 Task: Reply to email with the signature Brian Hall with the subject Reminder for a sick leave from softage.10@softage.net with the message Can you please confirm the attendance of the team members for the meeting? with BCC to softage.5@softage.net with an attached document Policy_document.docx
Action: Mouse moved to (995, 157)
Screenshot: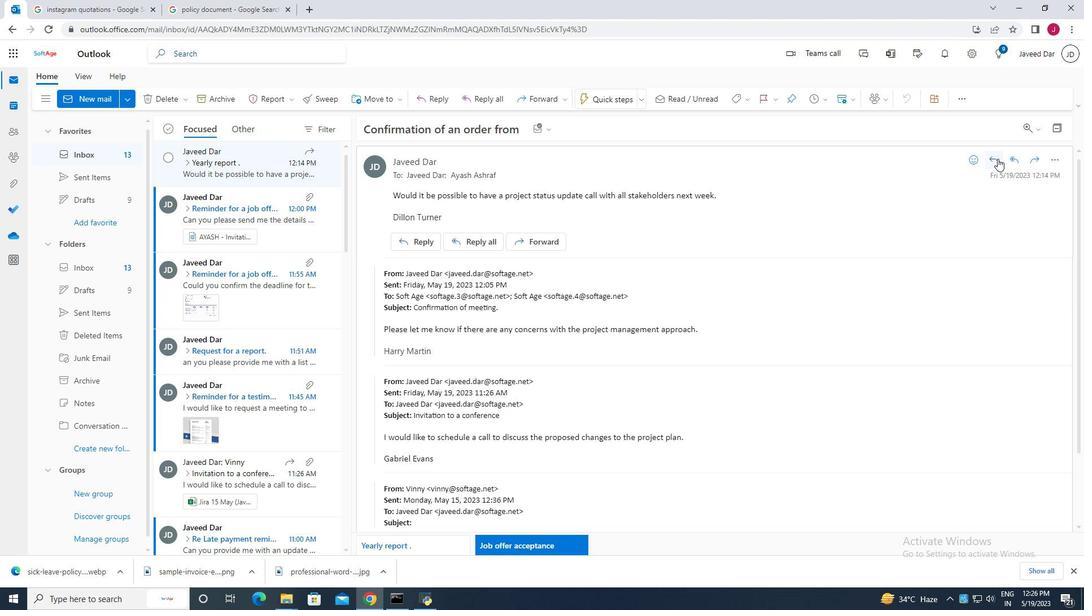
Action: Mouse pressed left at (995, 157)
Screenshot: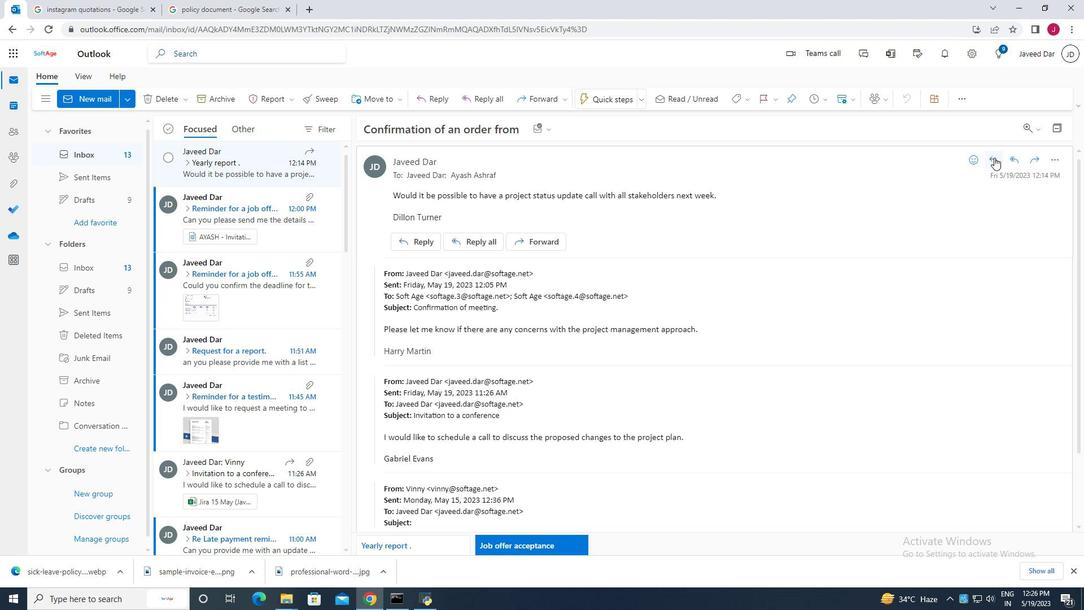 
Action: Mouse moved to (938, 168)
Screenshot: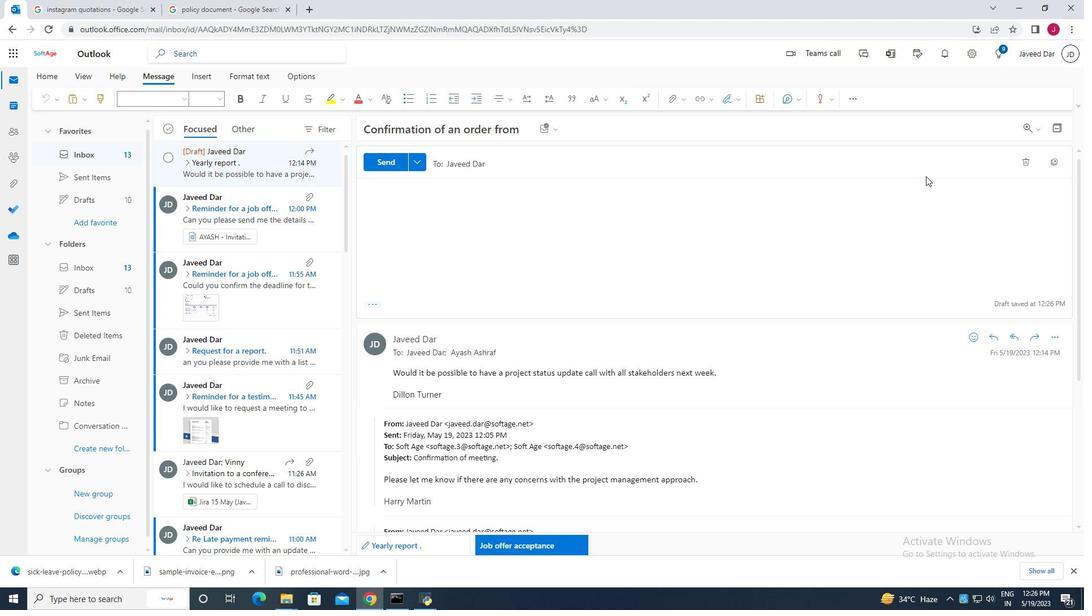 
Action: Mouse pressed left at (938, 168)
Screenshot: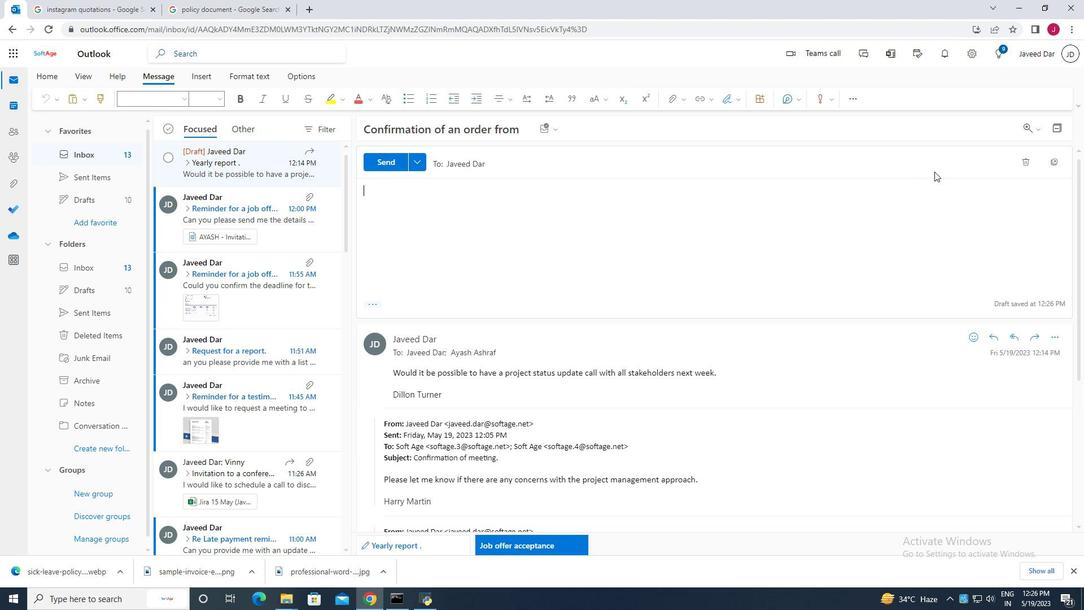 
Action: Mouse moved to (952, 196)
Screenshot: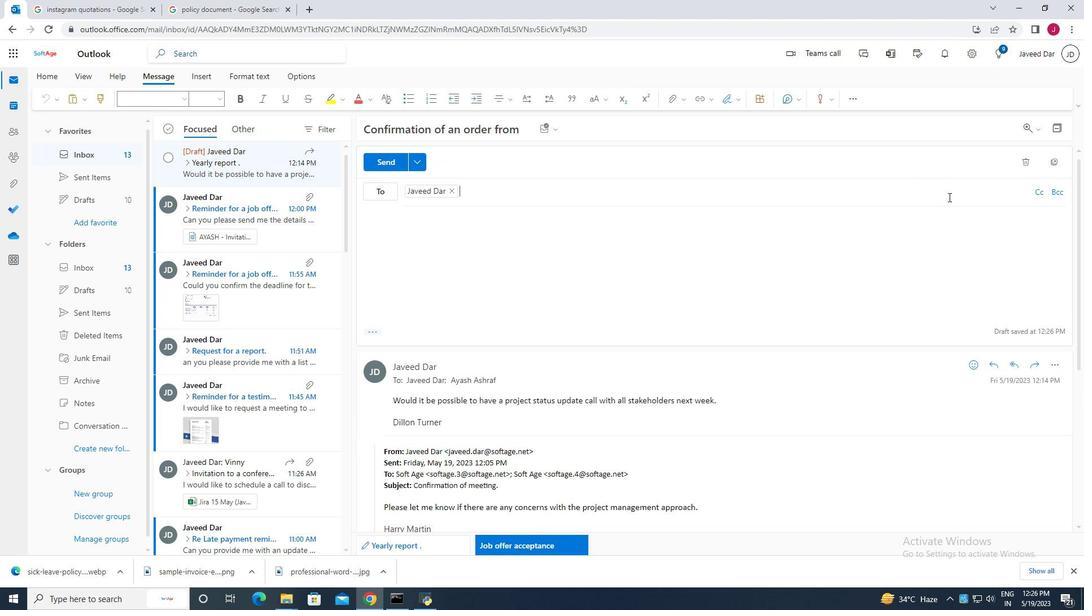 
Action: Mouse pressed left at (952, 196)
Screenshot: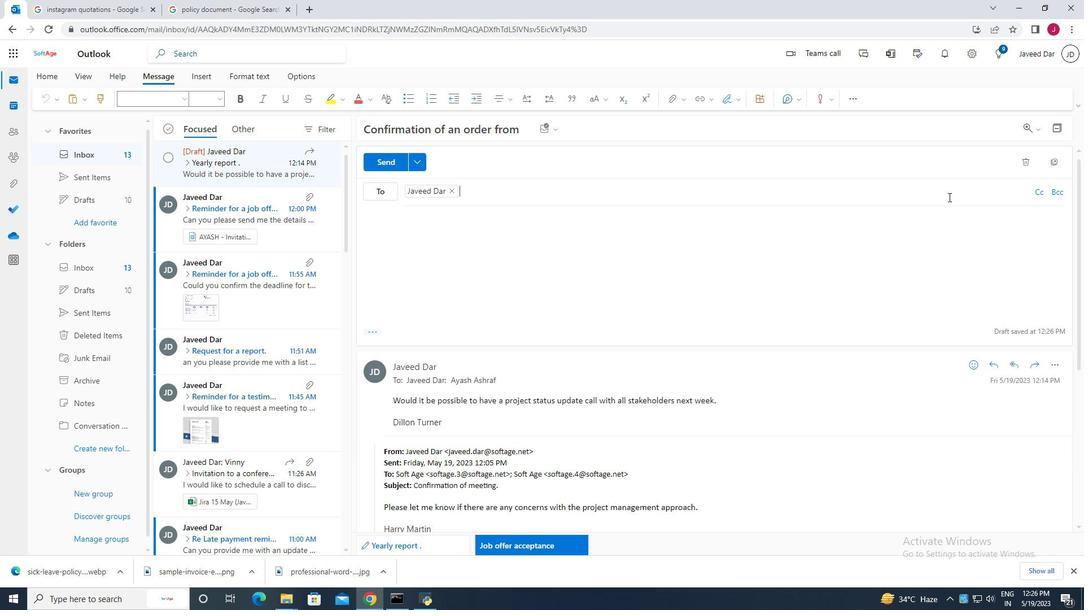 
Action: Mouse moved to (956, 156)
Screenshot: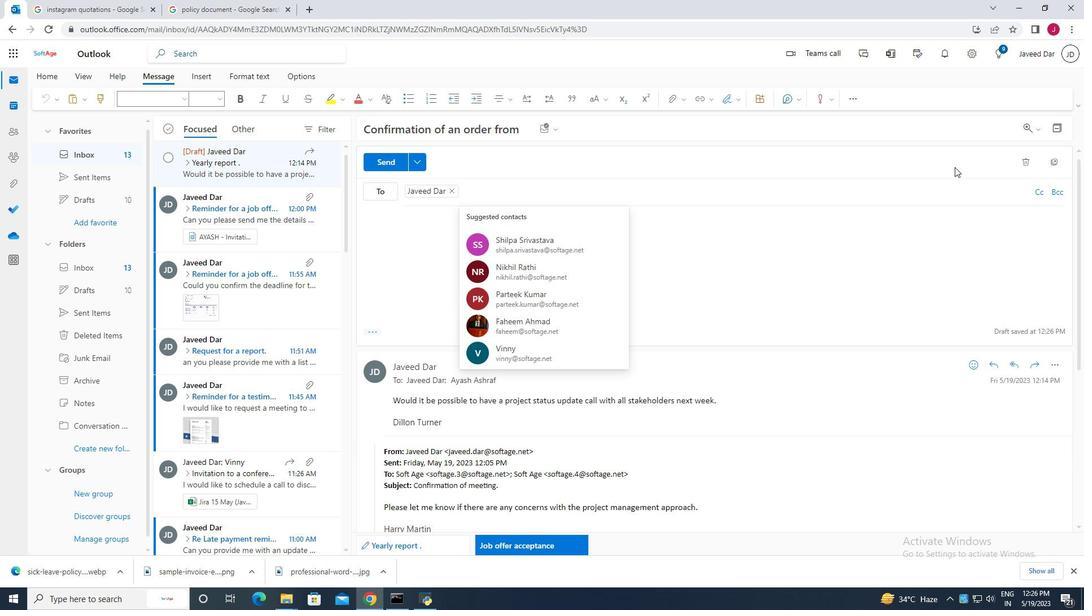 
Action: Mouse pressed left at (956, 156)
Screenshot: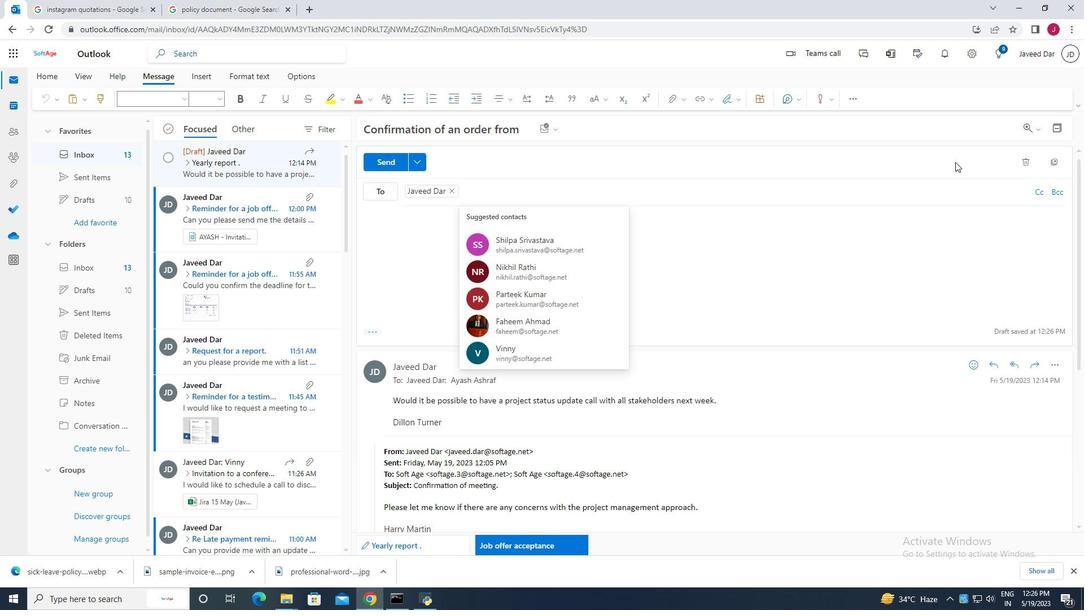 
Action: Mouse moved to (956, 155)
Screenshot: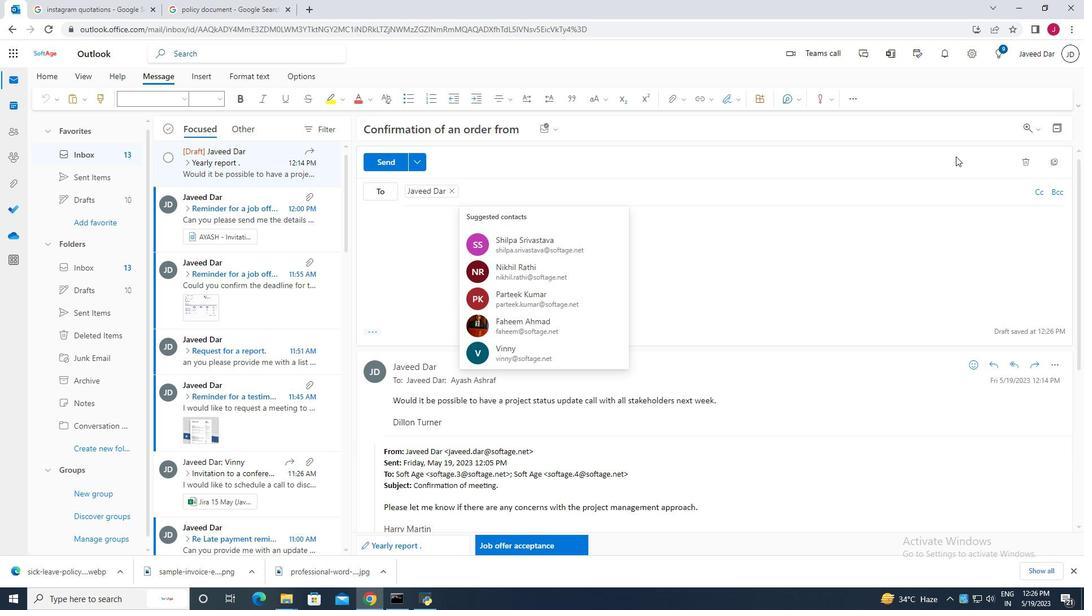 
Action: Mouse pressed left at (956, 155)
Screenshot: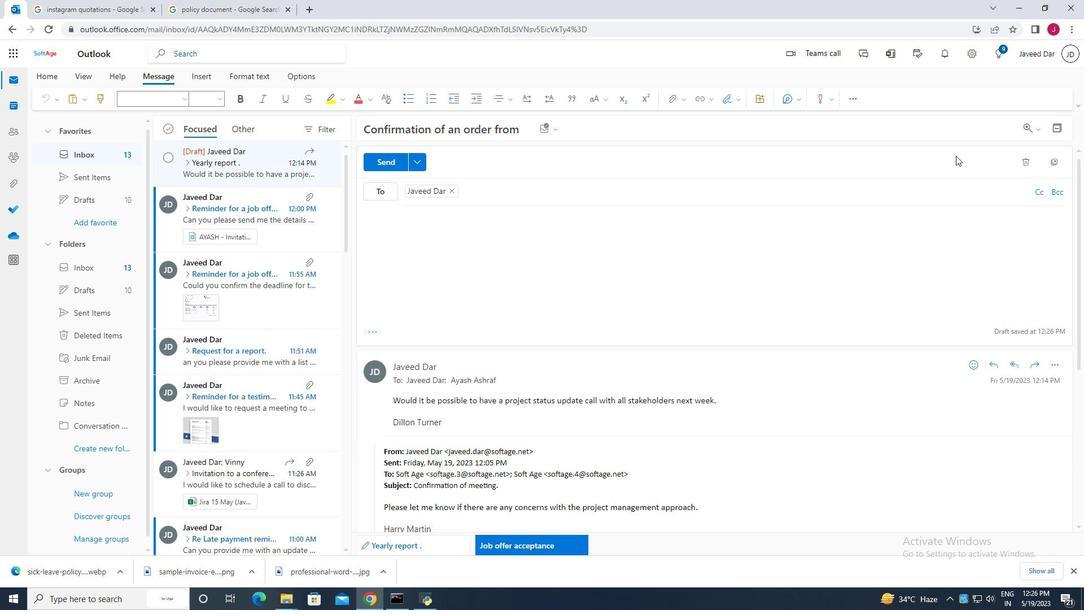 
Action: Mouse moved to (376, 332)
Screenshot: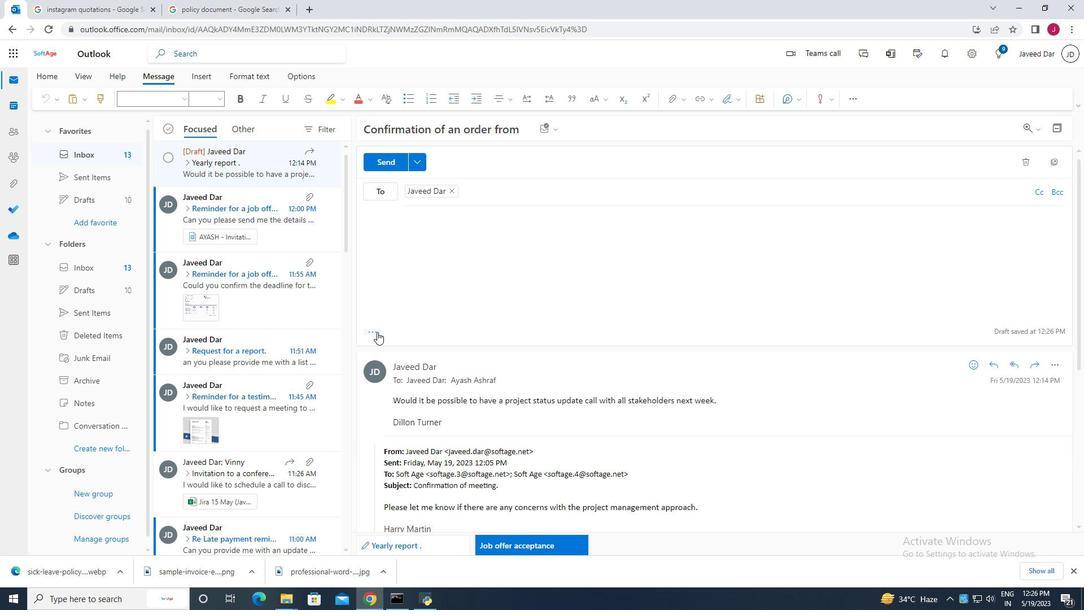 
Action: Mouse pressed left at (376, 332)
Screenshot: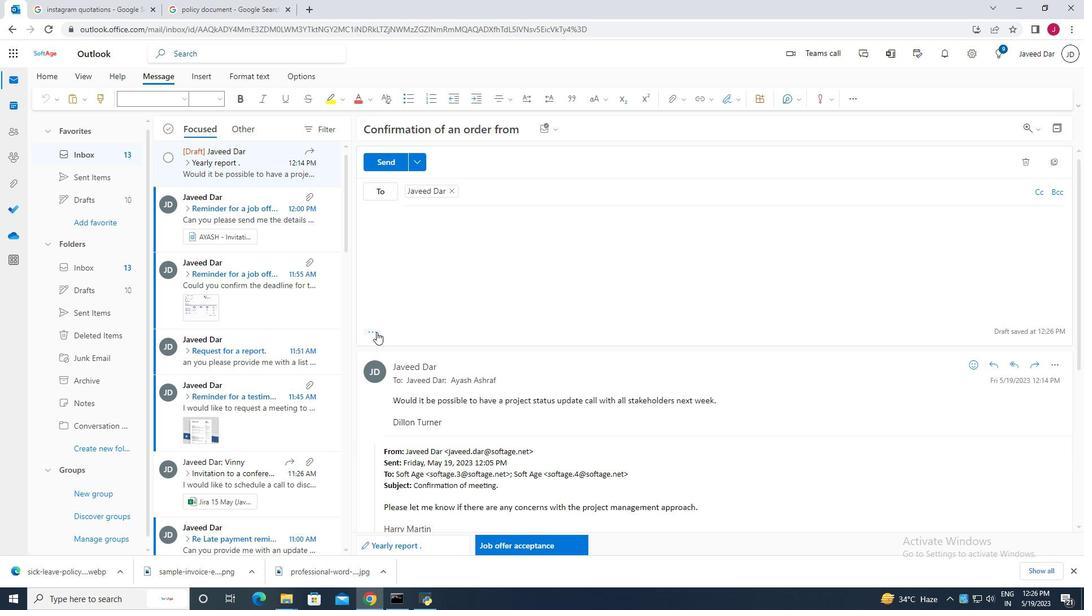 
Action: Mouse moved to (450, 218)
Screenshot: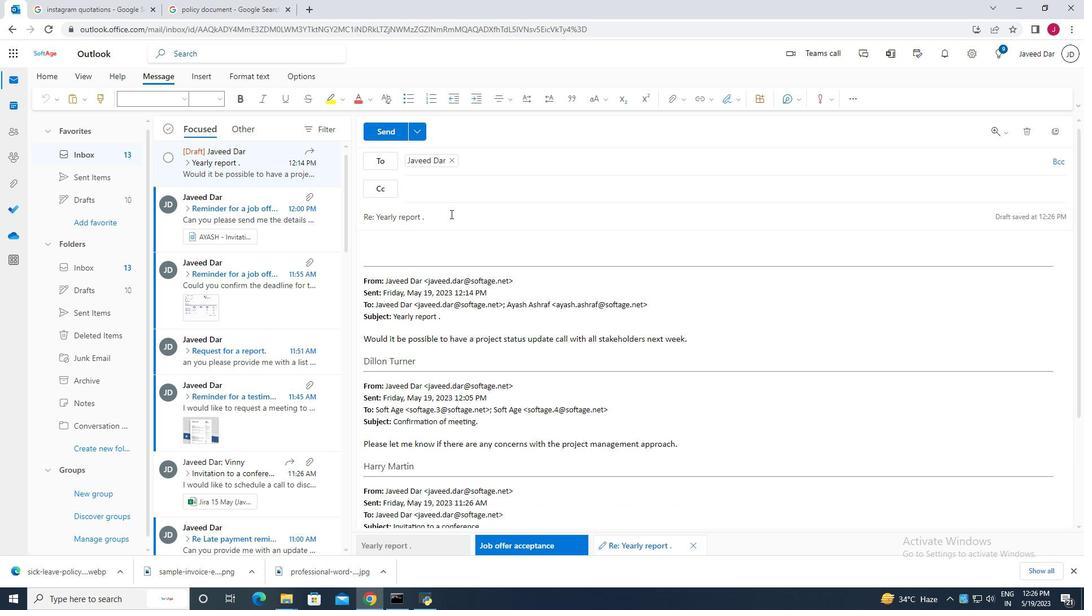
Action: Mouse pressed left at (450, 218)
Screenshot: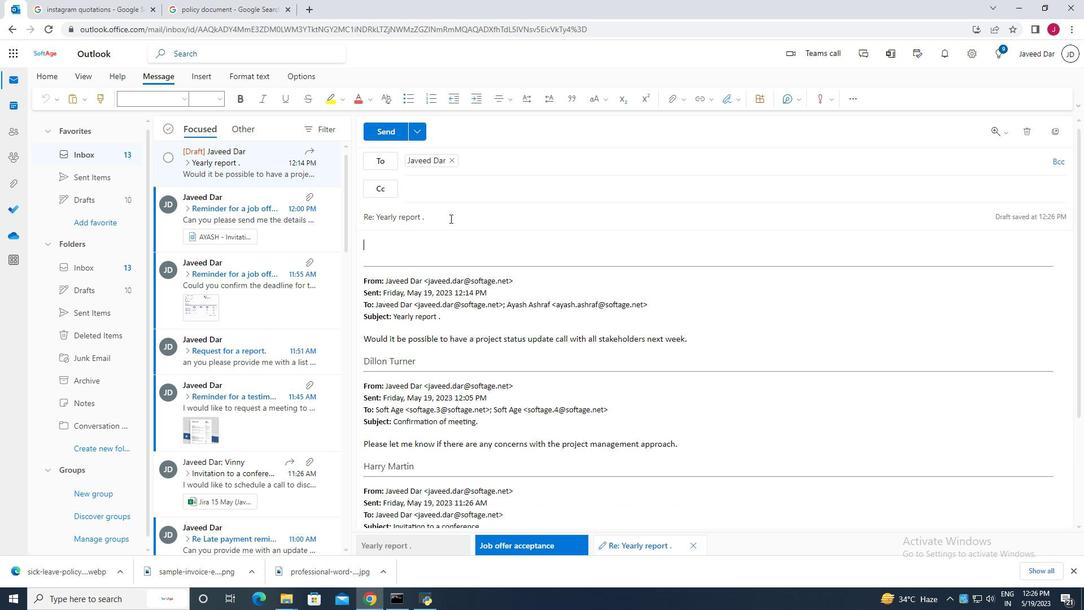 
Action: Key pressed <Key.backspace><Key.backspace><Key.backspace><Key.backspace><Key.backspace><Key.backspace><Key.backspace><Key.backspace><Key.backspace><Key.backspace><Key.backspace><Key.backspace><Key.backspace><Key.backspace><Key.backspace><Key.backspace><Key.backspace><Key.backspace><Key.backspace><Key.backspace><Key.backspace><Key.backspace>
Screenshot: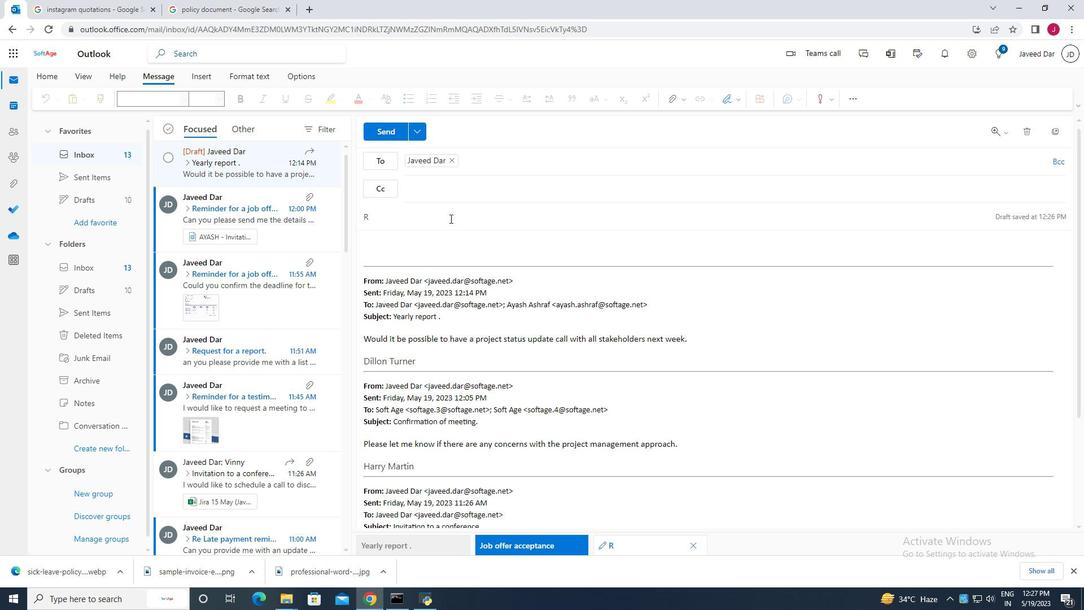 
Action: Mouse moved to (723, 103)
Screenshot: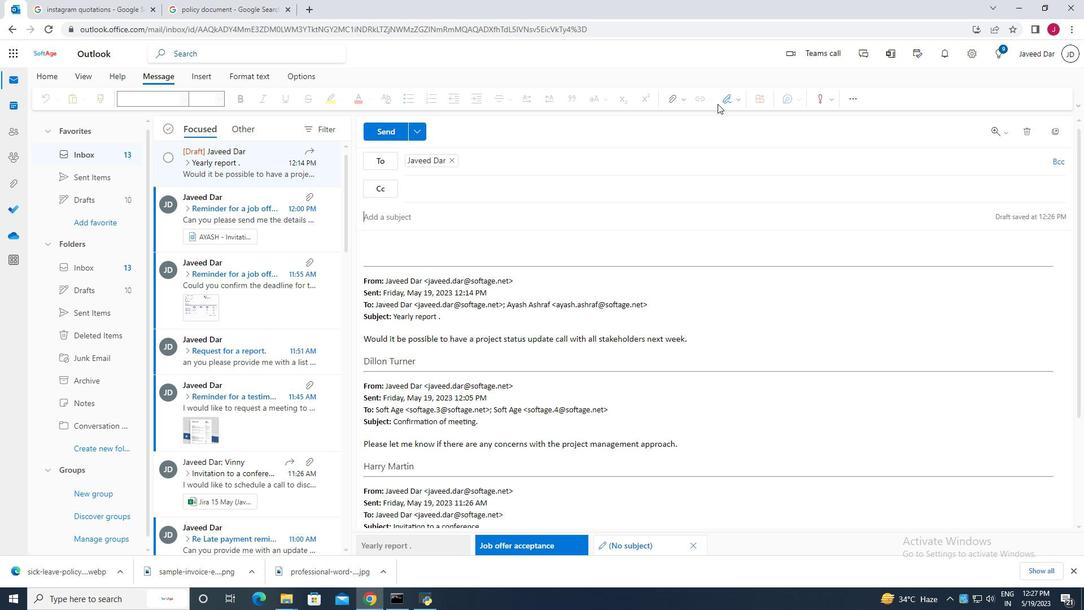 
Action: Mouse pressed left at (723, 103)
Screenshot: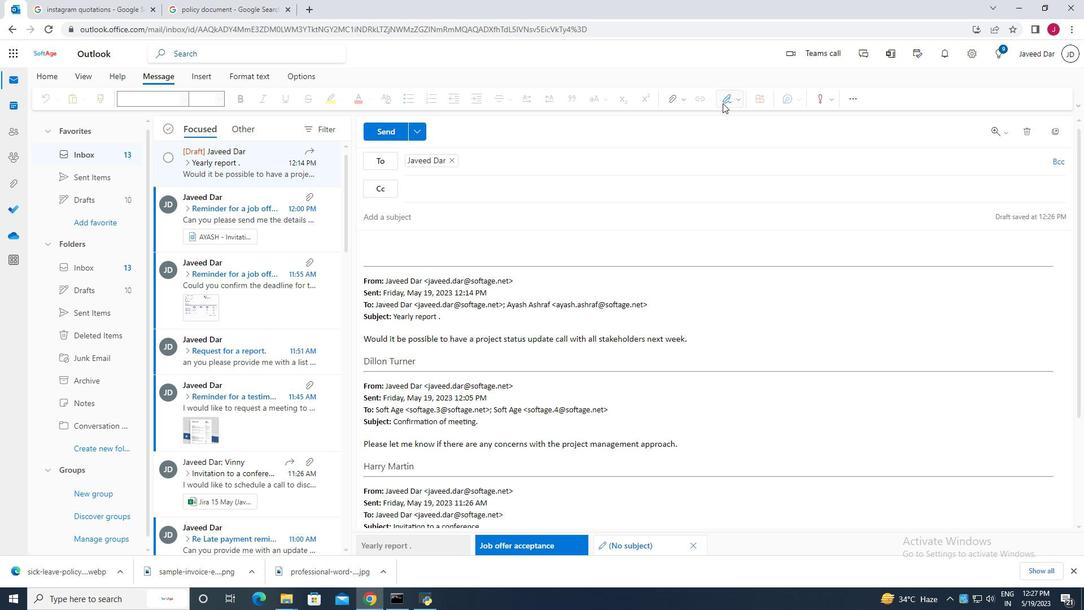 
Action: Mouse moved to (714, 144)
Screenshot: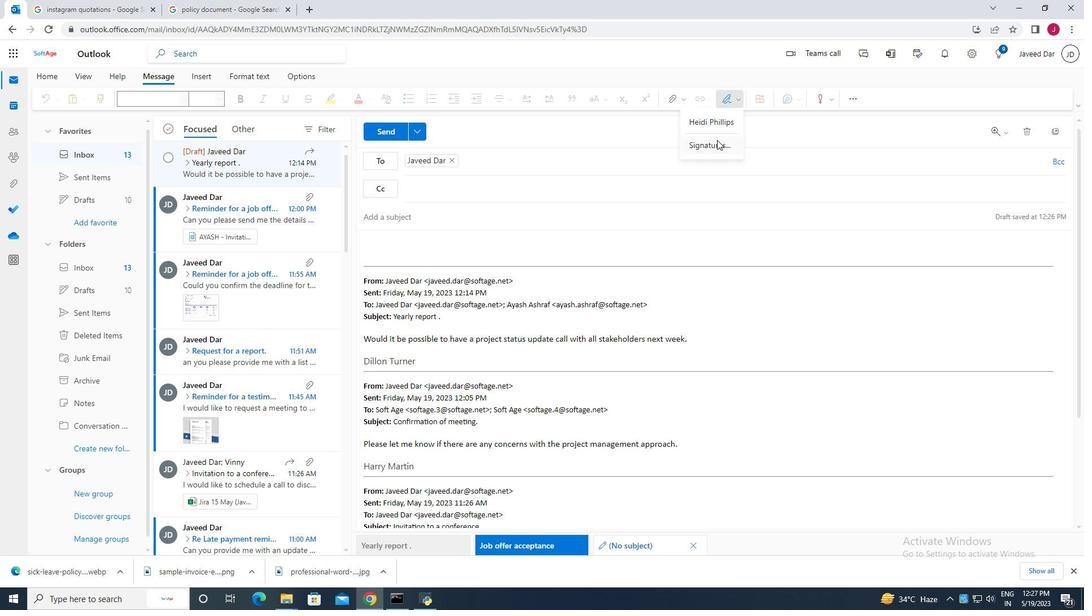 
Action: Mouse pressed left at (714, 144)
Screenshot: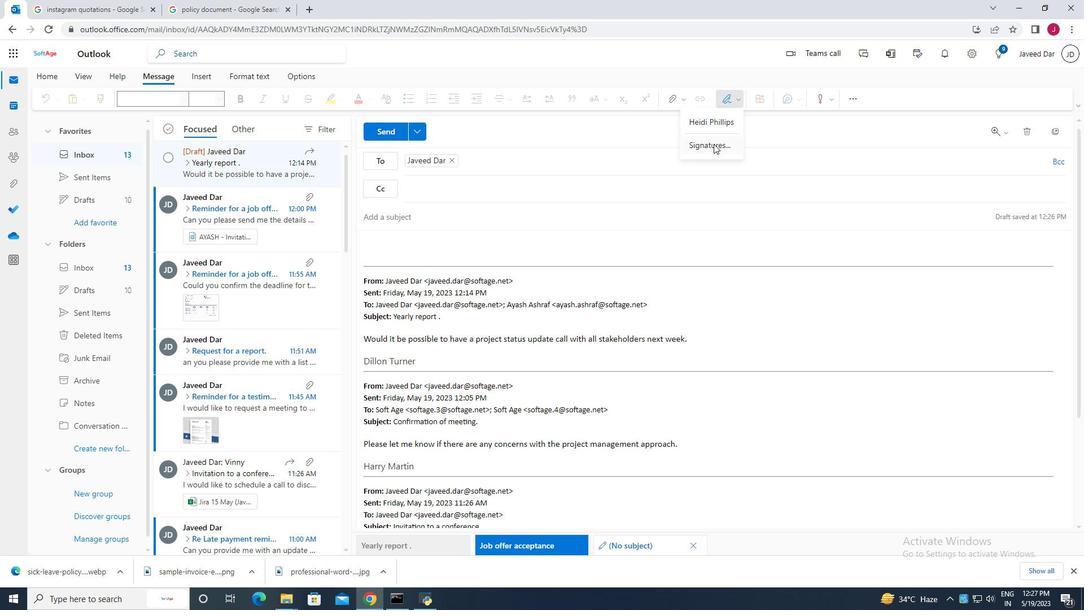 
Action: Mouse moved to (774, 188)
Screenshot: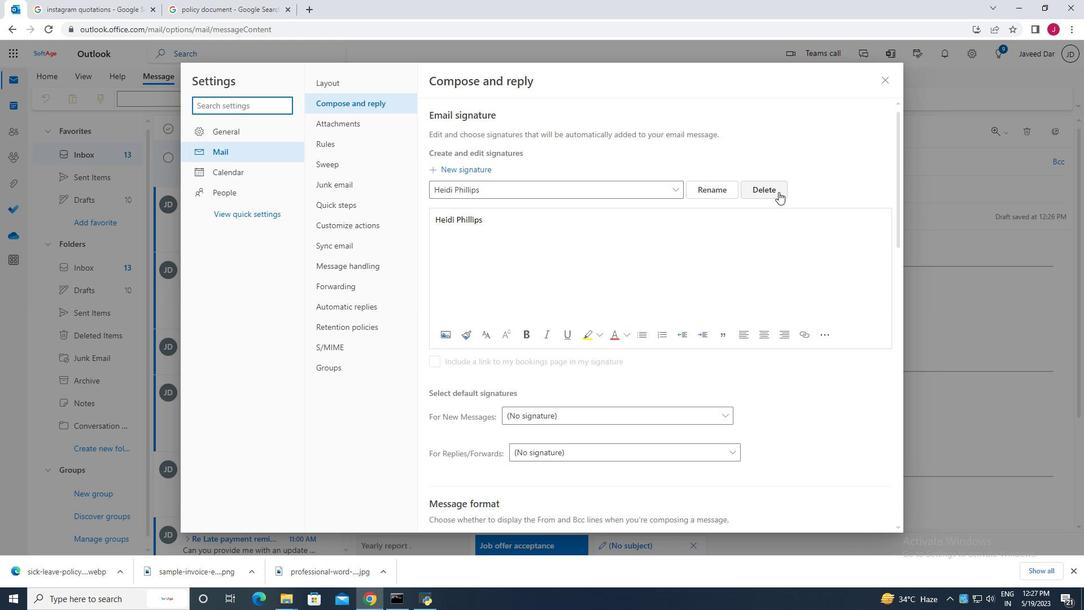 
Action: Mouse pressed left at (774, 188)
Screenshot: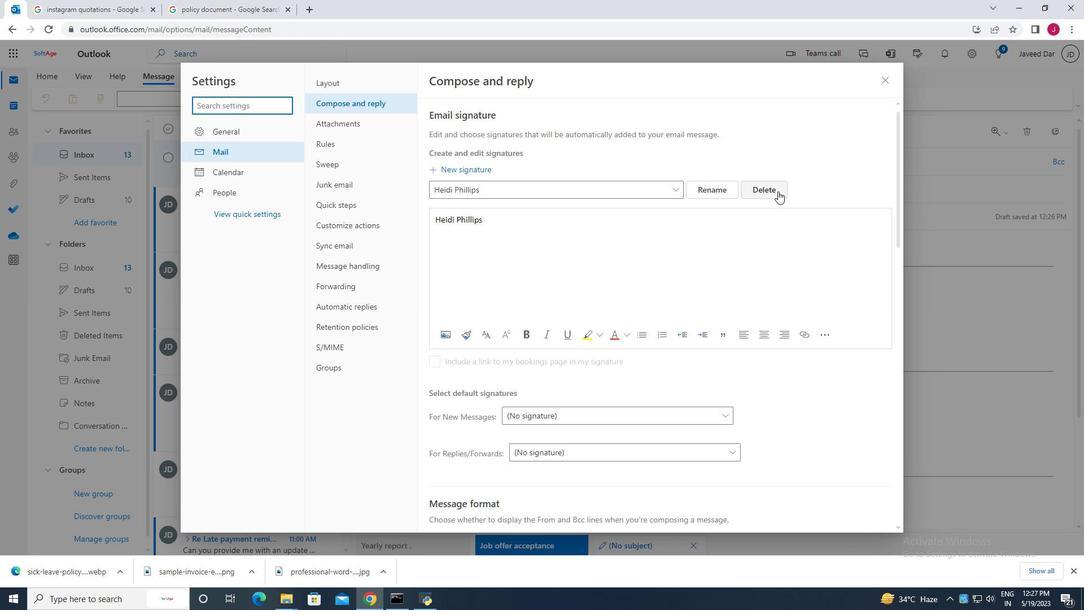 
Action: Mouse moved to (583, 186)
Screenshot: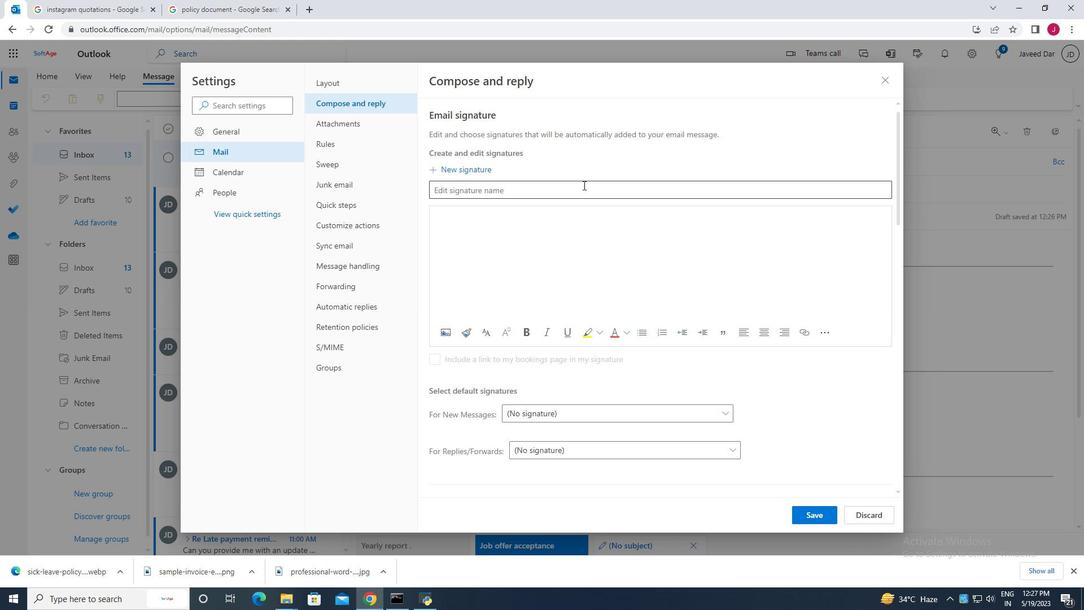 
Action: Mouse pressed left at (583, 186)
Screenshot: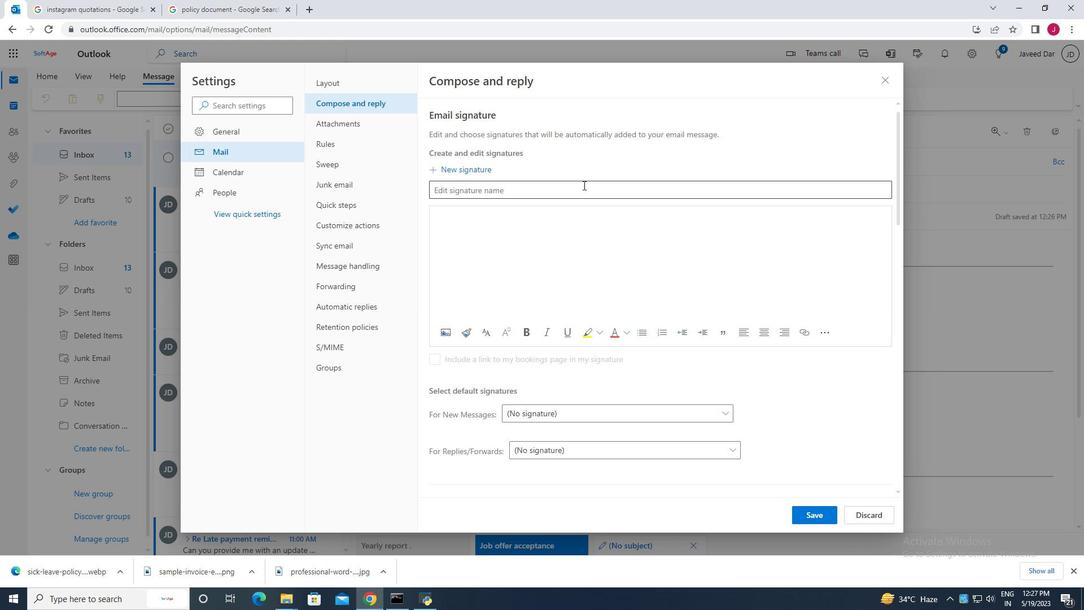 
Action: Mouse moved to (583, 186)
Screenshot: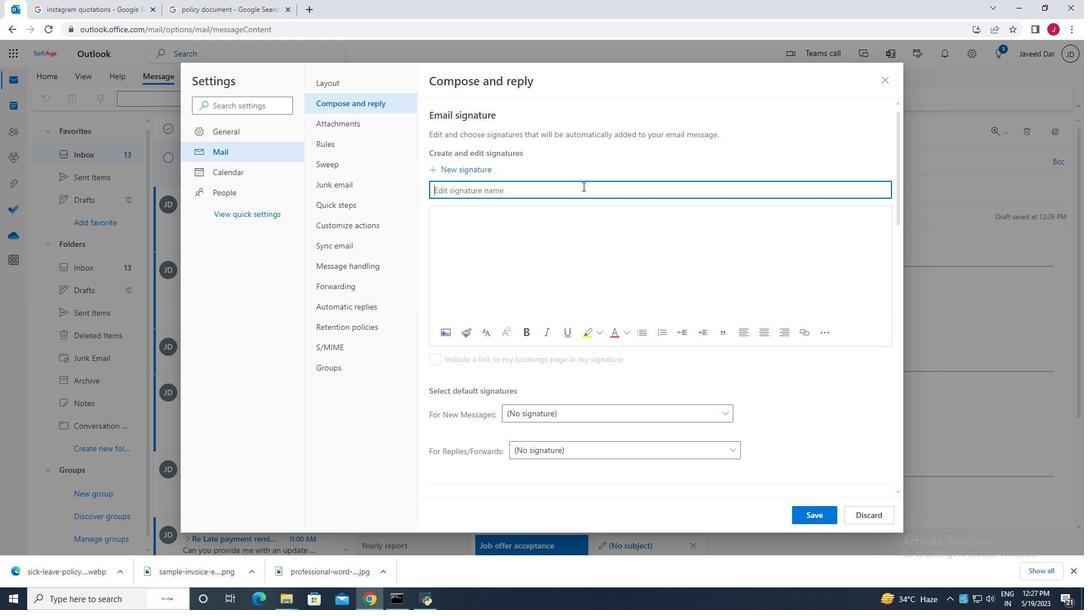 
Action: Key pressed <Key.caps_lock>B<Key.caps_lock>rian<Key.space><Key.caps_lock>H<Key.caps_lock>all
Screenshot: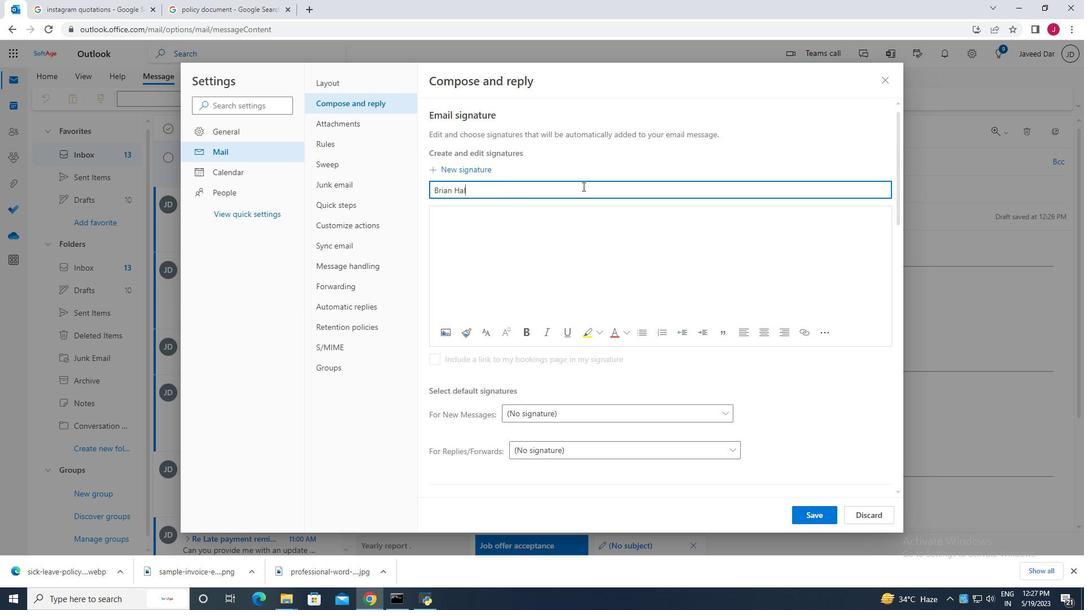 
Action: Mouse moved to (471, 207)
Screenshot: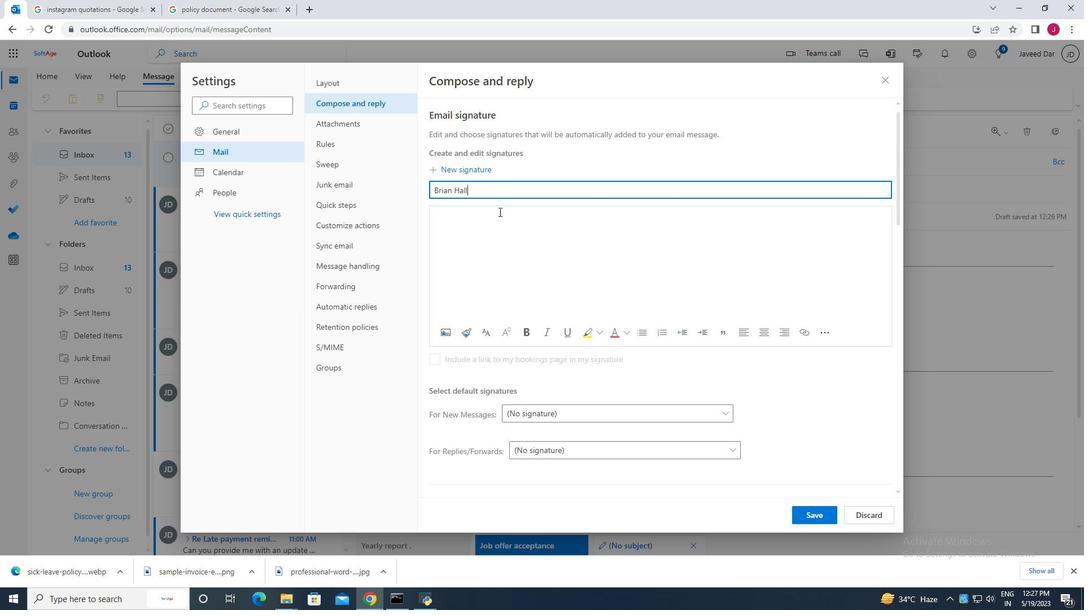 
Action: Mouse pressed left at (471, 207)
Screenshot: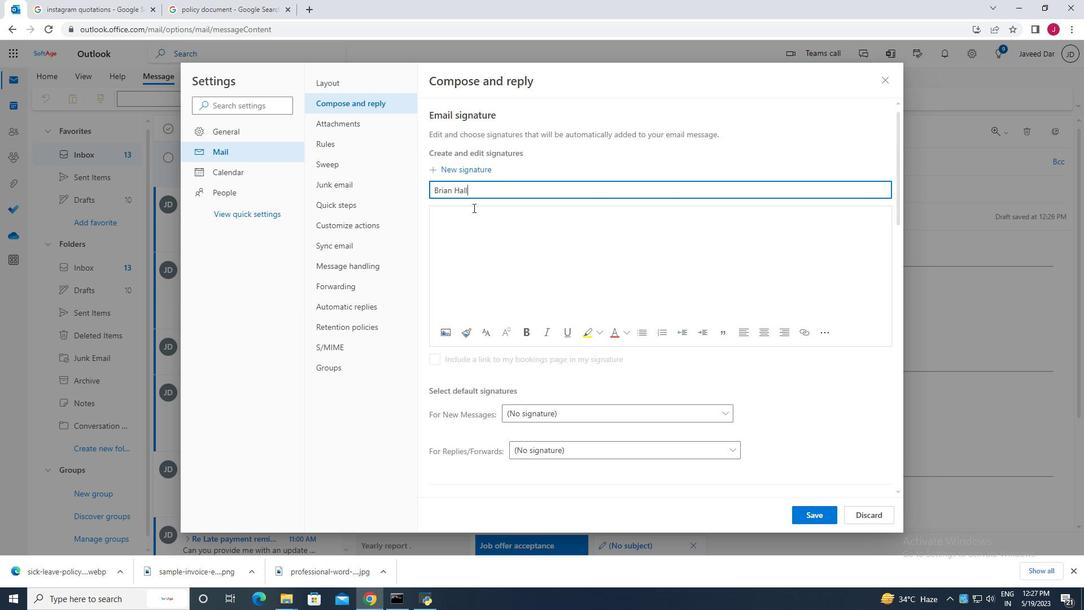 
Action: Key pressed <Key.caps_lock>B<Key.caps_lock>rian<Key.caps_lock><Key.space>H<Key.caps_lock>all
Screenshot: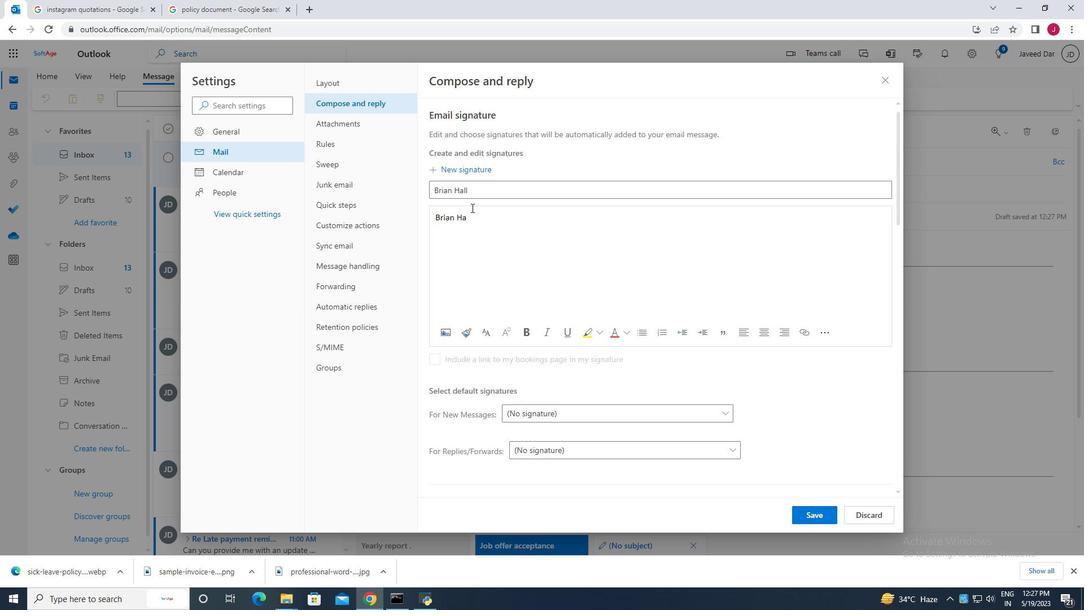 
Action: Mouse moved to (808, 515)
Screenshot: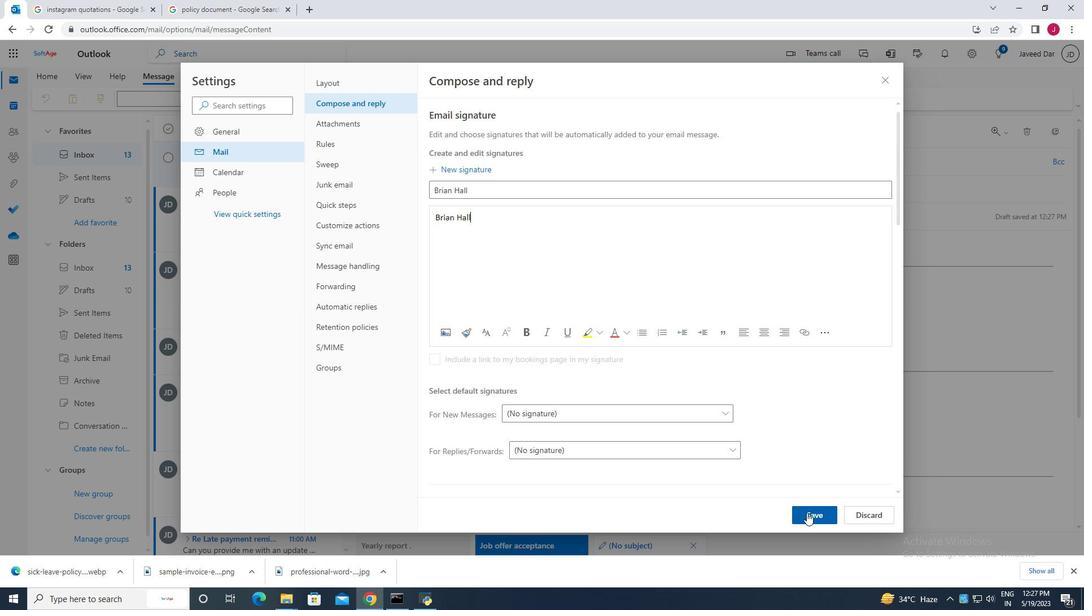 
Action: Mouse pressed left at (808, 515)
Screenshot: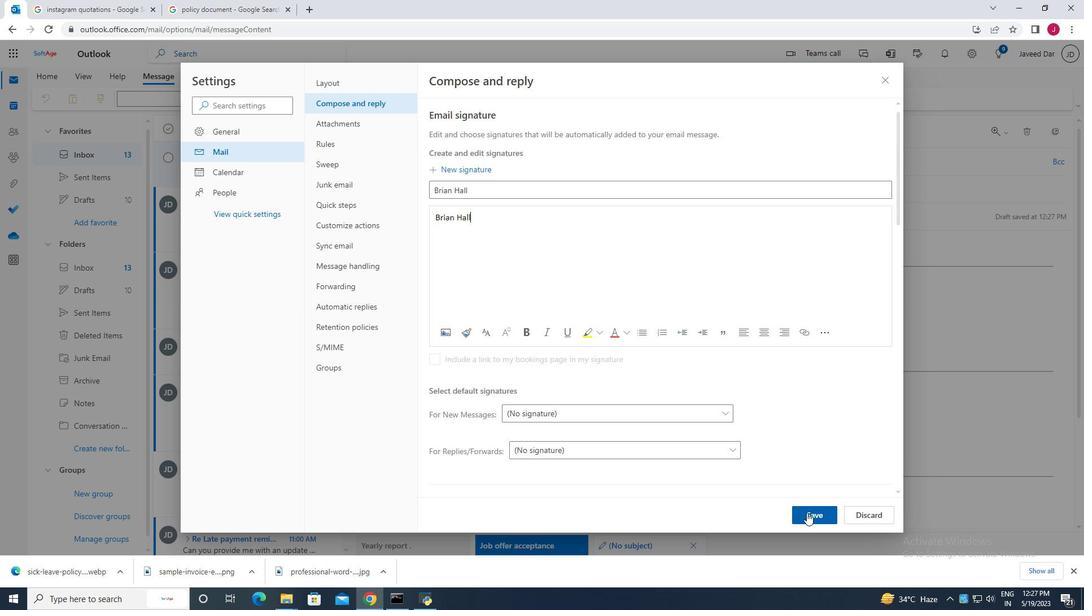 
Action: Mouse moved to (884, 81)
Screenshot: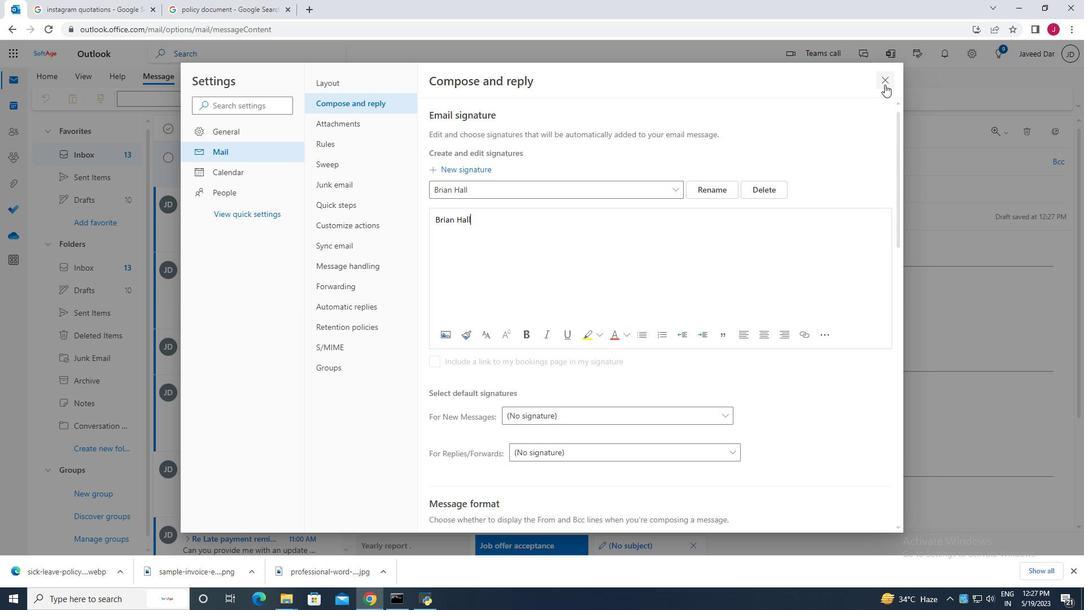 
Action: Mouse pressed left at (884, 81)
Screenshot: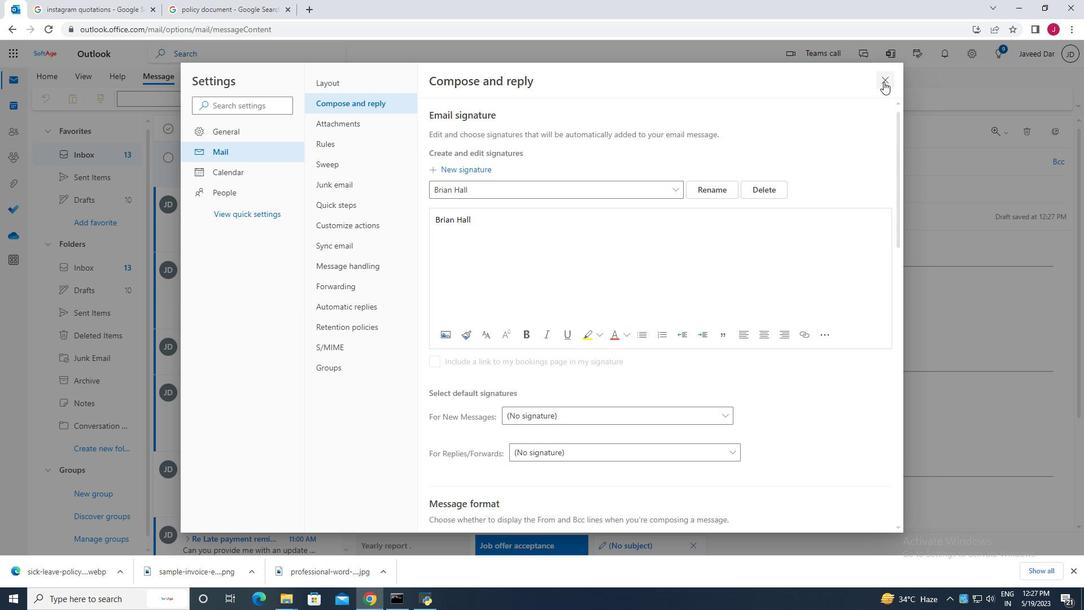 
Action: Mouse moved to (456, 159)
Screenshot: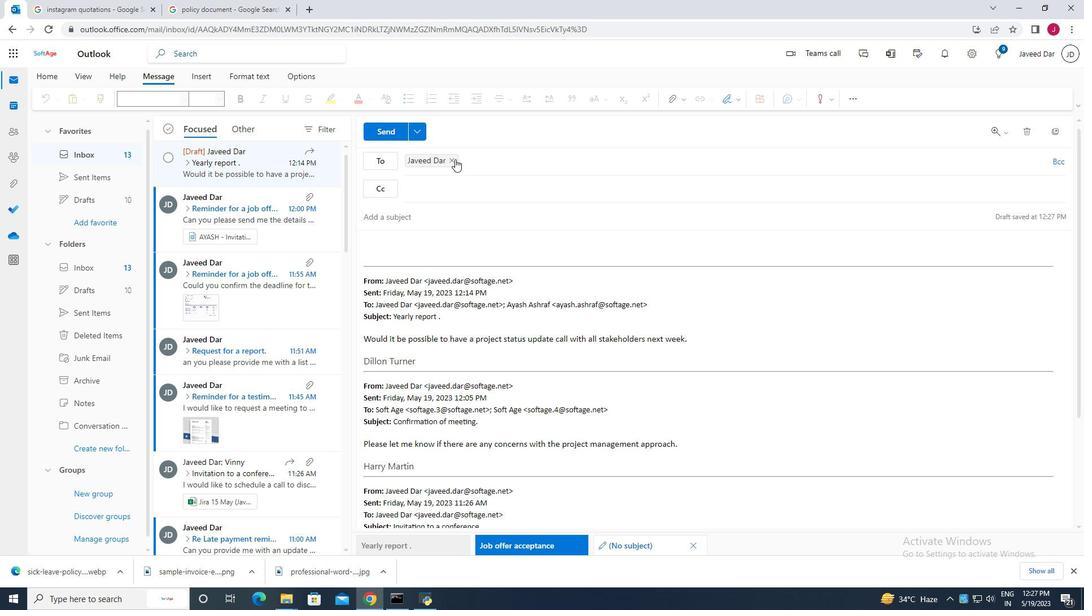 
Action: Mouse pressed left at (456, 159)
Screenshot: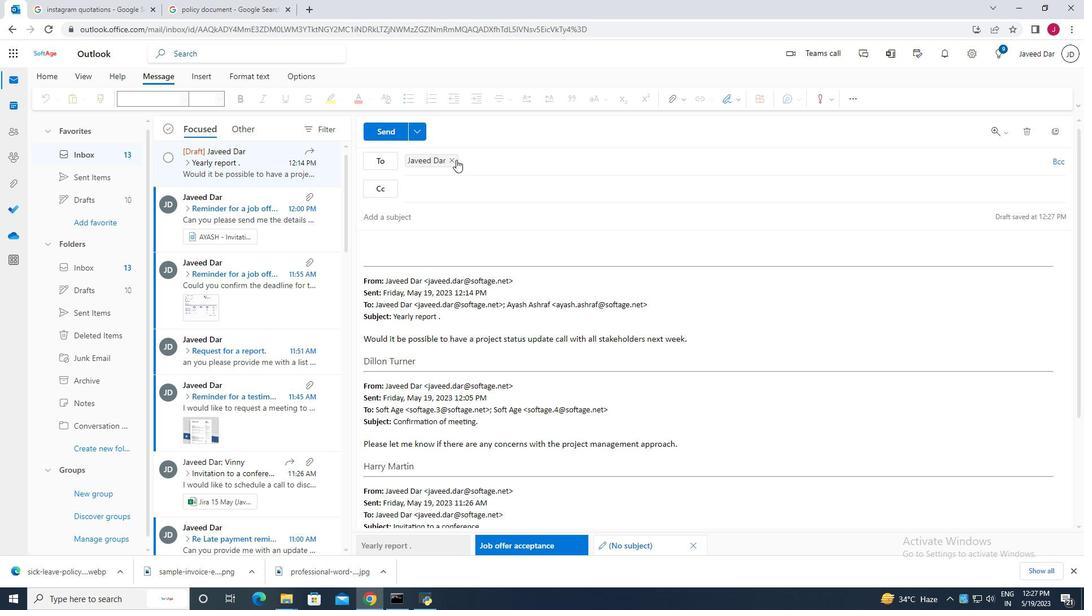 
Action: Mouse moved to (451, 159)
Screenshot: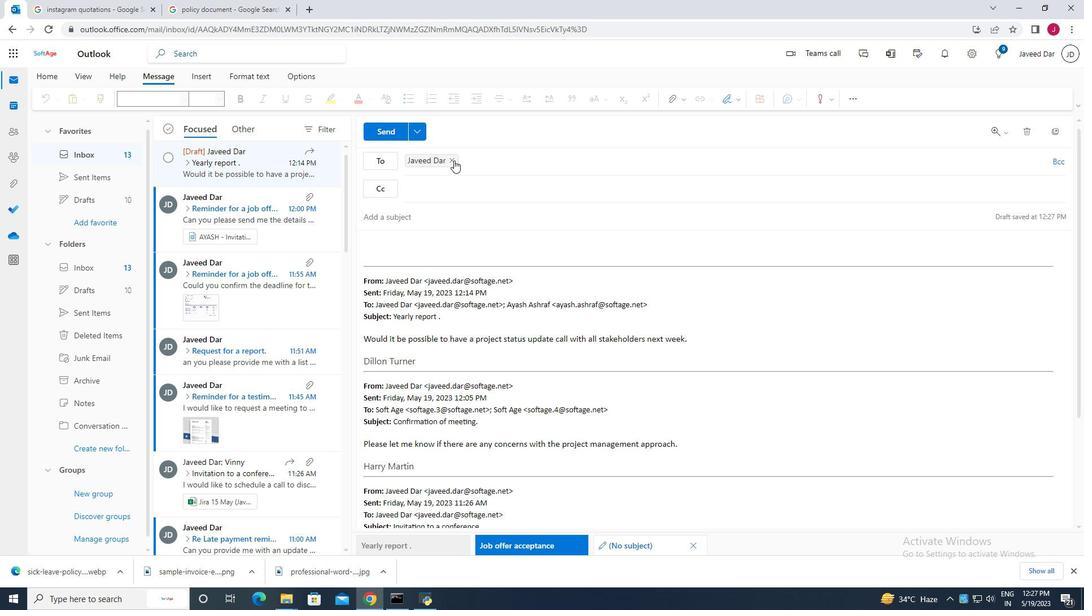 
Action: Mouse pressed left at (451, 159)
Screenshot: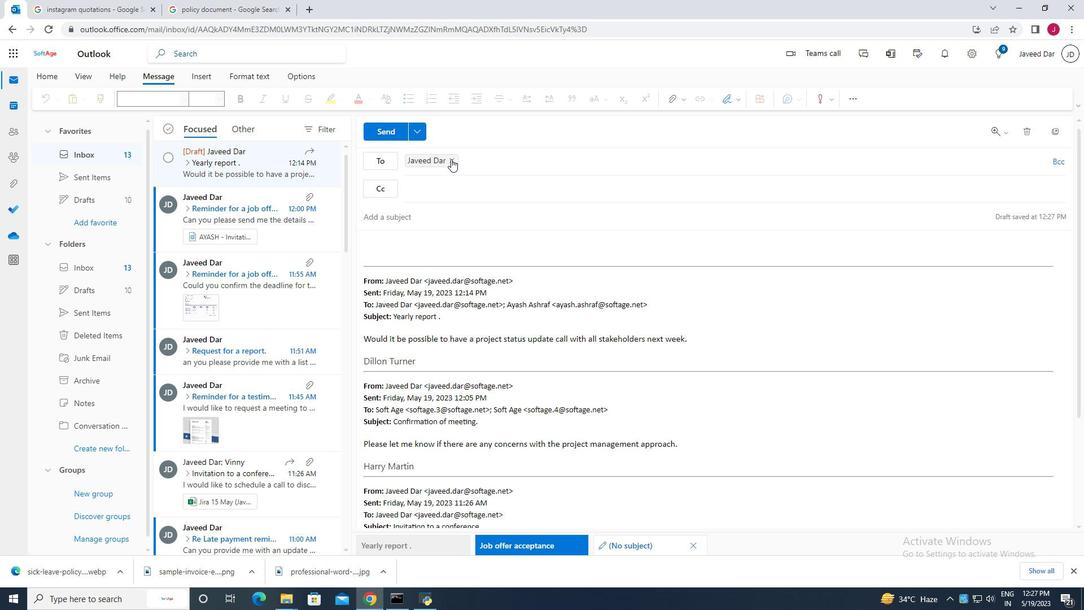
Action: Mouse moved to (428, 222)
Screenshot: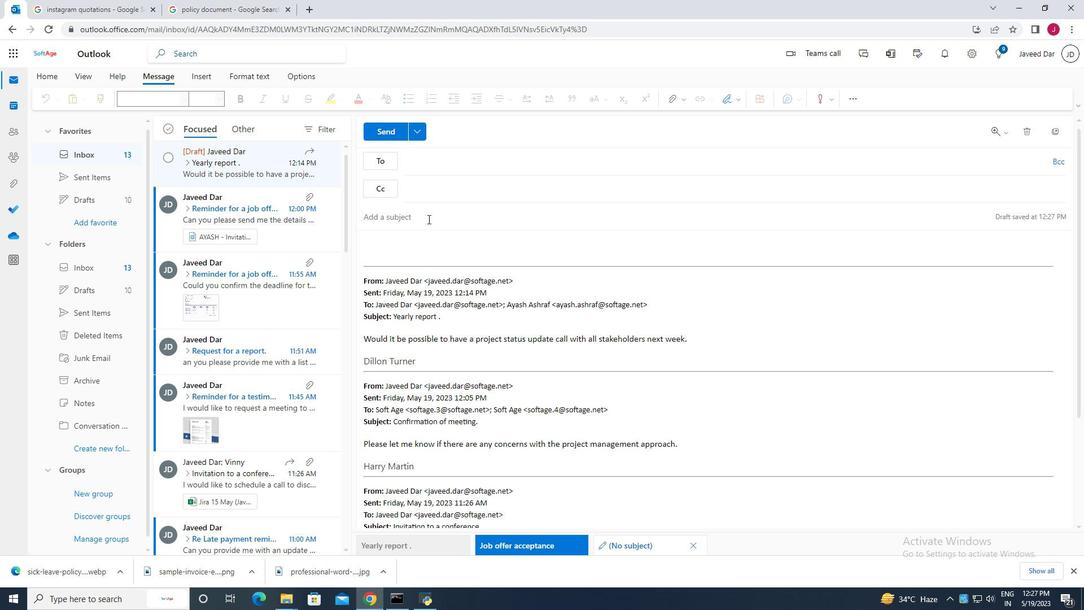 
Action: Mouse pressed left at (428, 222)
Screenshot: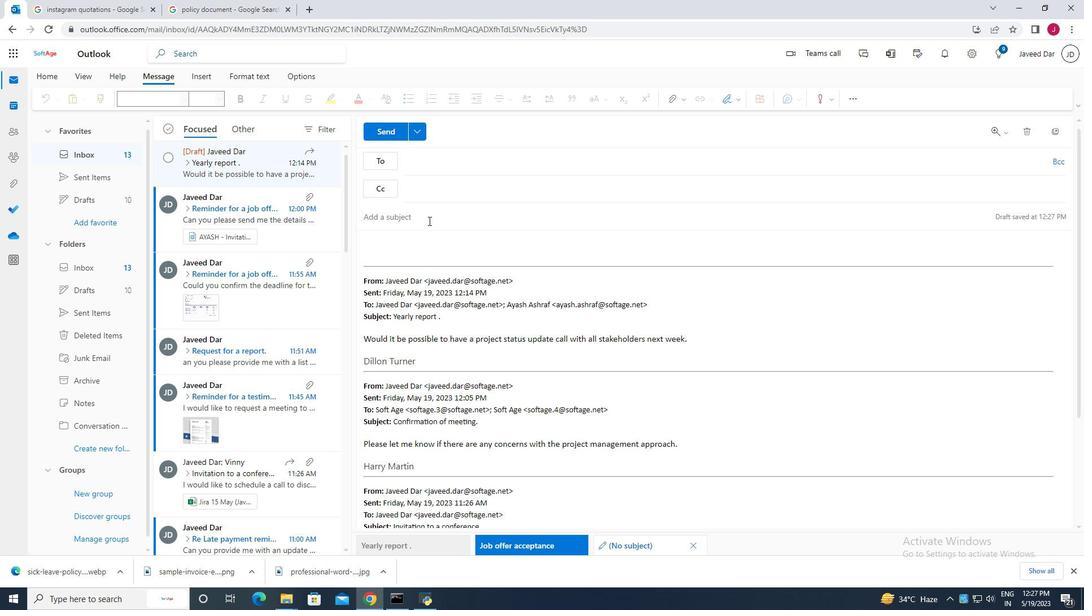 
Action: Key pressed <Key.caps_lock>R<Key.caps_lock>eminder<Key.space>for<Key.space>a<Key.space>sick<Key.space>leave<Key.space><Key.backspace>.
Screenshot: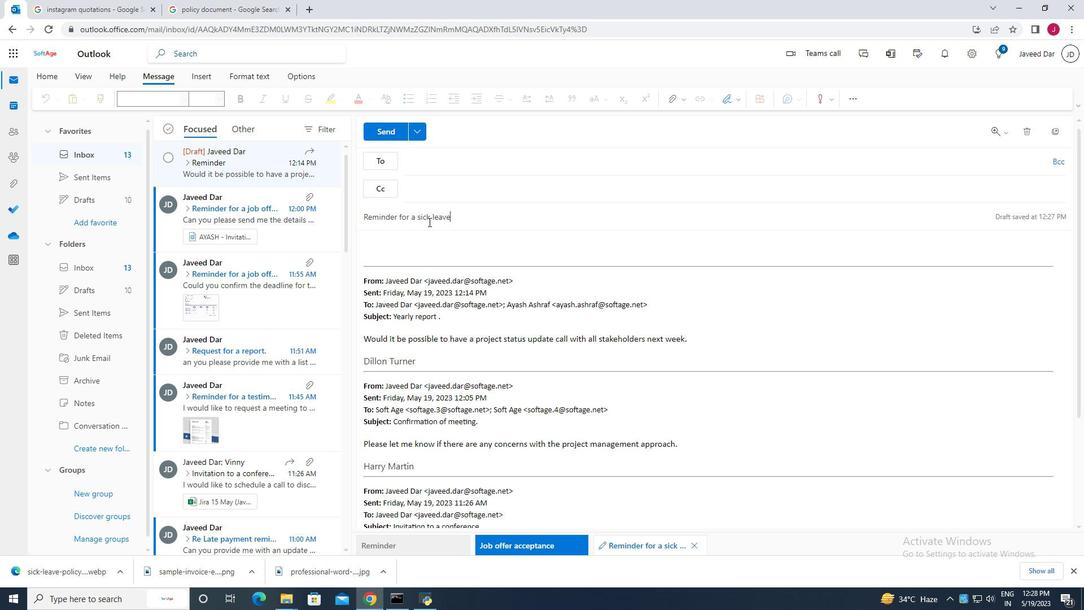 
Action: Mouse moved to (421, 242)
Screenshot: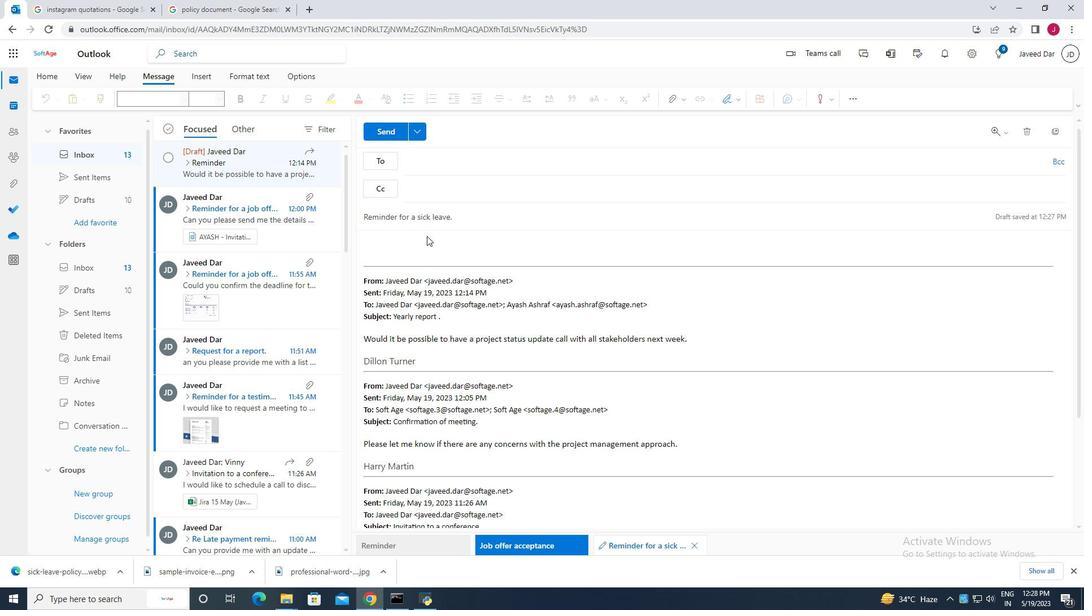 
Action: Mouse pressed left at (421, 242)
Screenshot: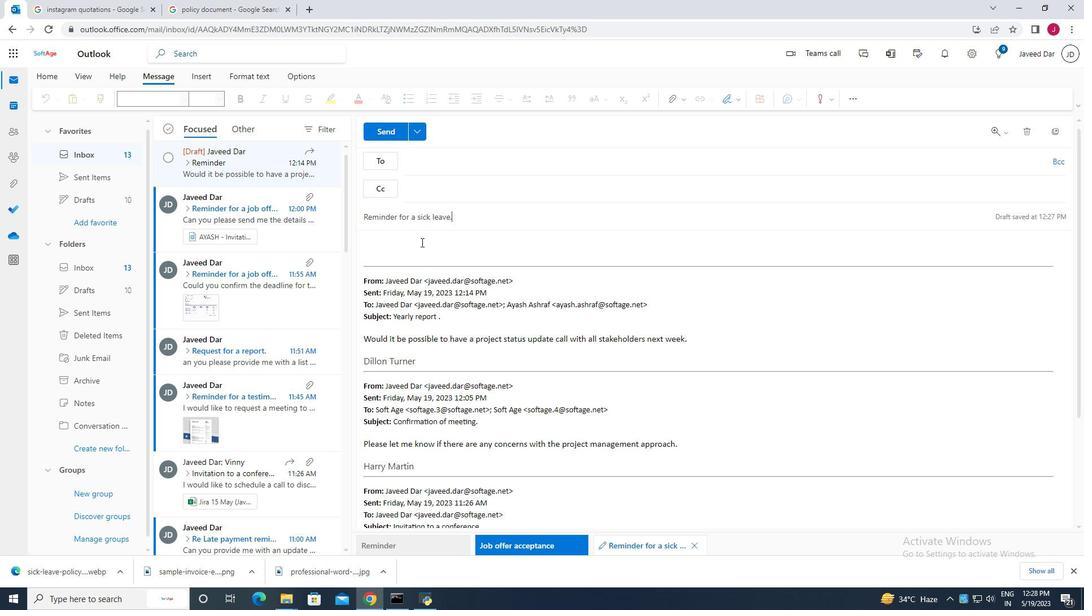 
Action: Key pressed <Key.caps_lock>C<Key.caps_lock>an<Key.space>you<Key.space>please<Key.space>confirm<Key.space>the<Key.space>attemn<Key.backspace><Key.backspace>ndence<Key.space>of<Key.space>the<Key.space>team<Key.space>members<Key.space><Key.left><Key.left><Key.left><Key.left><Key.left><Key.left><Key.left><Key.left><Key.left><Key.left><Key.left><Key.left><Key.left><Key.left><Key.left><Key.left><Key.left><Key.left><Key.left><Key.left><Key.left><Key.left><Key.left><Key.left><Key.left><Key.left><Key.right><Key.right><Key.backspace>a<Key.right><Key.right><Key.right><Key.right><Key.right><Key.right><Key.right><Key.right><Key.right><Key.right><Key.right><Key.right><Key.right><Key.right><Key.right><Key.right><Key.right><Key.right><Key.right><Key.right><Key.right><Key.right><Key.right><Key.right><Key.right><Key.left>for<Key.space>the<Key.space>meeting.
Screenshot: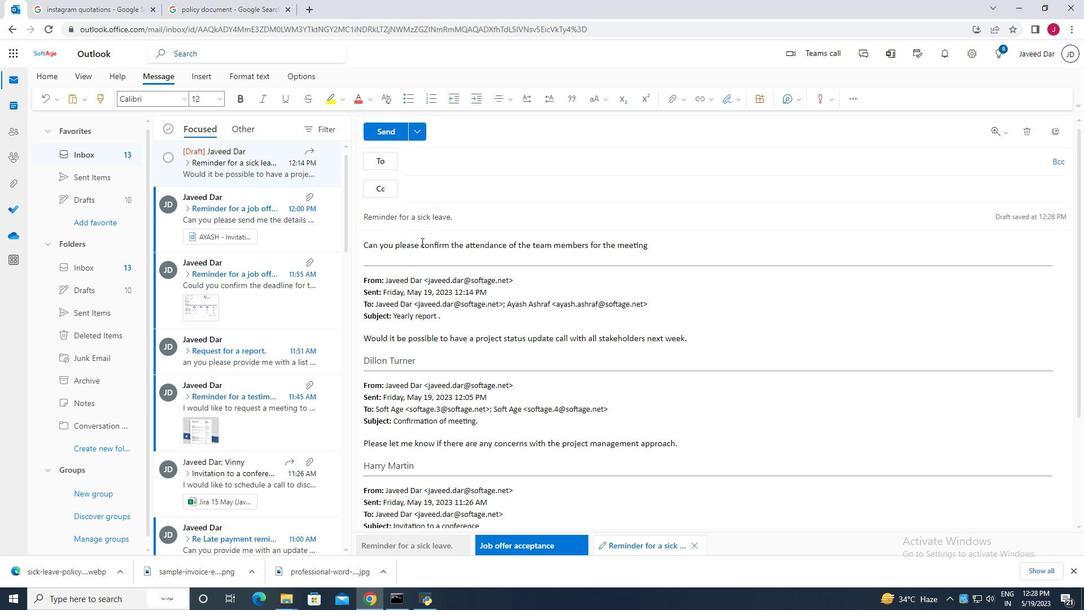 
Action: Mouse moved to (733, 100)
Screenshot: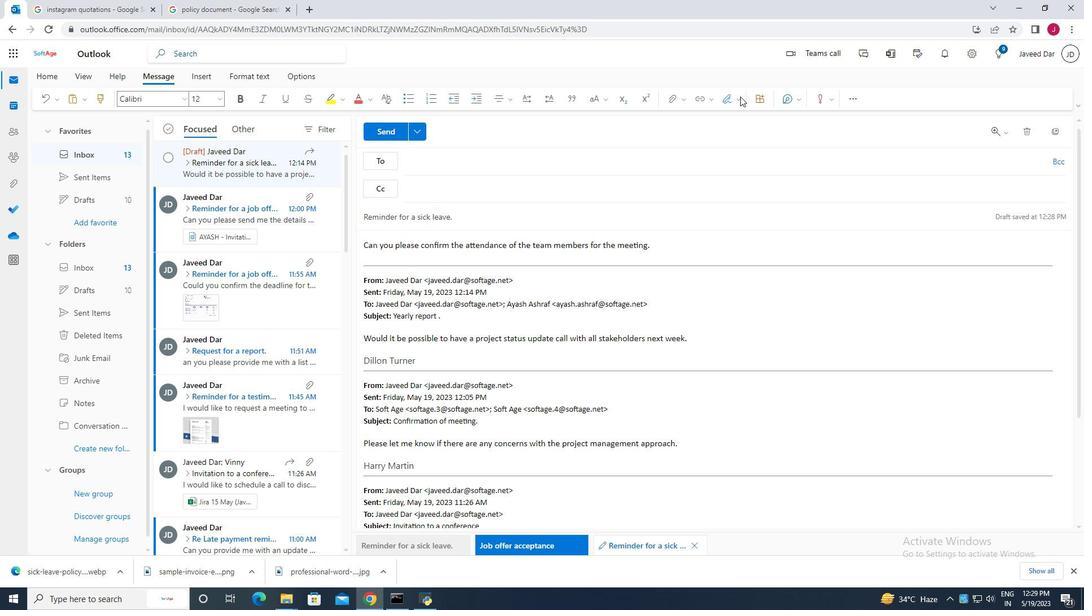 
Action: Mouse pressed left at (733, 100)
Screenshot: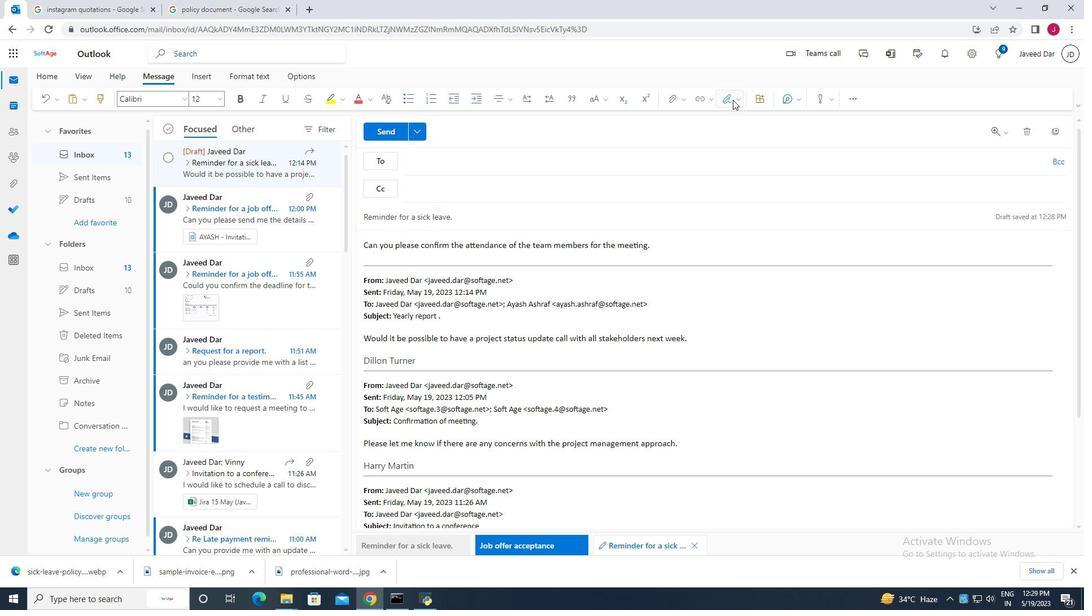 
Action: Mouse moved to (698, 124)
Screenshot: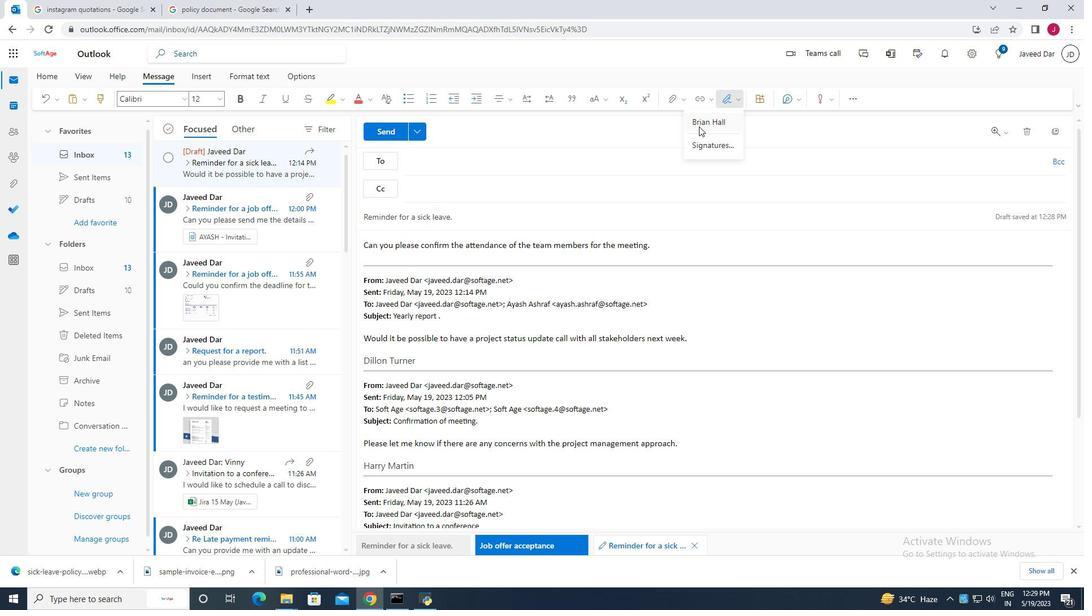 
Action: Mouse pressed left at (698, 124)
Screenshot: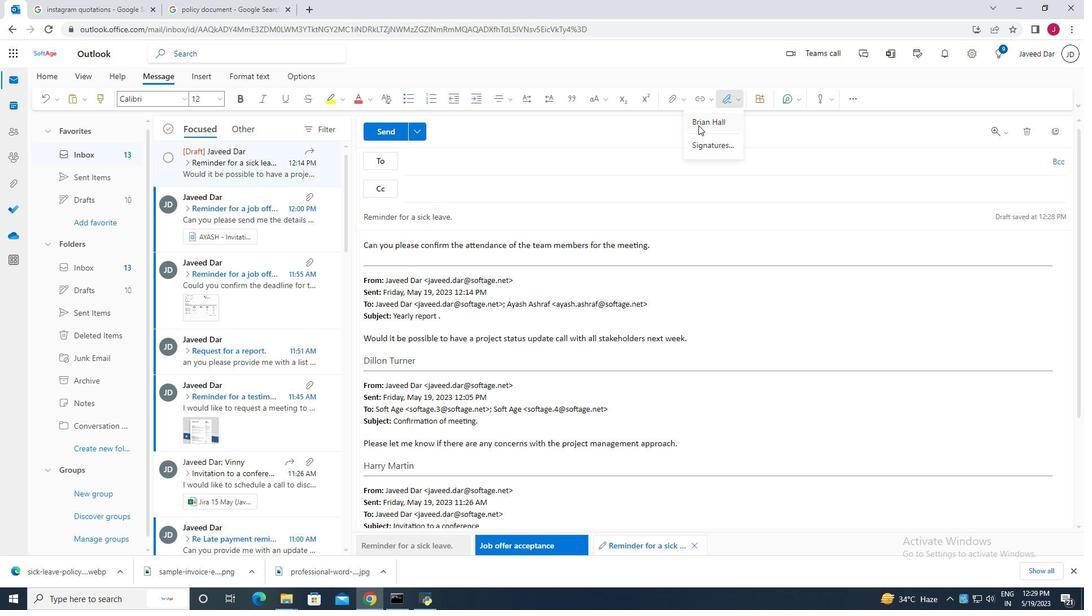 
Action: Mouse moved to (1062, 157)
Screenshot: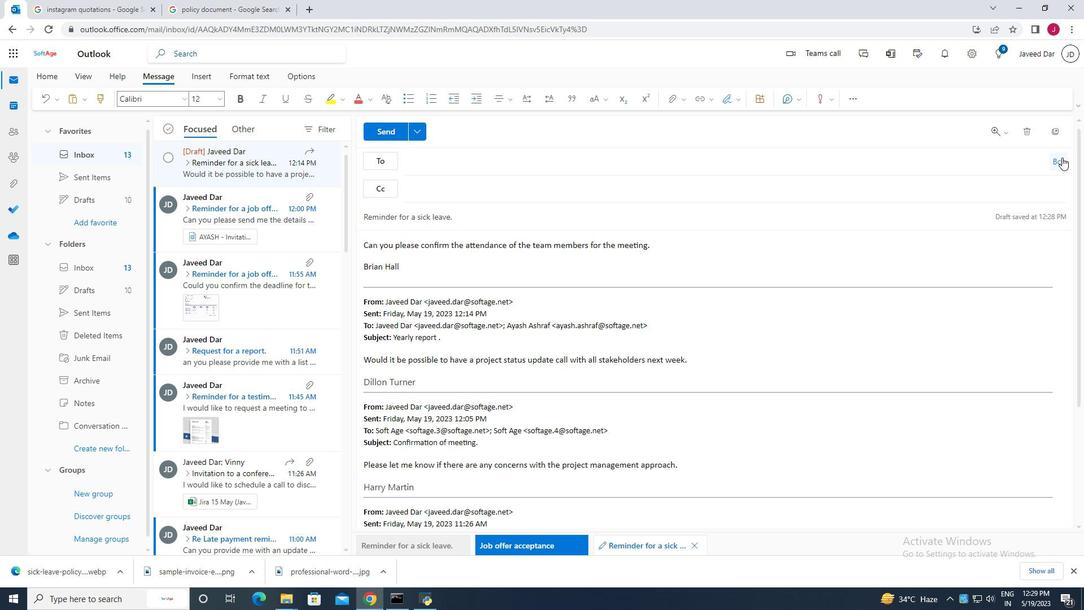 
Action: Mouse pressed left at (1062, 157)
Screenshot: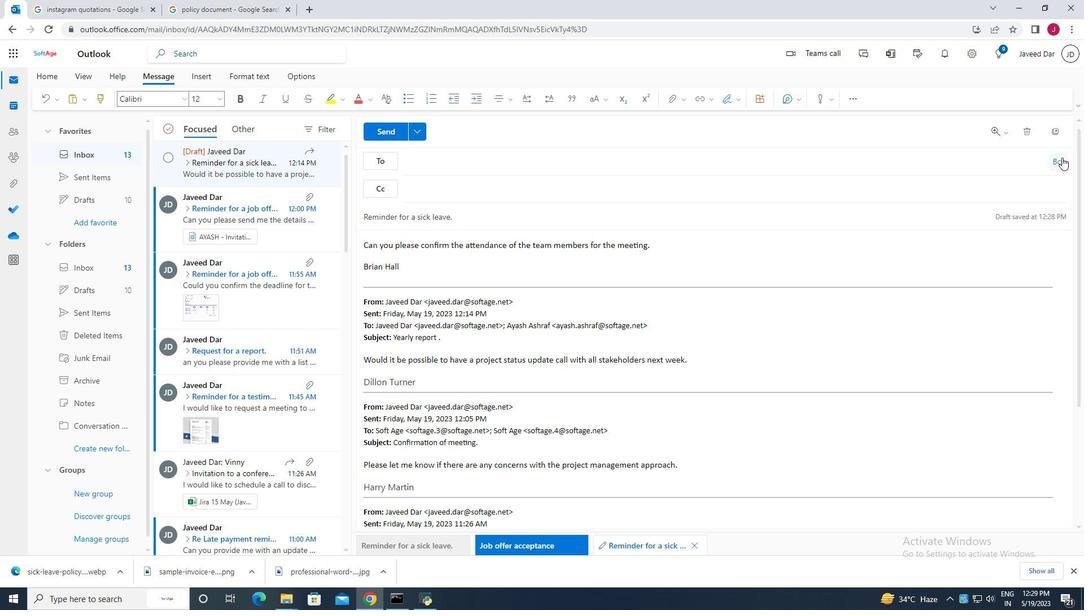 
Action: Mouse moved to (472, 218)
Screenshot: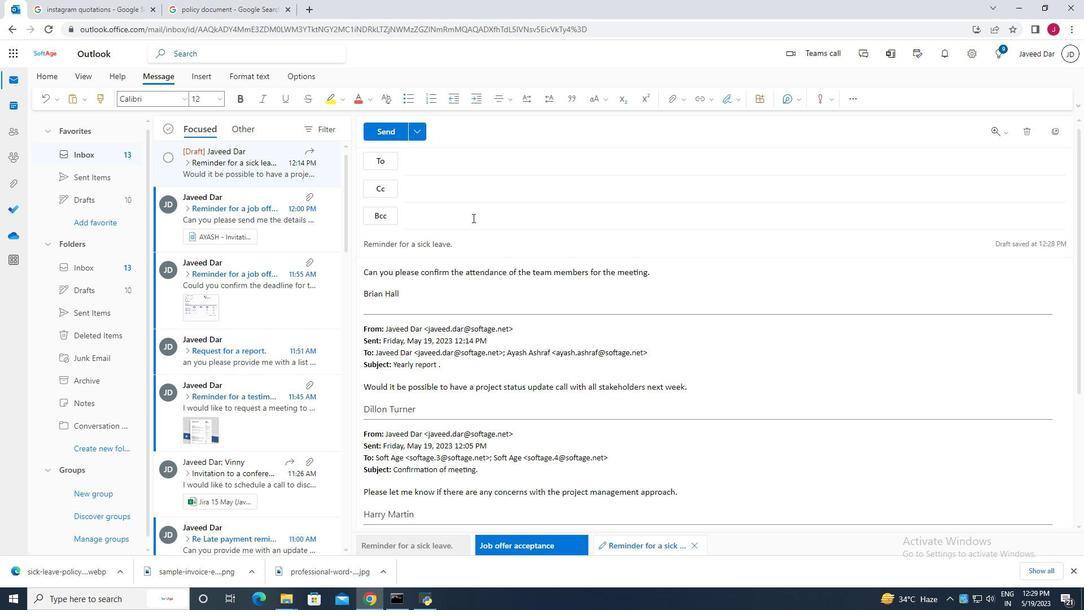 
Action: Key pressed softage.5
Screenshot: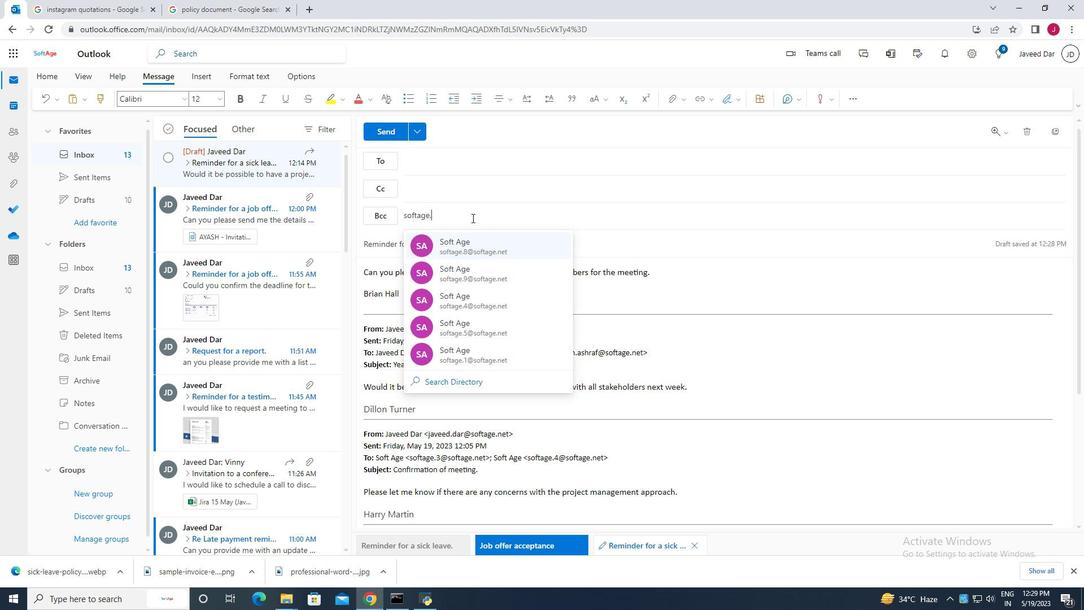 
Action: Mouse moved to (480, 252)
Screenshot: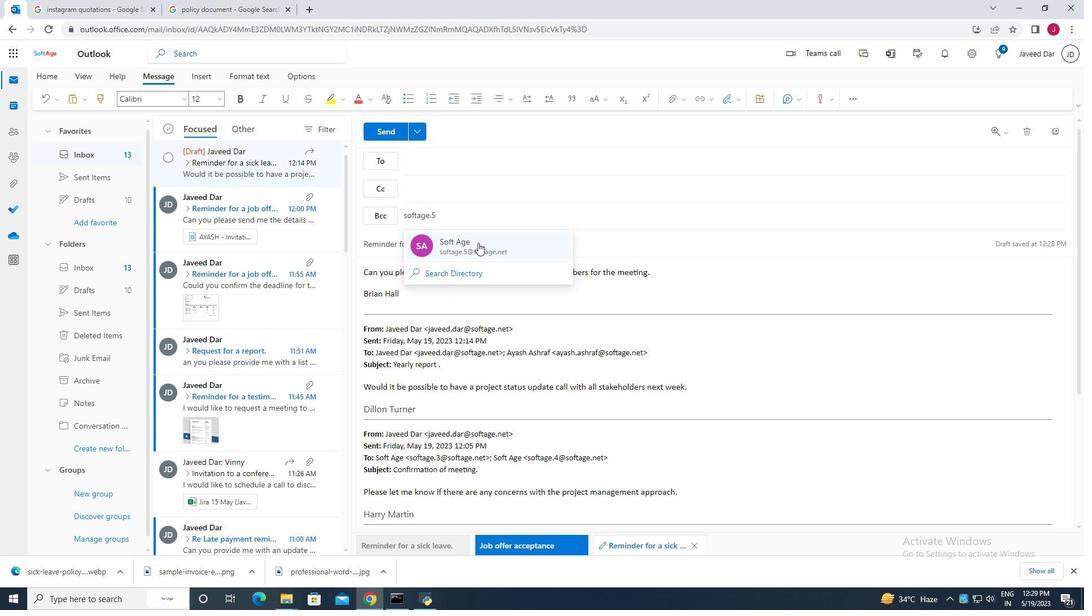 
Action: Mouse pressed left at (480, 252)
Screenshot: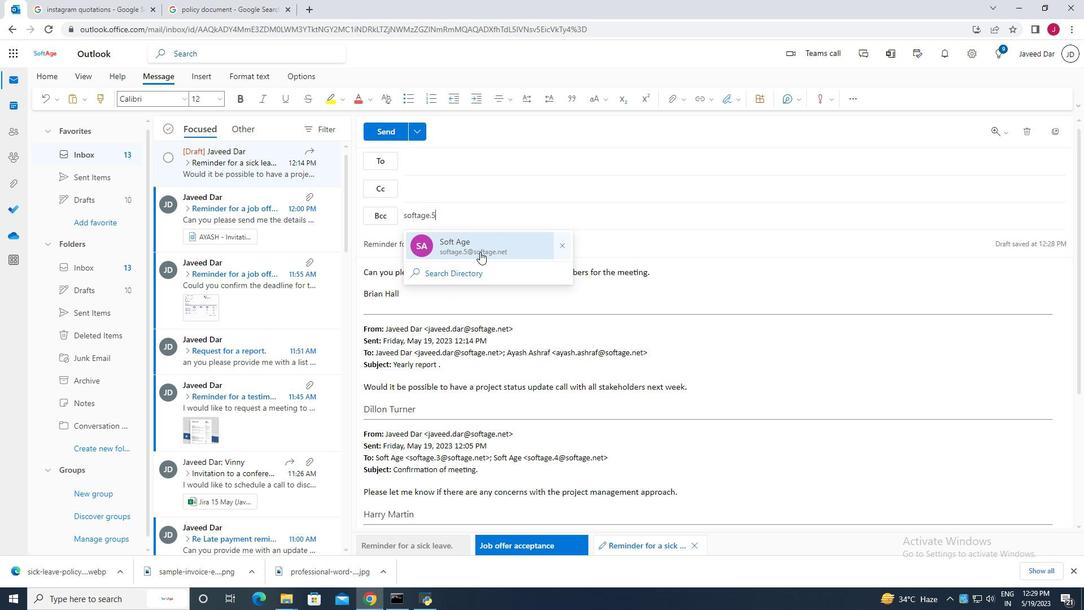 
Action: Mouse moved to (456, 163)
Screenshot: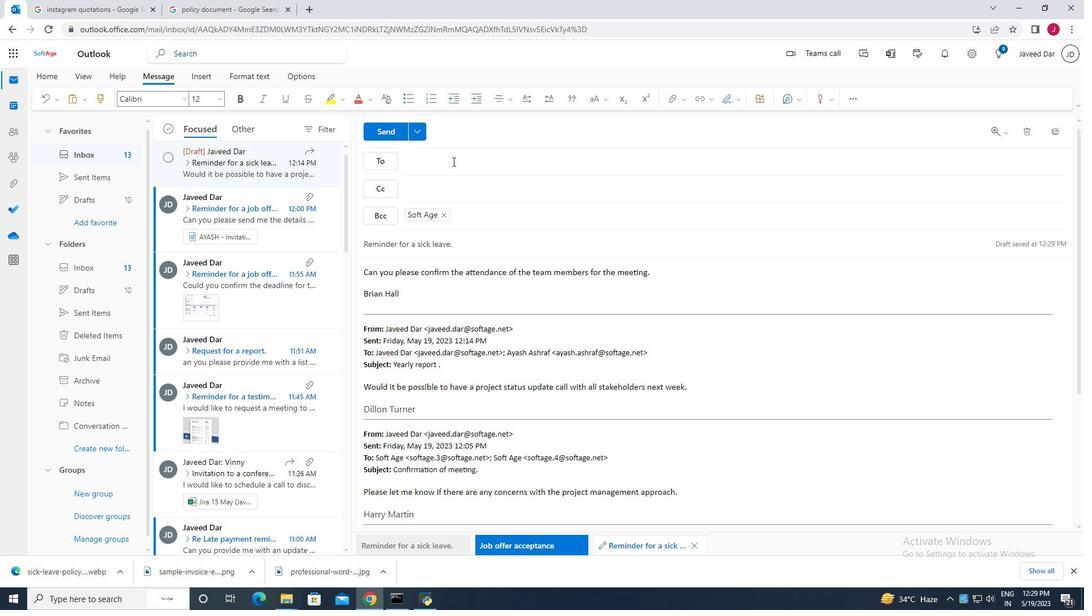
Action: Mouse pressed left at (456, 163)
Screenshot: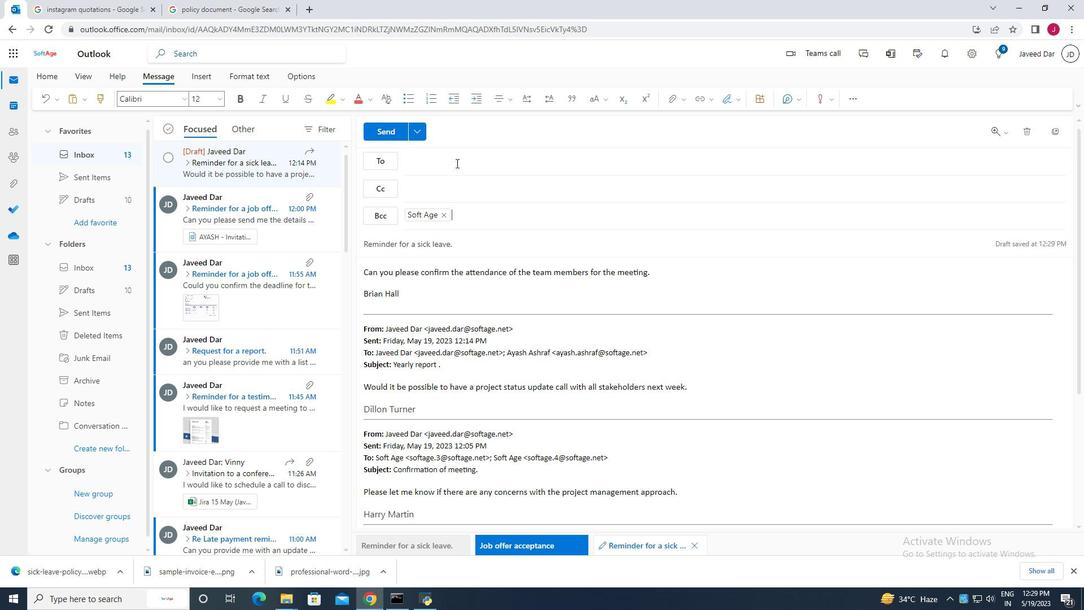 
Action: Mouse moved to (501, 254)
Screenshot: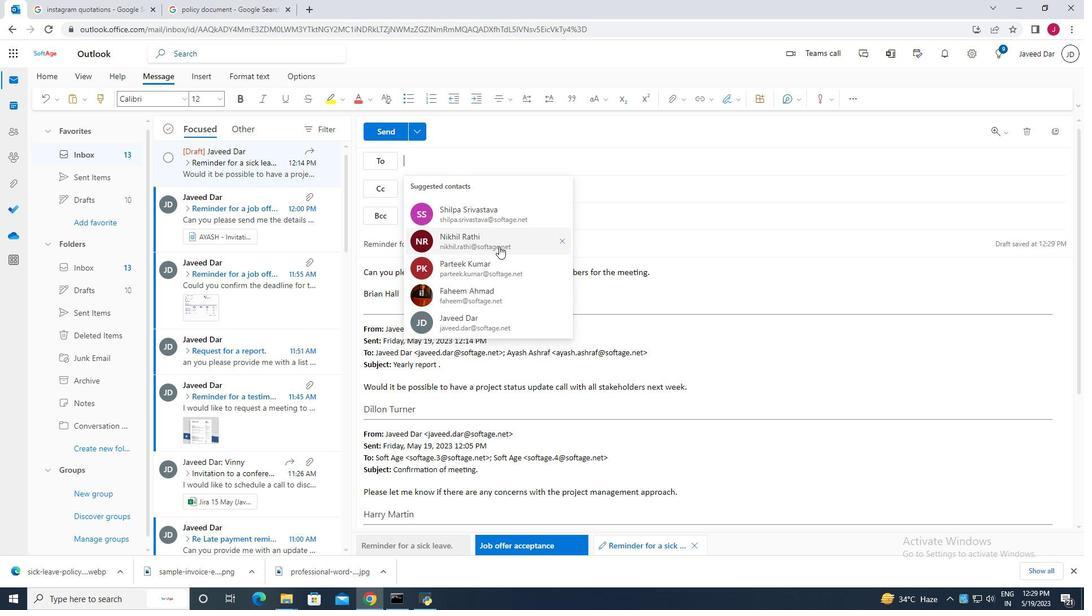 
Action: Mouse scrolled (501, 253) with delta (0, 0)
Screenshot: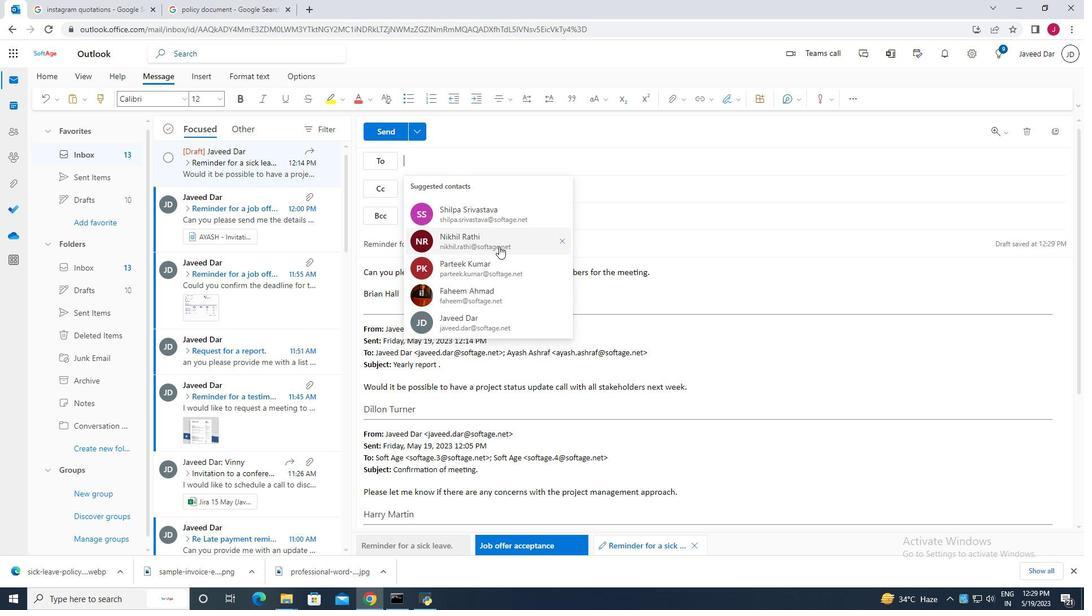 
Action: Mouse scrolled (501, 253) with delta (0, 0)
Screenshot: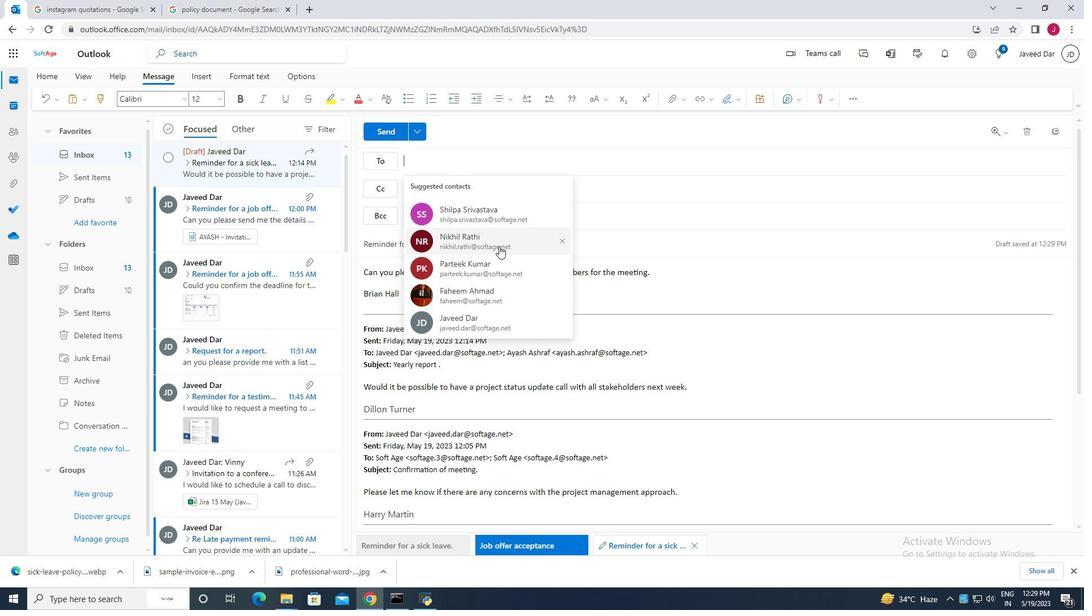 
Action: Mouse scrolled (501, 253) with delta (0, 0)
Screenshot: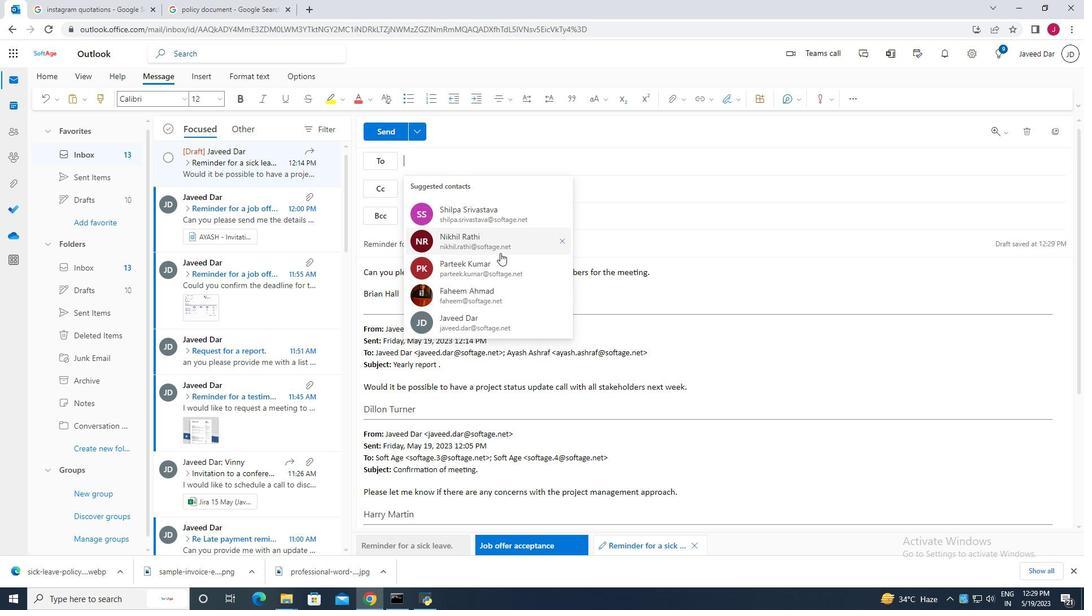 
Action: Mouse scrolled (501, 253) with delta (0, 0)
Screenshot: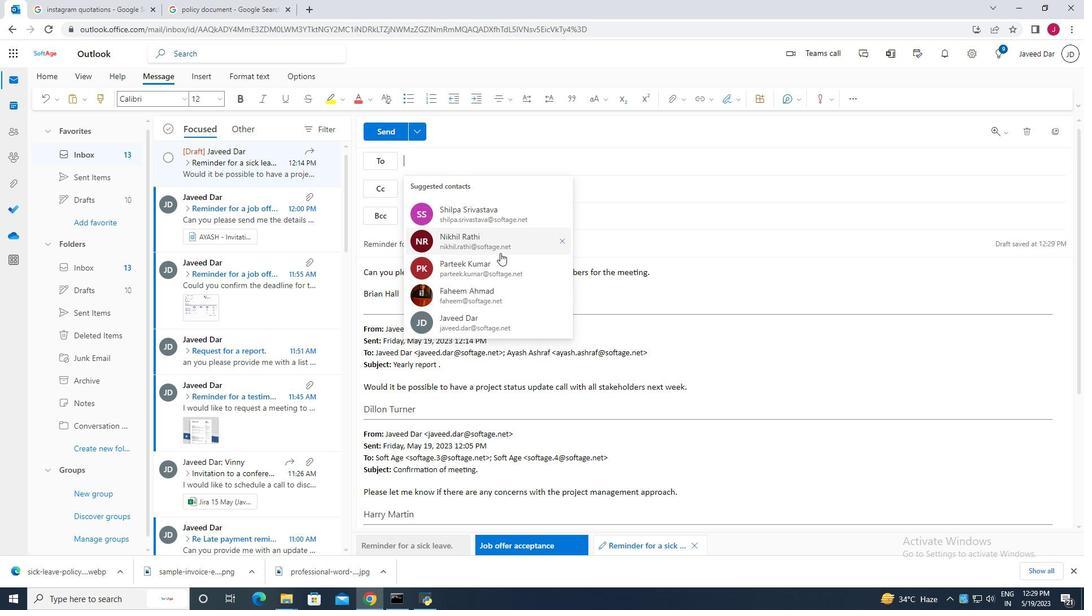 
Action: Mouse moved to (500, 254)
Screenshot: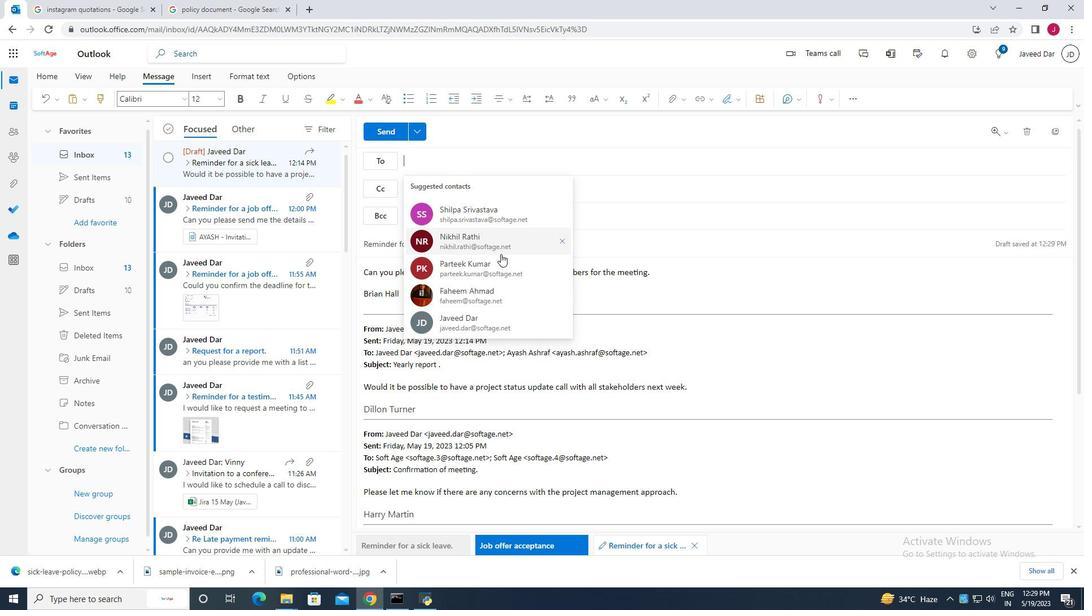
Action: Mouse scrolled (500, 253) with delta (0, 0)
Screenshot: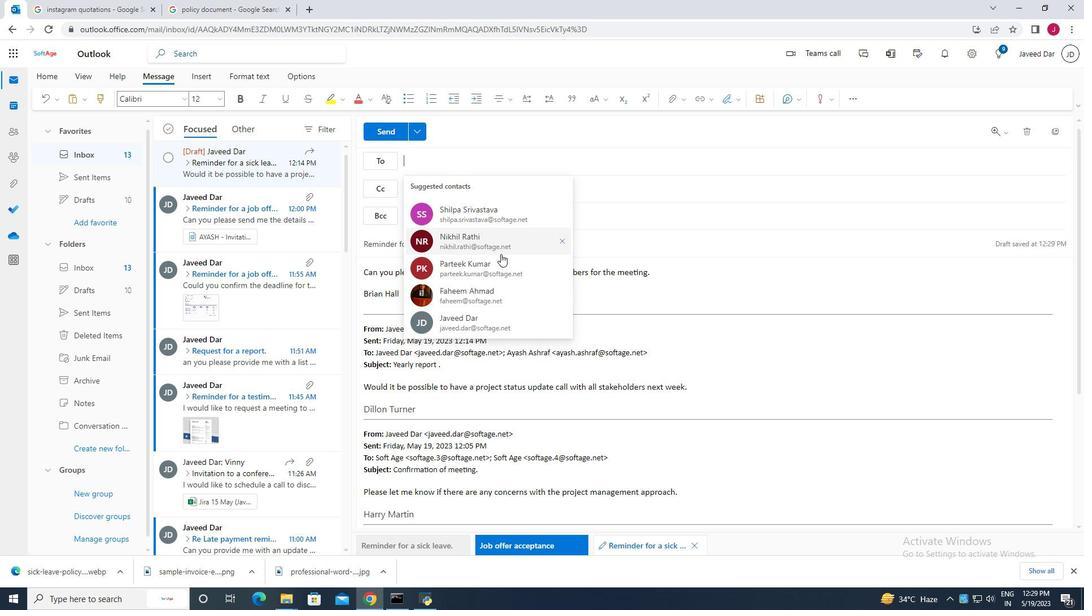 
Action: Mouse moved to (503, 265)
Screenshot: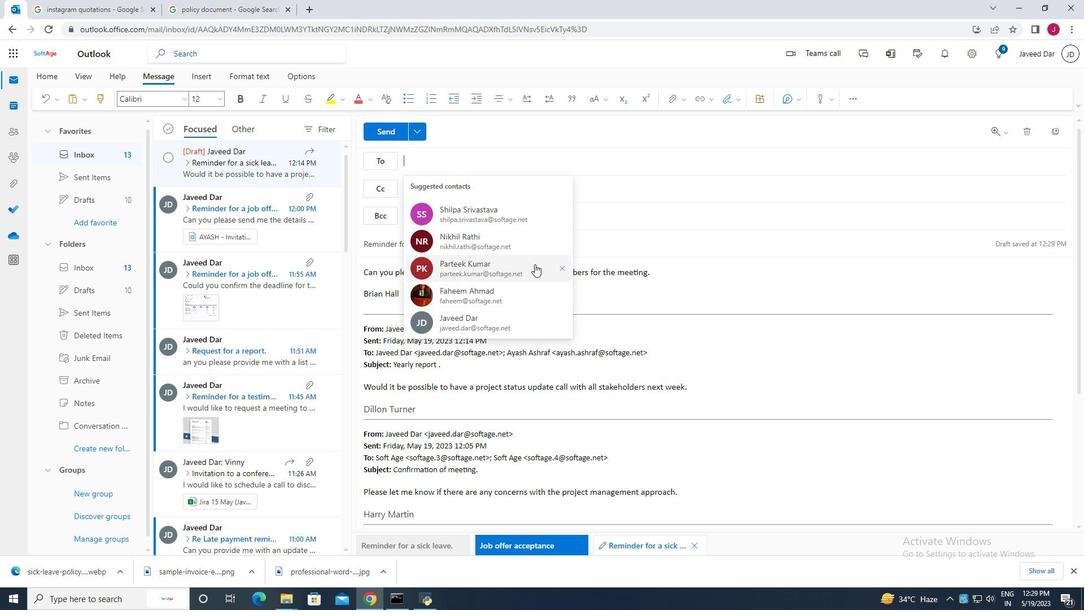 
Action: Mouse scrolled (503, 264) with delta (0, 0)
Screenshot: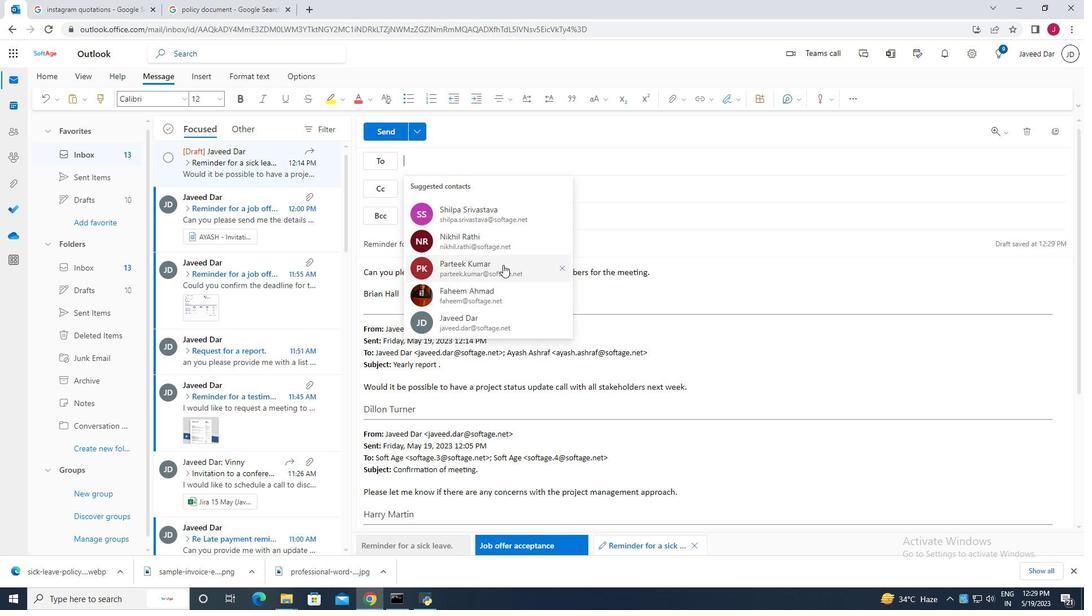 
Action: Mouse scrolled (503, 264) with delta (0, 0)
Screenshot: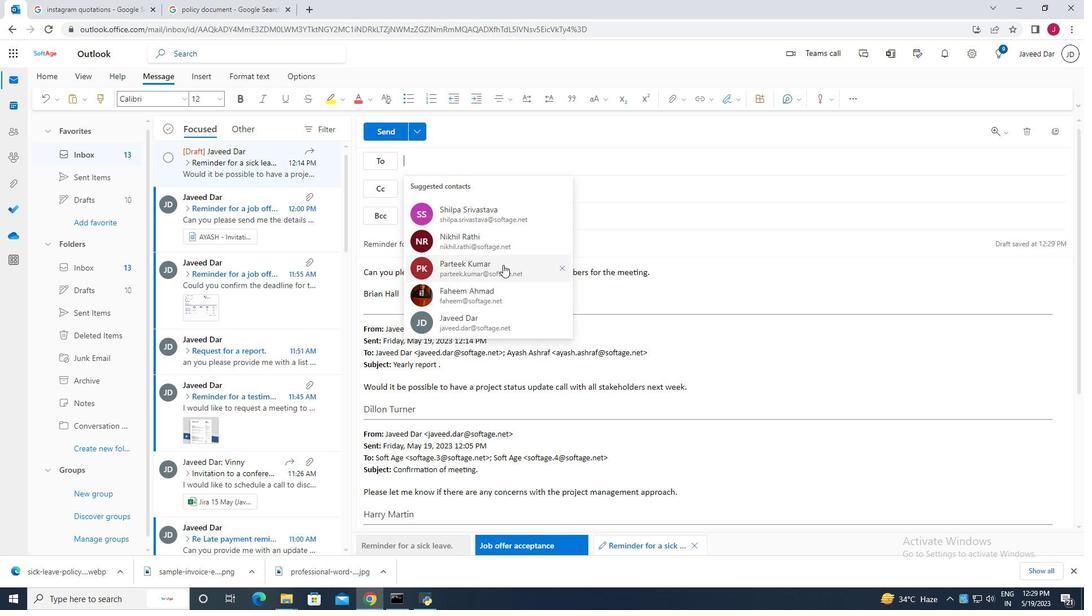 
Action: Mouse scrolled (503, 264) with delta (0, 0)
Screenshot: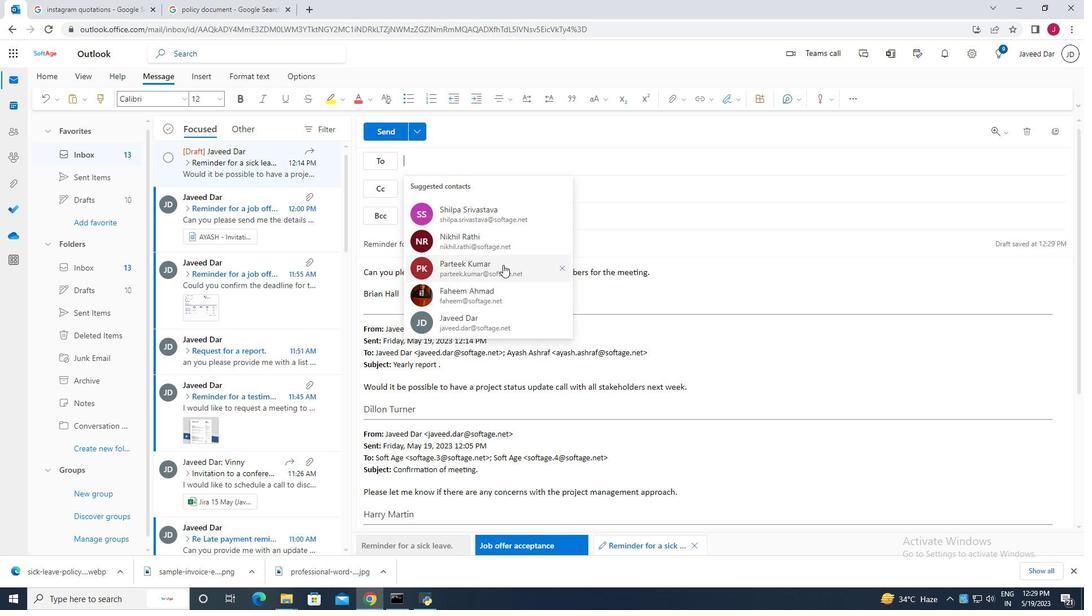 
Action: Mouse moved to (520, 318)
Screenshot: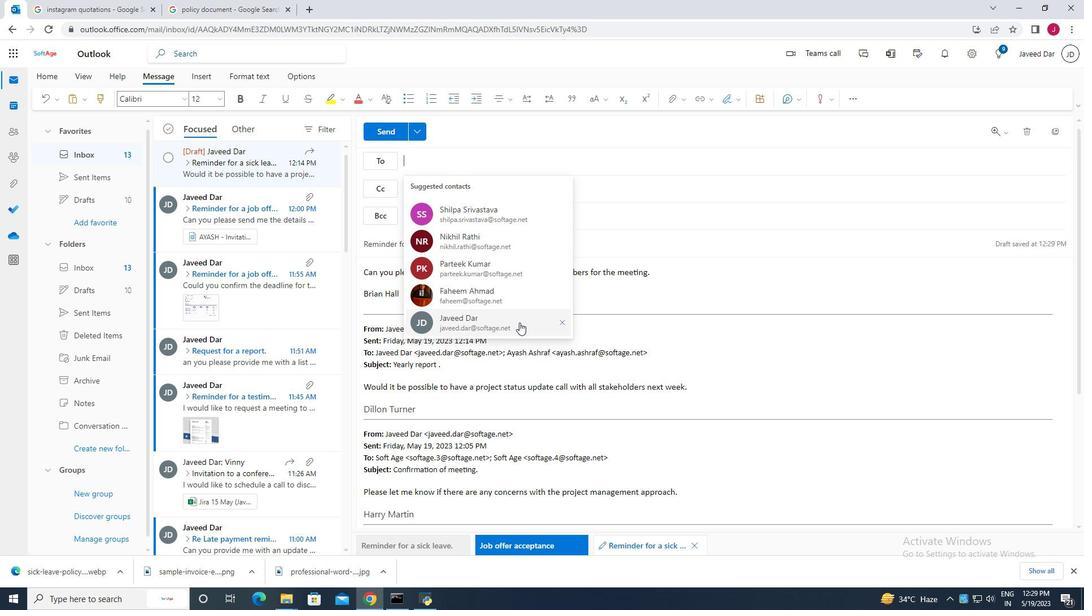 
Action: Mouse pressed left at (520, 318)
Screenshot: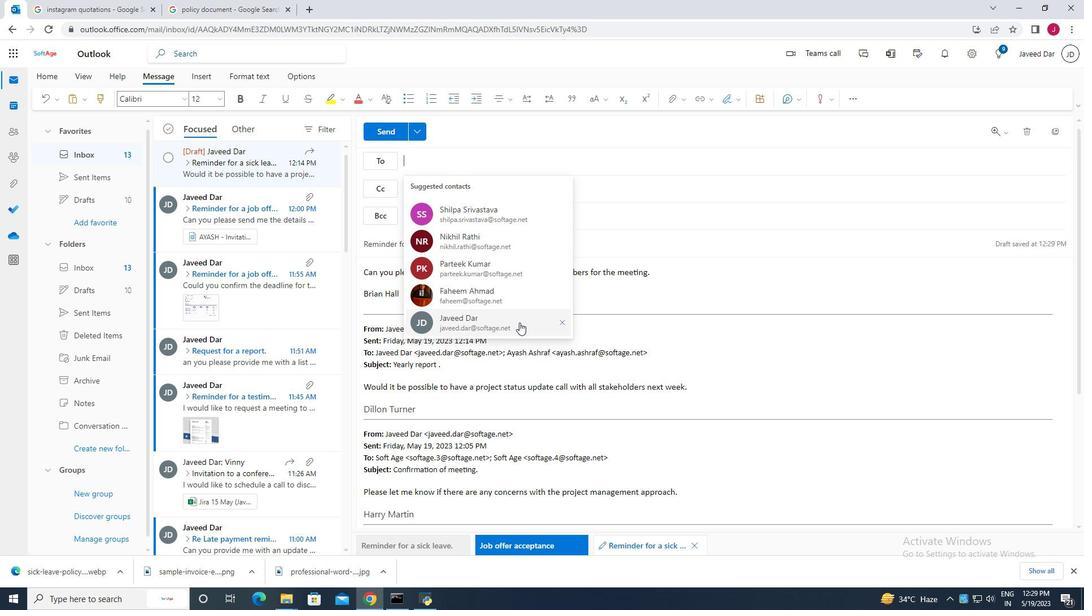 
Action: Mouse moved to (498, 168)
Screenshot: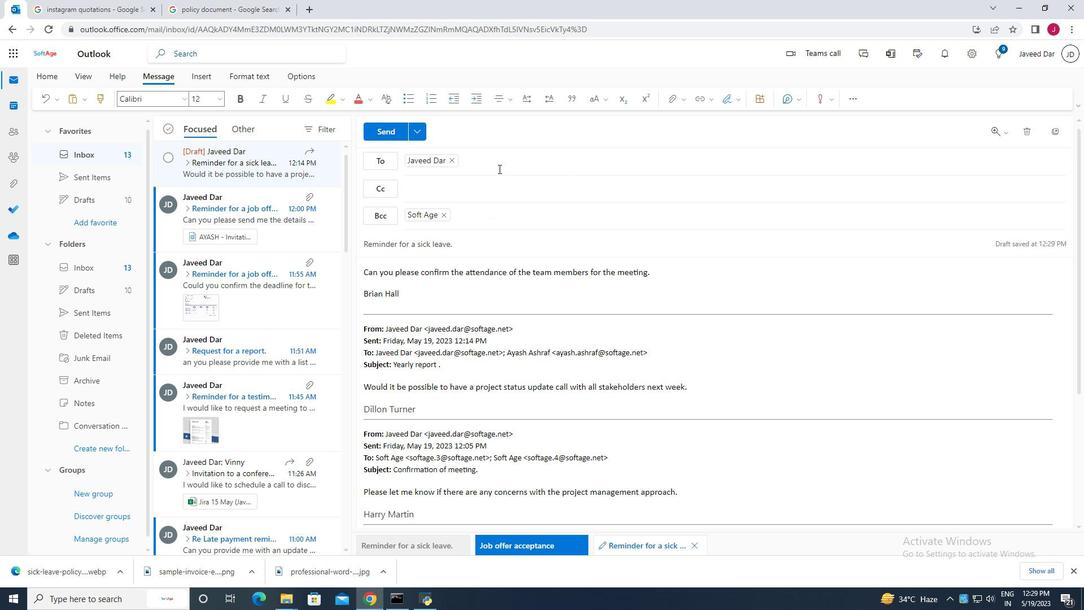 
Action: Key pressed ay
Screenshot: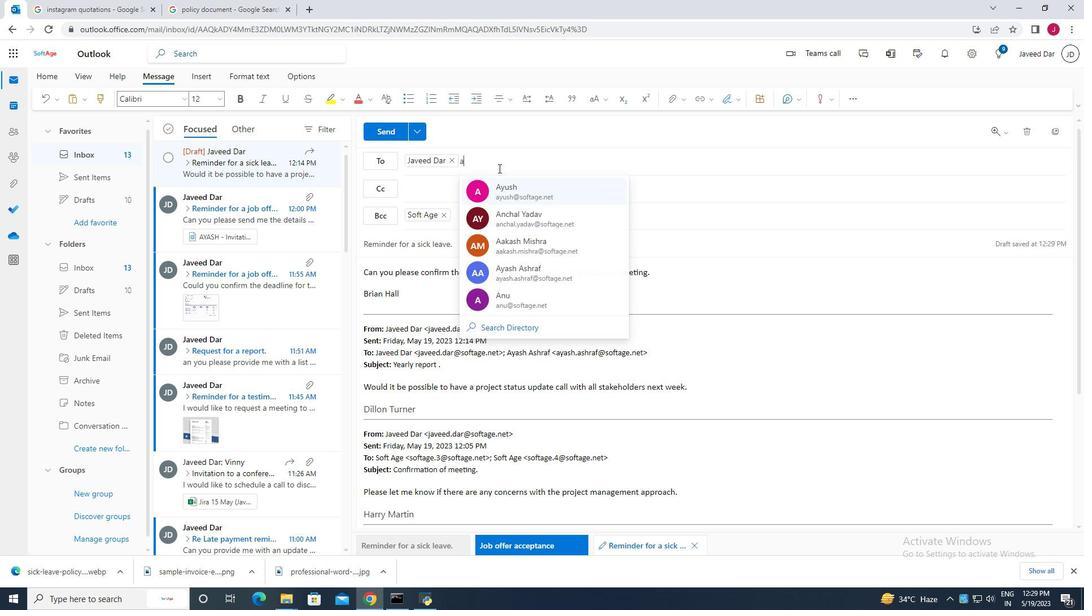 
Action: Mouse moved to (569, 216)
Screenshot: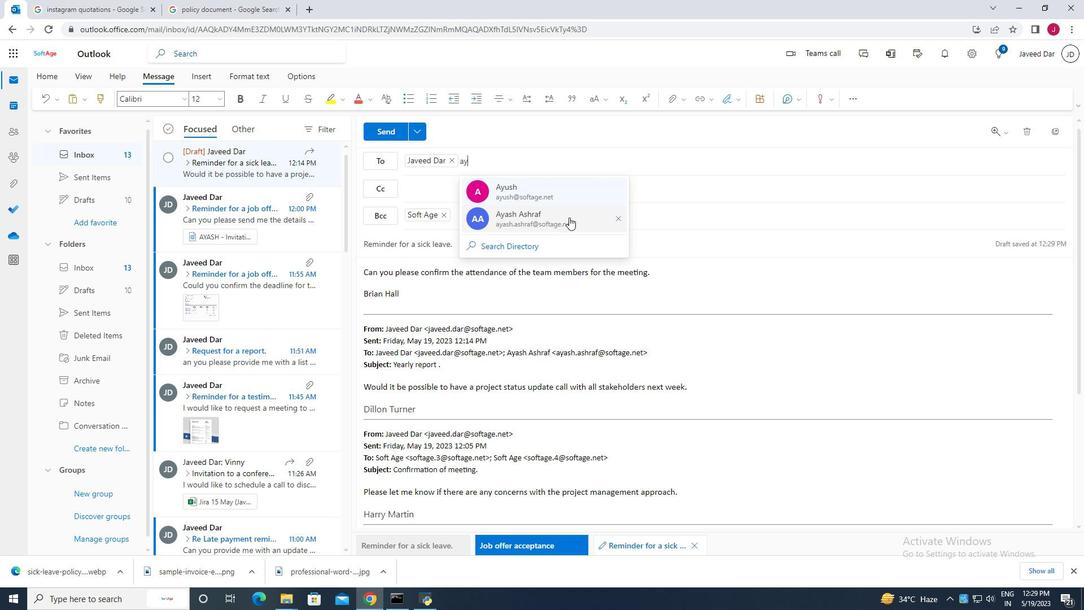 
Action: Mouse pressed left at (569, 216)
Screenshot: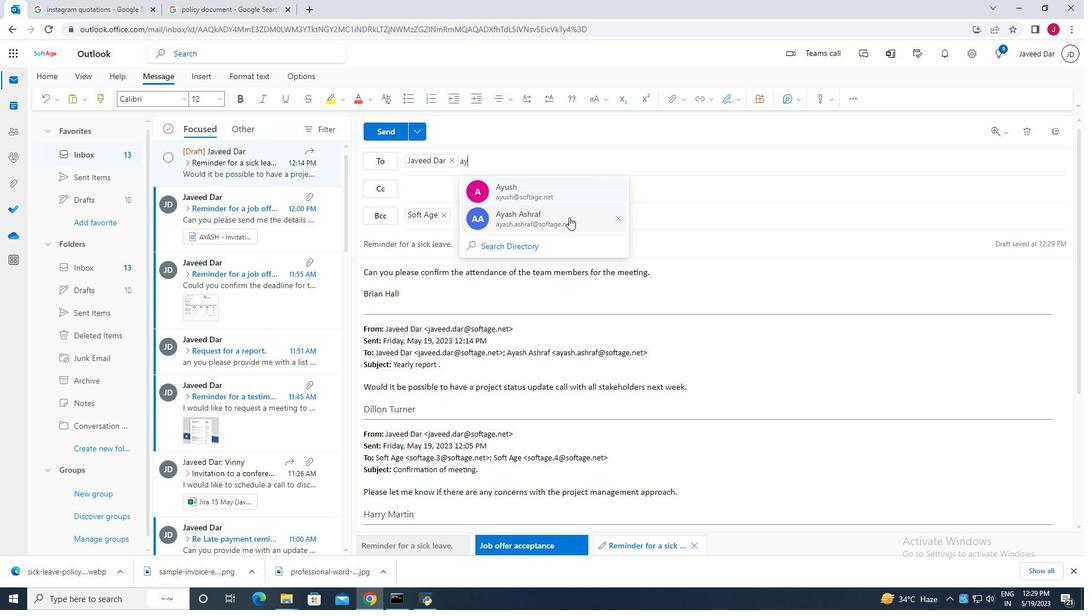
Action: Mouse moved to (552, 162)
Screenshot: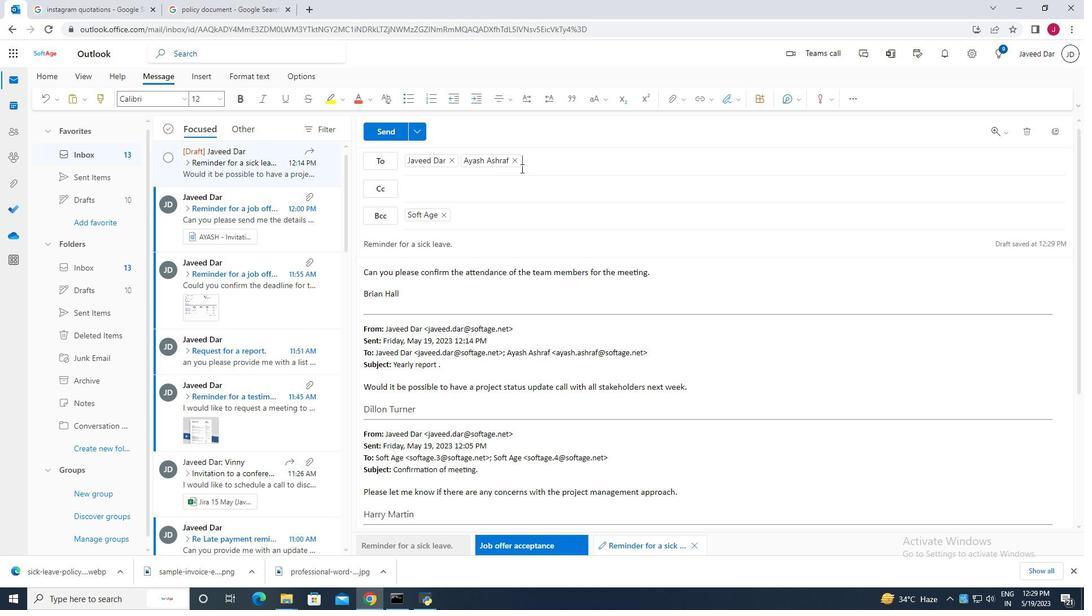 
Action: Mouse pressed left at (552, 162)
Screenshot: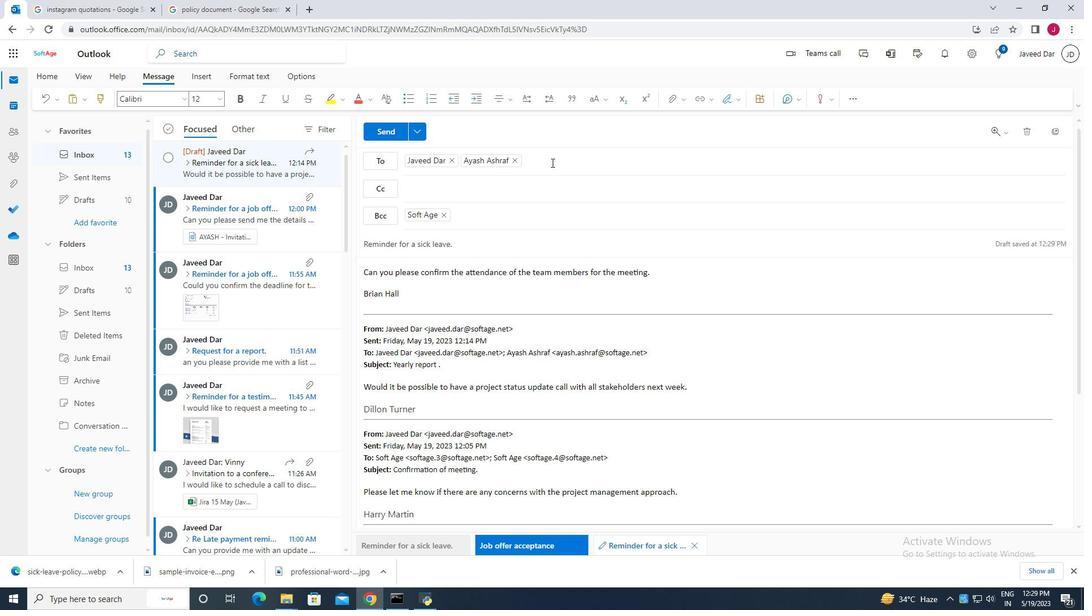 
Action: Mouse moved to (595, 245)
Screenshot: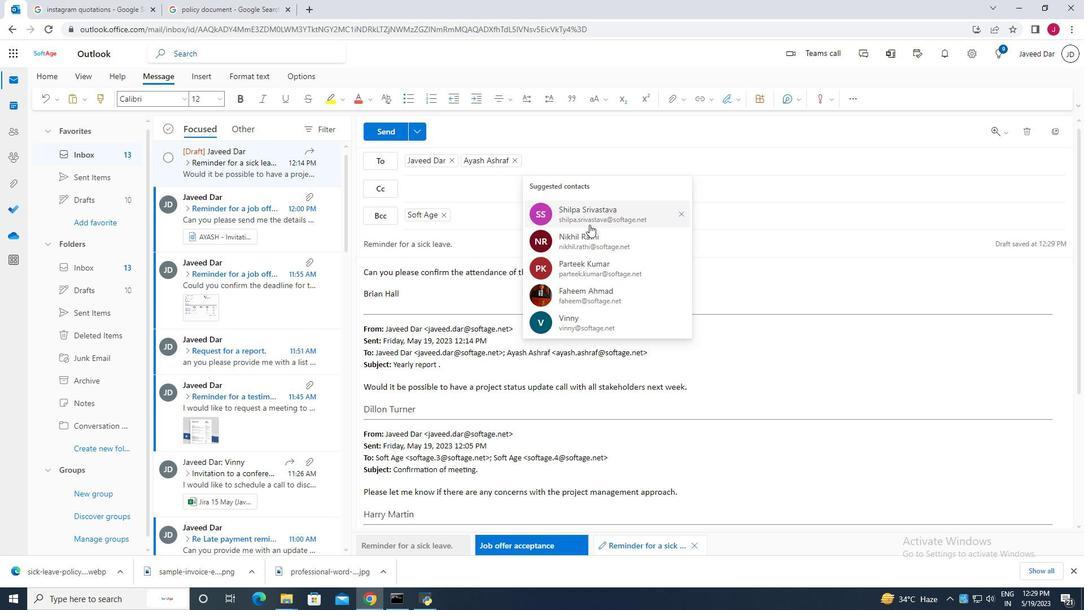 
Action: Mouse scrolled (595, 244) with delta (0, 0)
Screenshot: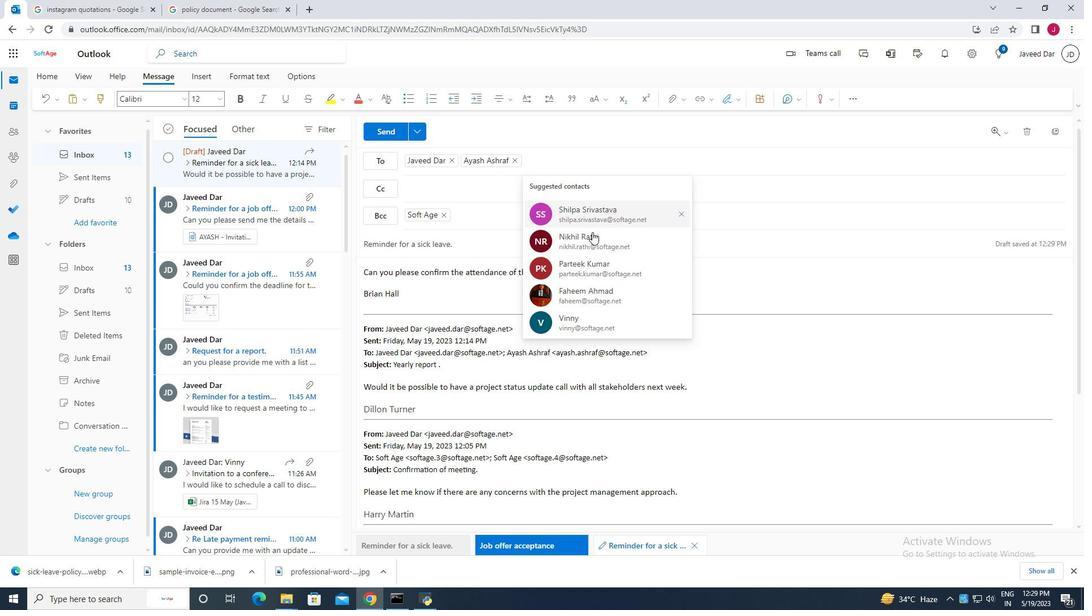 
Action: Mouse moved to (596, 248)
Screenshot: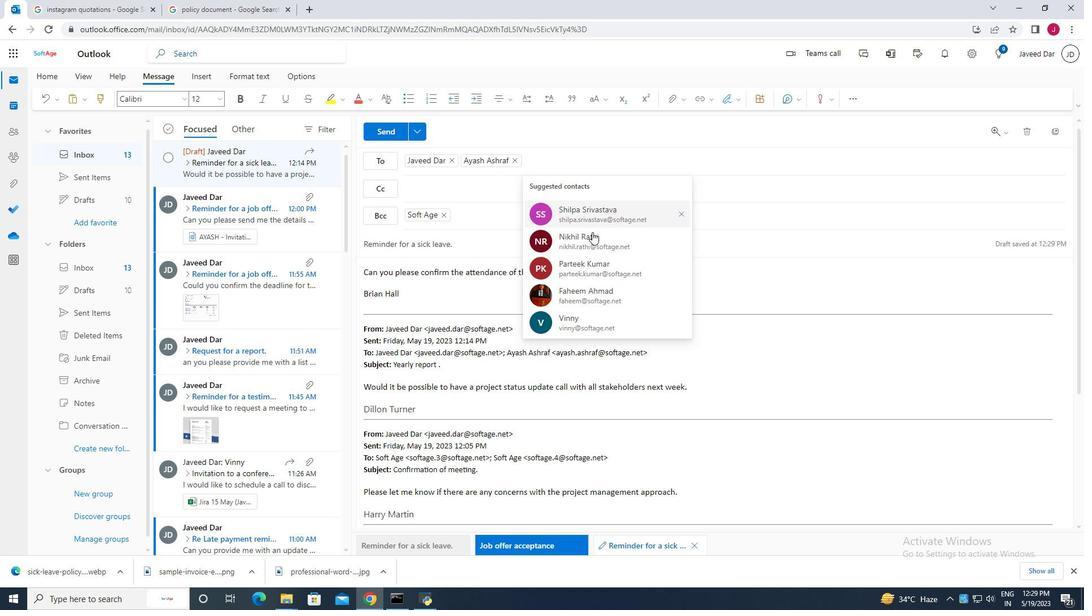 
Action: Mouse scrolled (596, 247) with delta (0, 0)
Screenshot: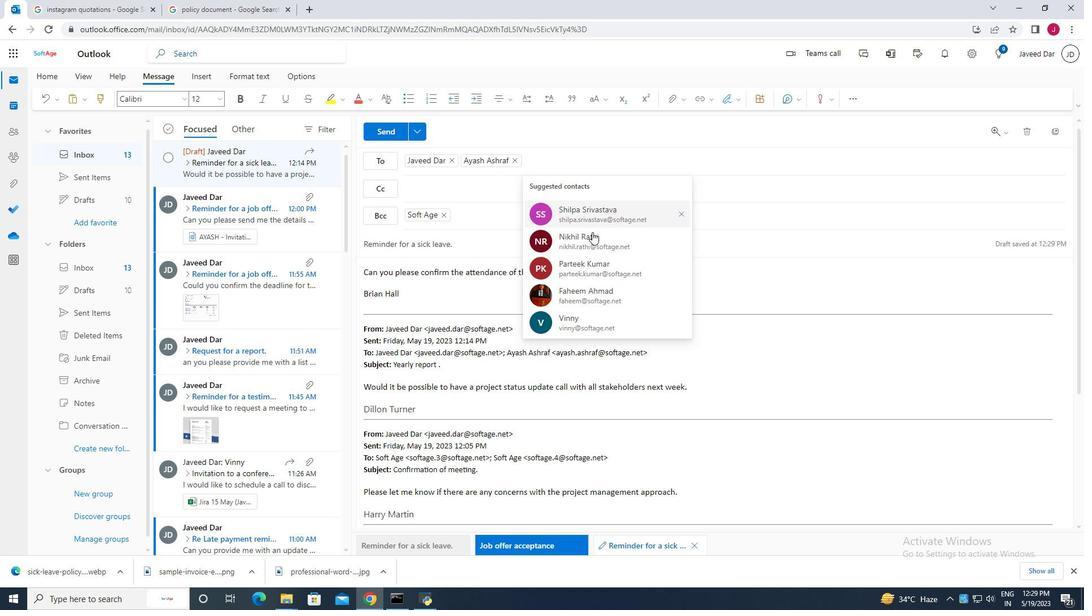 
Action: Mouse moved to (597, 250)
Screenshot: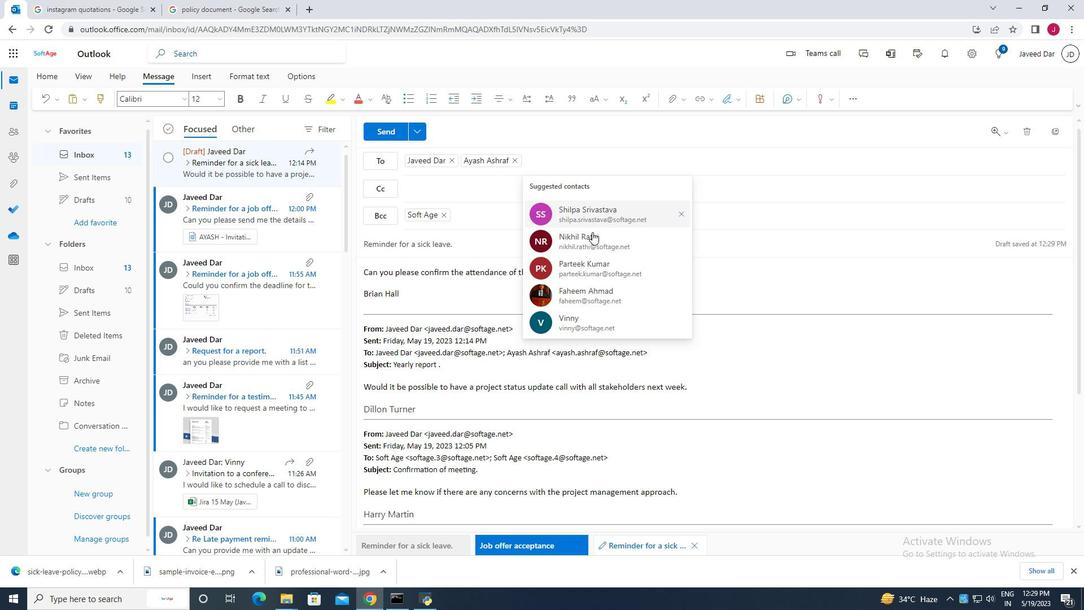 
Action: Mouse scrolled (597, 249) with delta (0, 0)
Screenshot: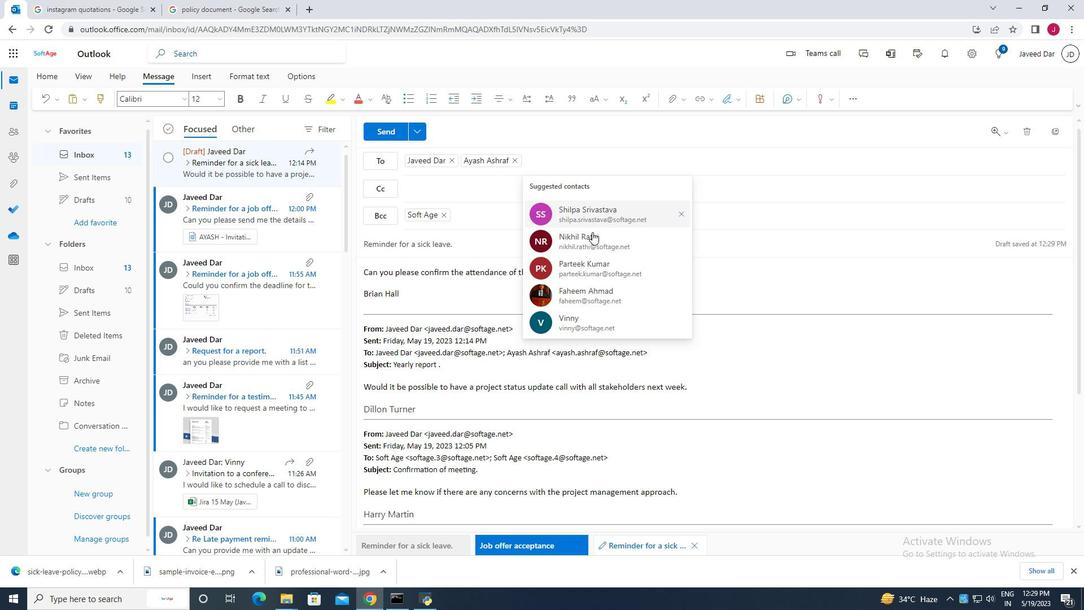 
Action: Mouse moved to (607, 212)
Screenshot: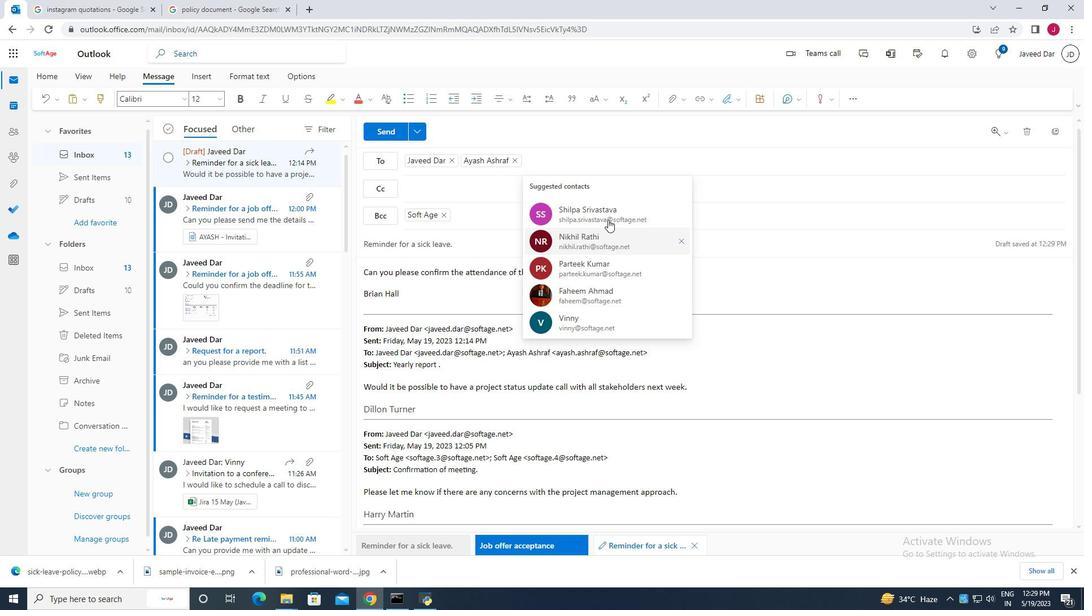 
Action: Mouse scrolled (607, 211) with delta (0, 0)
Screenshot: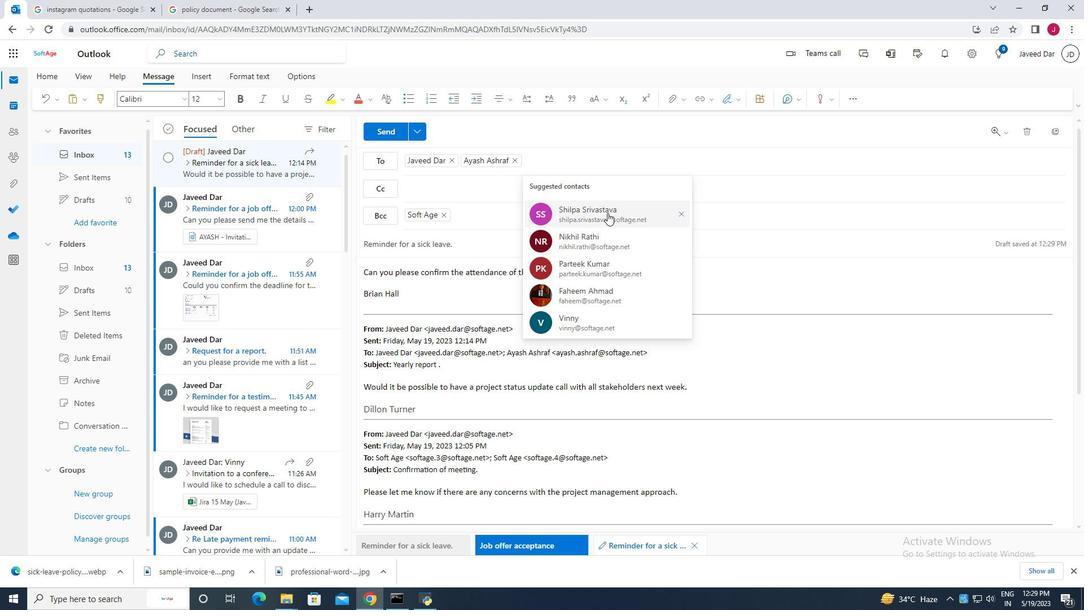 
Action: Mouse moved to (607, 214)
Screenshot: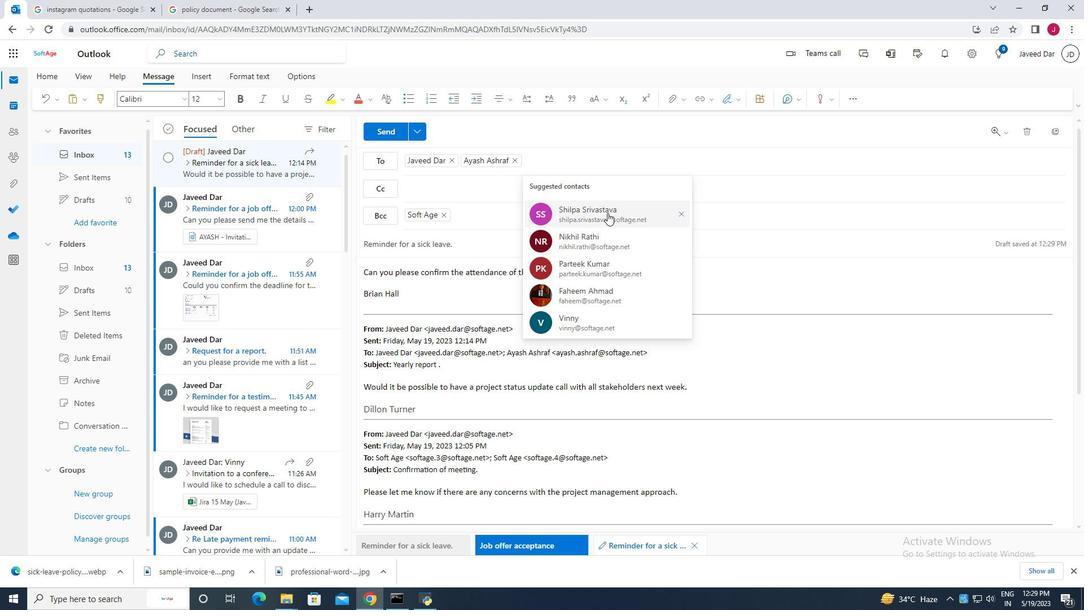 
Action: Mouse scrolled (607, 214) with delta (0, 0)
Screenshot: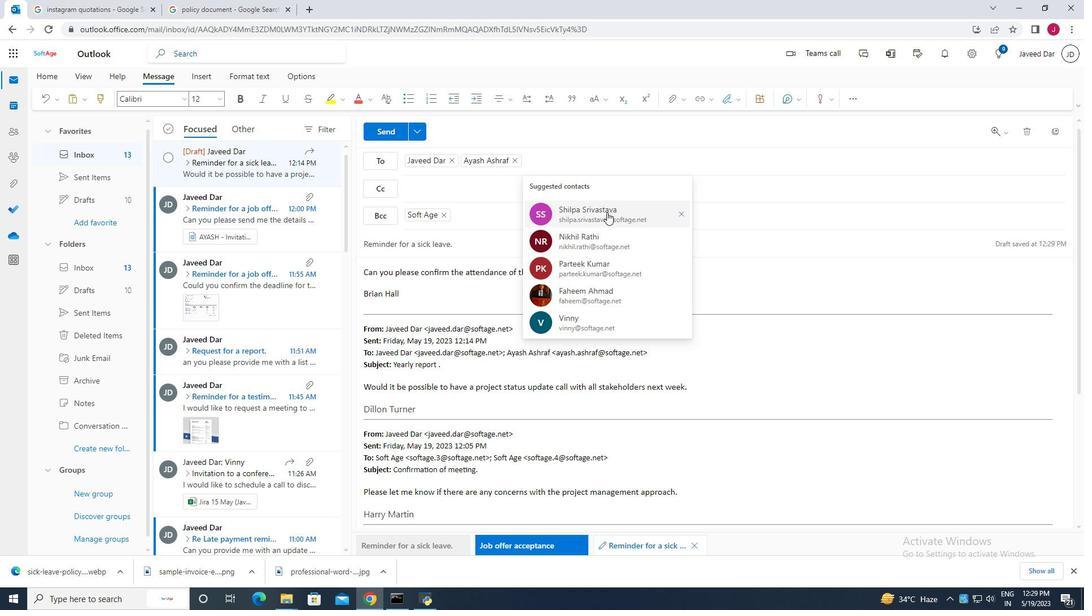 
Action: Mouse moved to (607, 216)
Screenshot: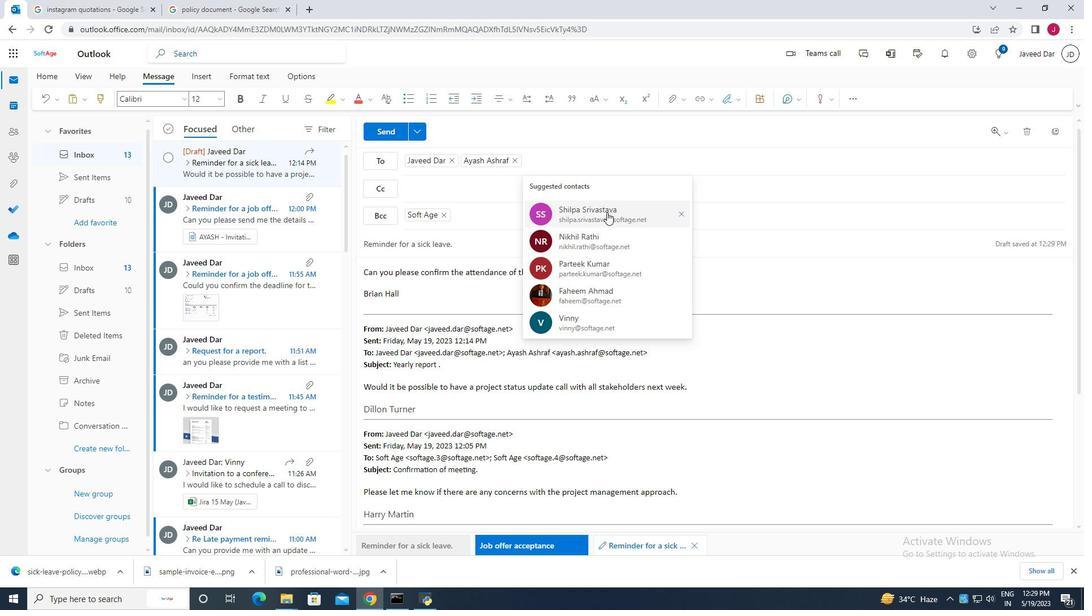 
Action: Mouse scrolled (607, 216) with delta (0, 0)
Screenshot: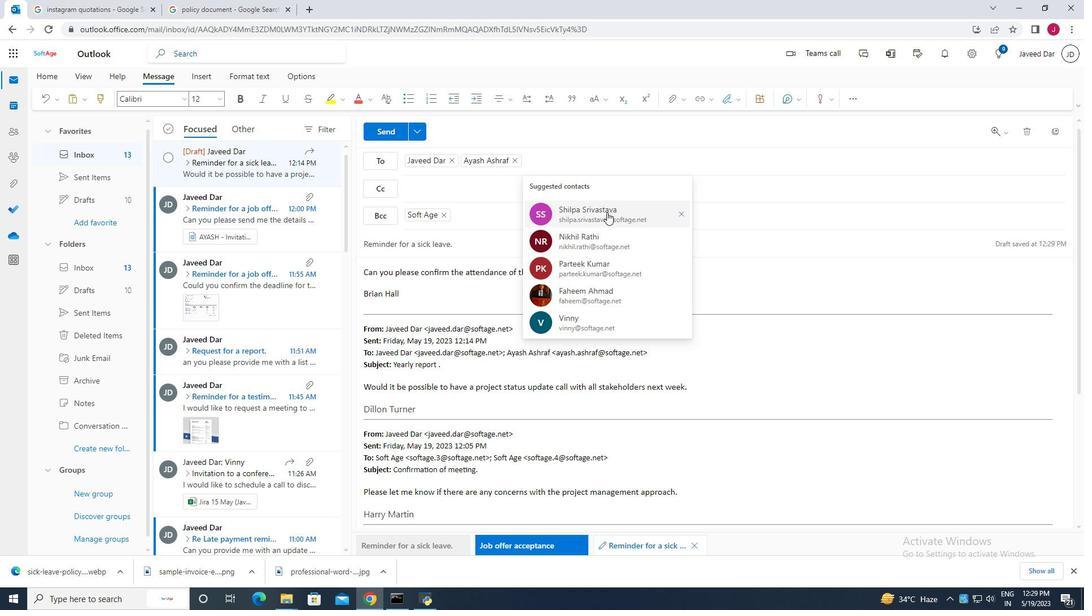 
Action: Mouse moved to (607, 218)
Screenshot: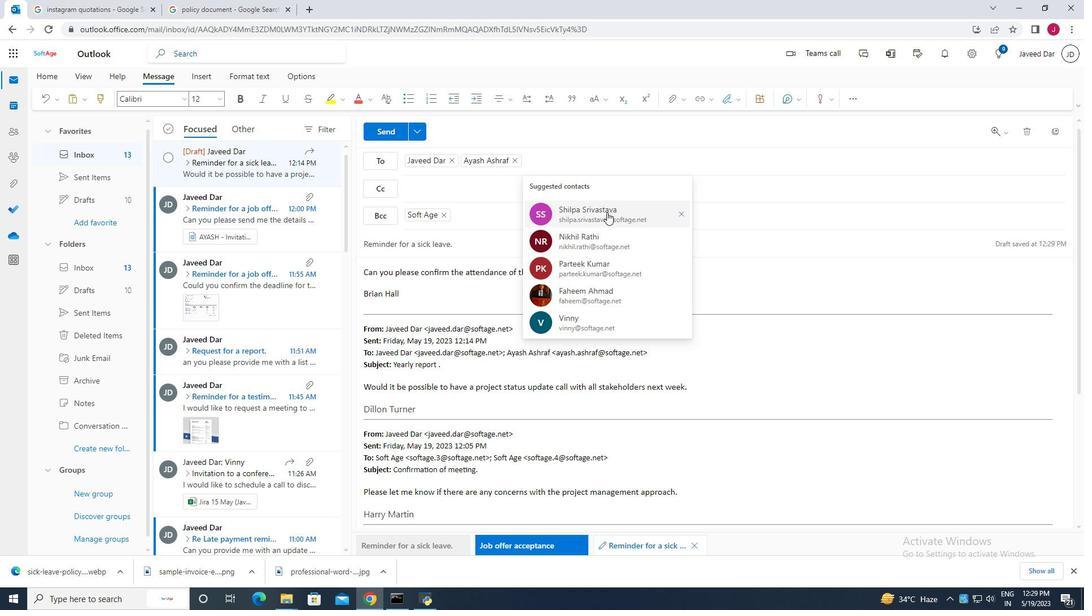 
Action: Mouse scrolled (607, 217) with delta (0, 0)
Screenshot: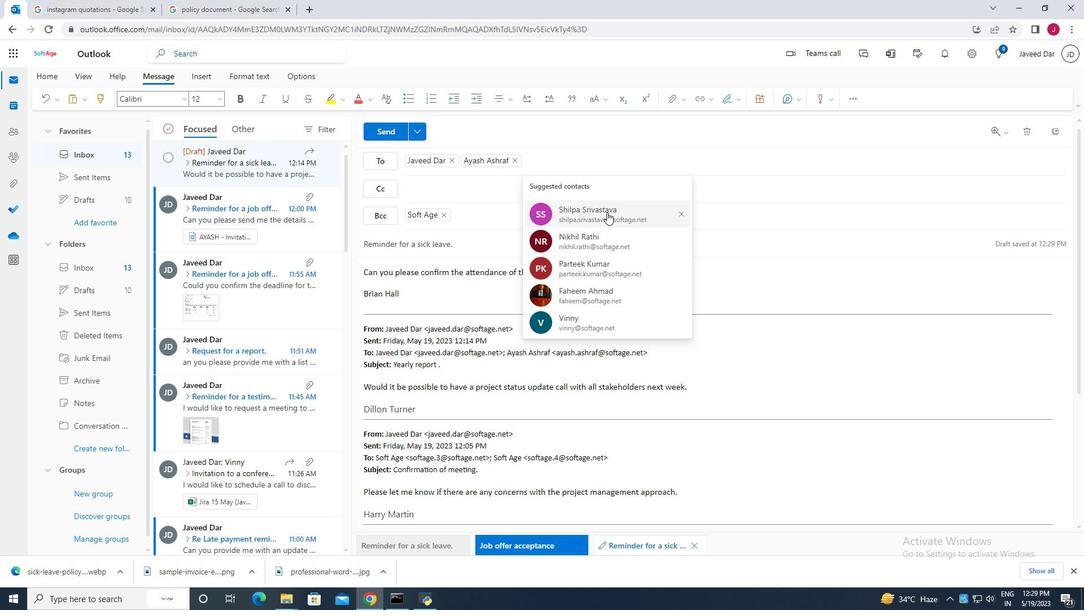 
Action: Mouse moved to (607, 220)
Screenshot: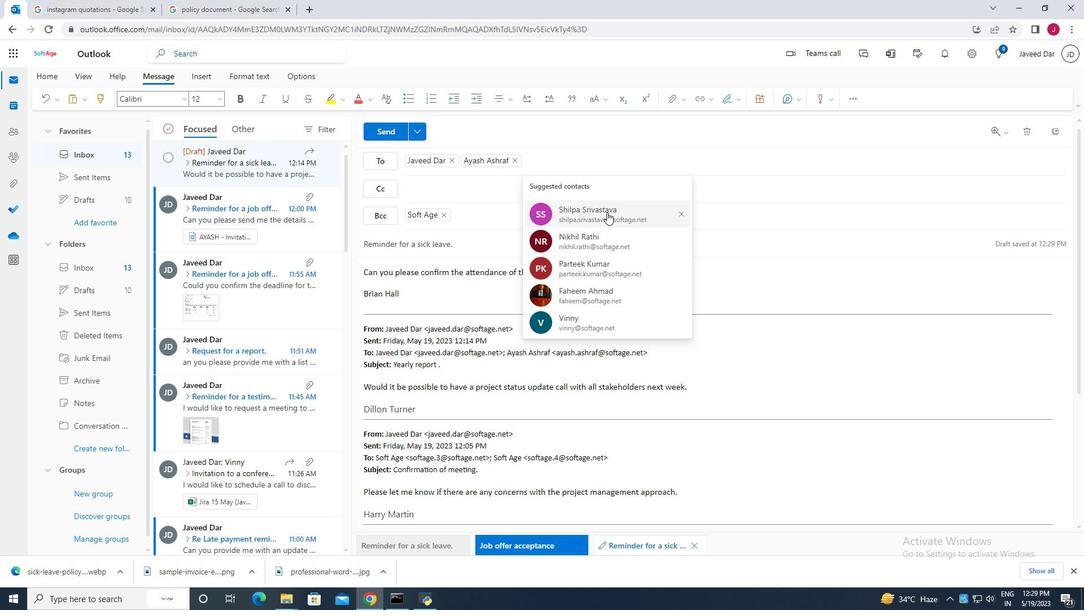 
Action: Mouse scrolled (607, 220) with delta (0, 0)
Screenshot: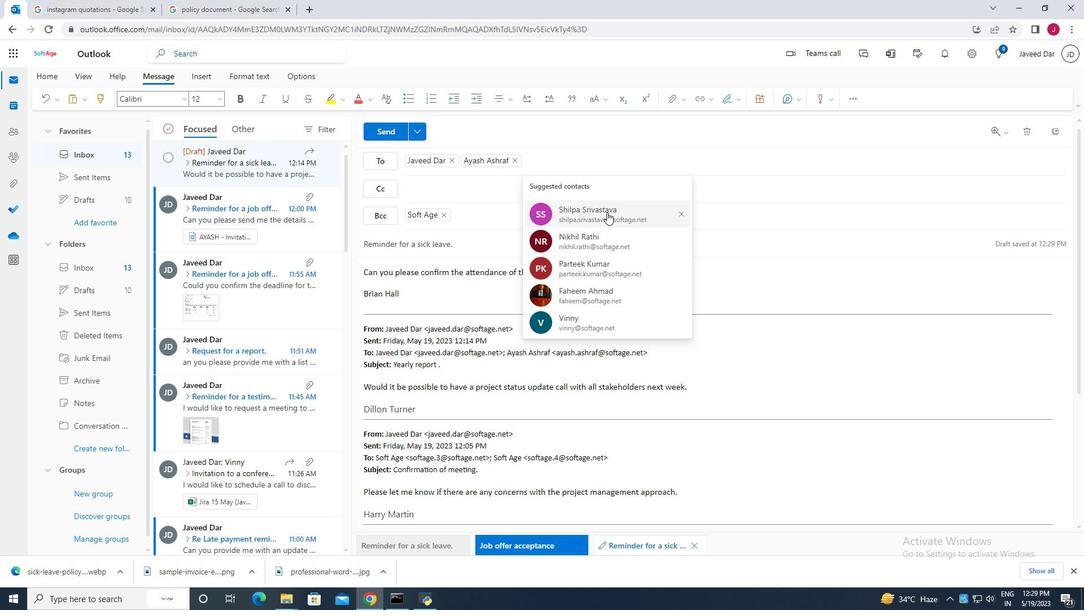 
Action: Mouse moved to (610, 298)
Screenshot: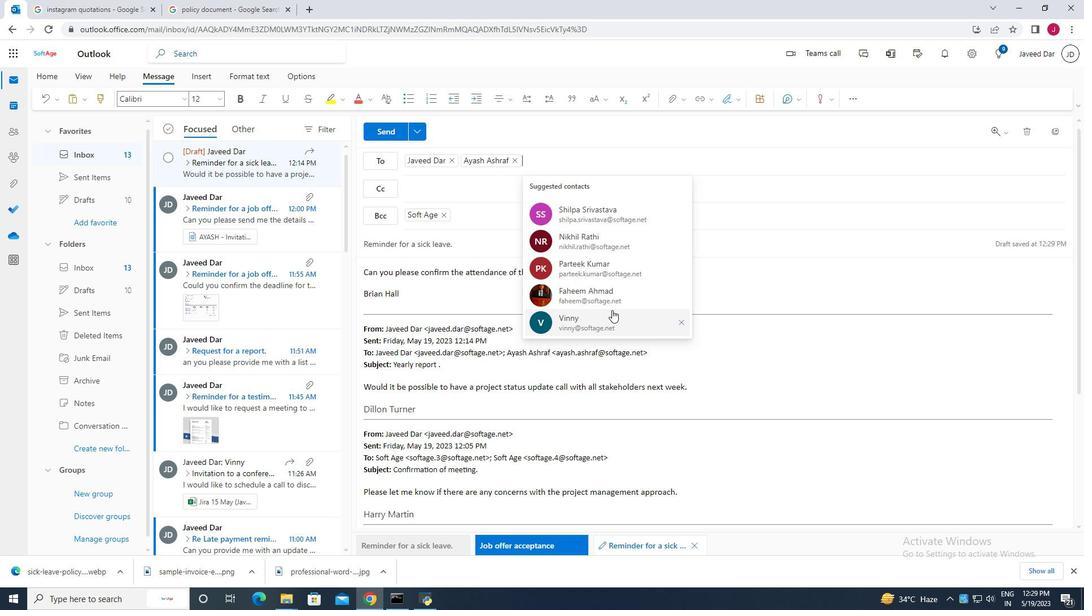 
Action: Mouse scrolled (610, 298) with delta (0, 0)
Screenshot: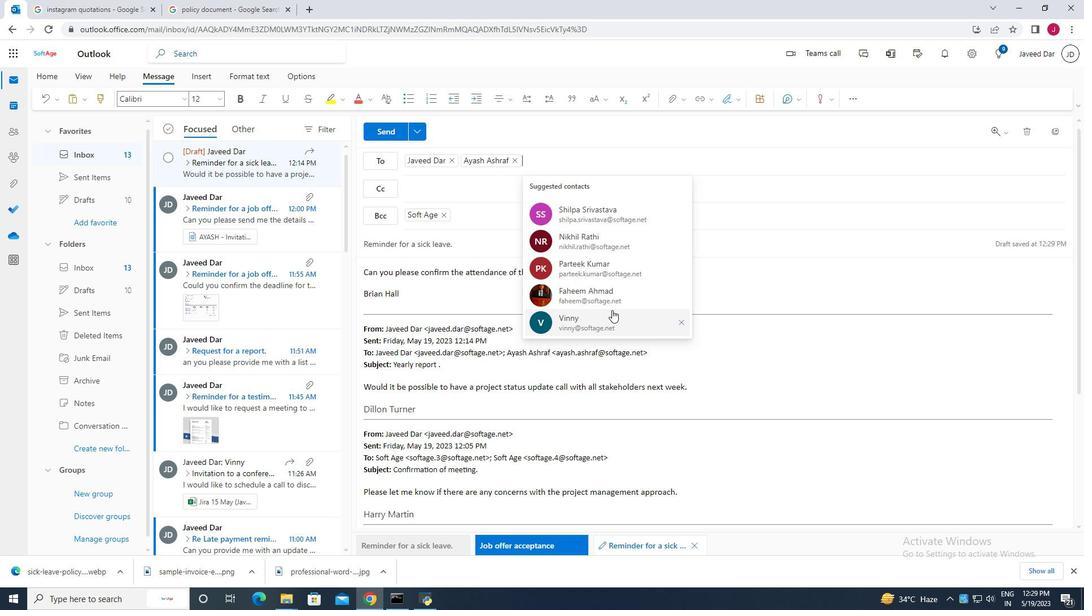 
Action: Mouse moved to (610, 297)
Screenshot: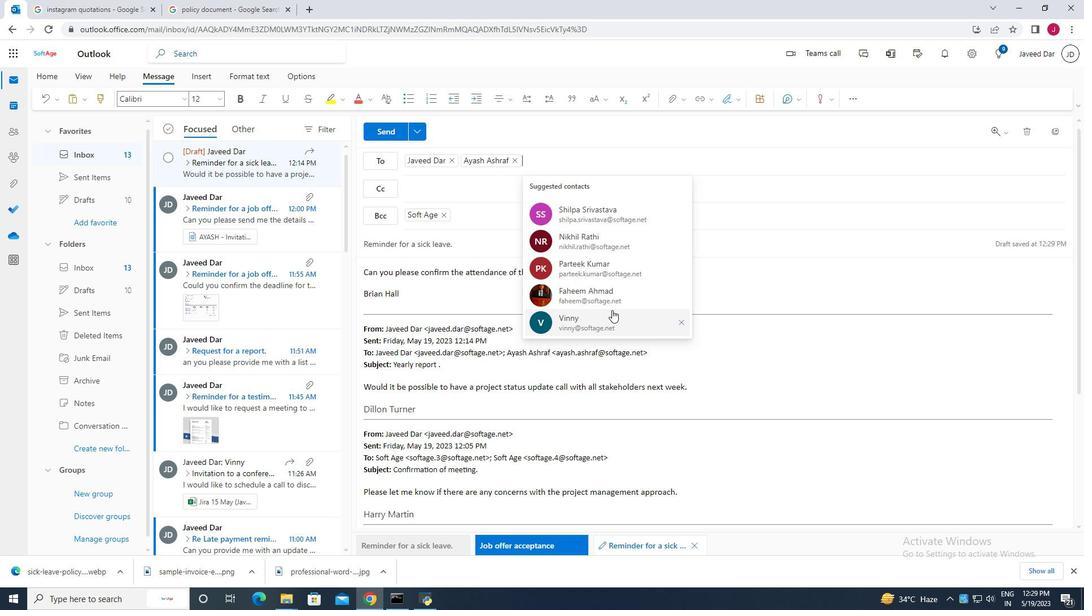 
Action: Mouse scrolled (610, 298) with delta (0, 0)
Screenshot: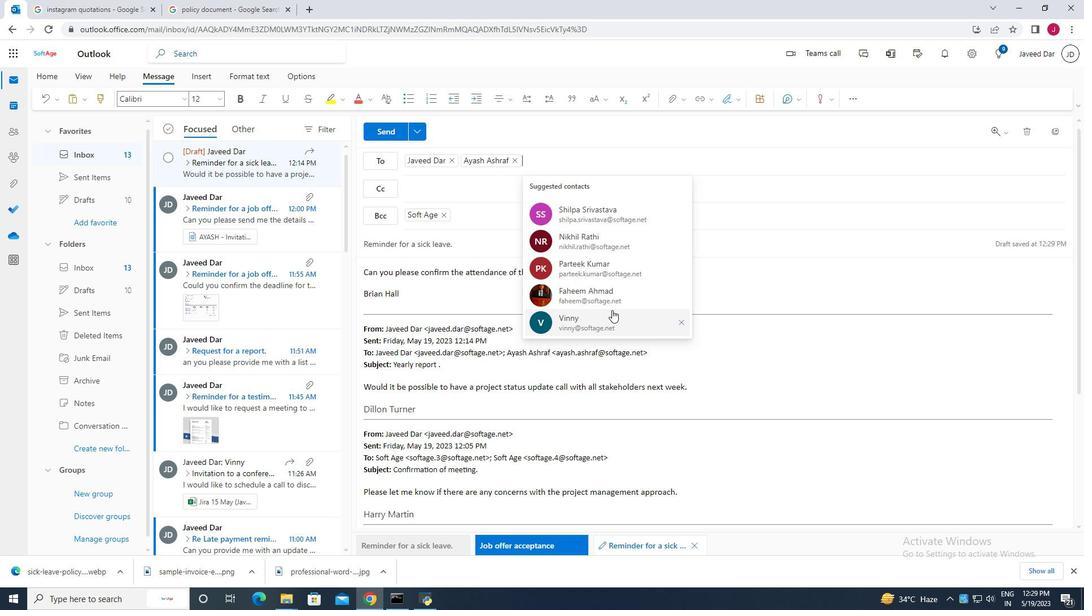 
Action: Mouse moved to (609, 296)
Screenshot: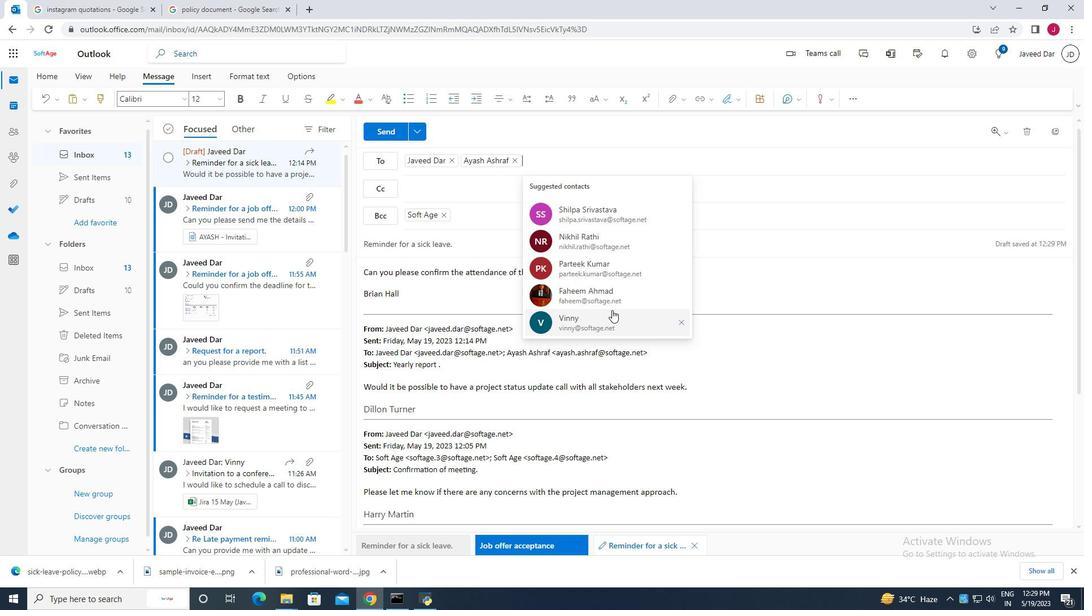 
Action: Mouse scrolled (609, 297) with delta (0, 0)
Screenshot: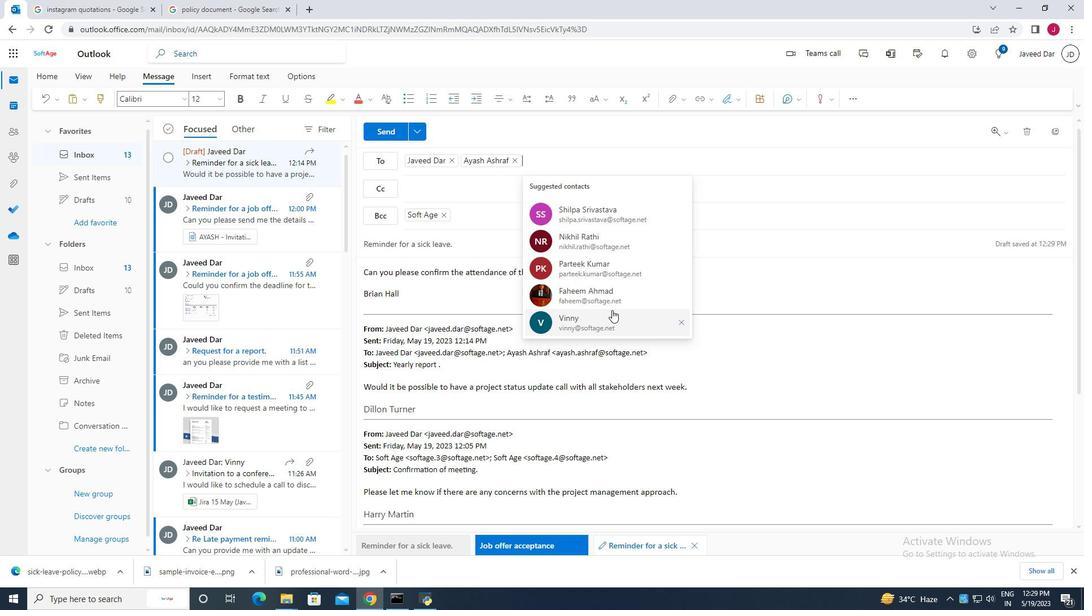 
Action: Mouse moved to (606, 292)
Screenshot: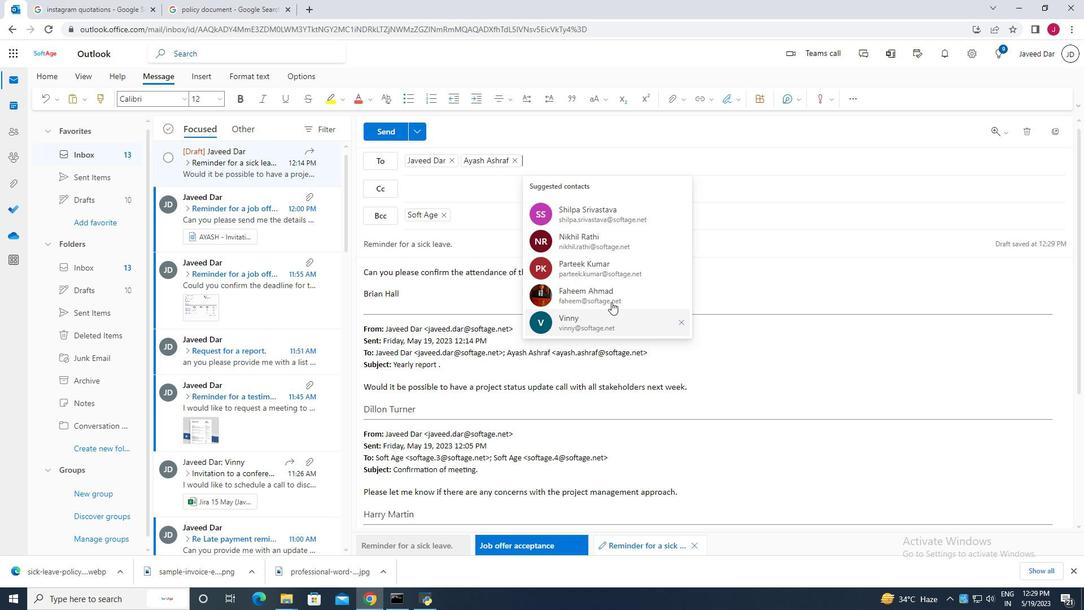 
Action: Mouse scrolled (606, 292) with delta (0, 0)
Screenshot: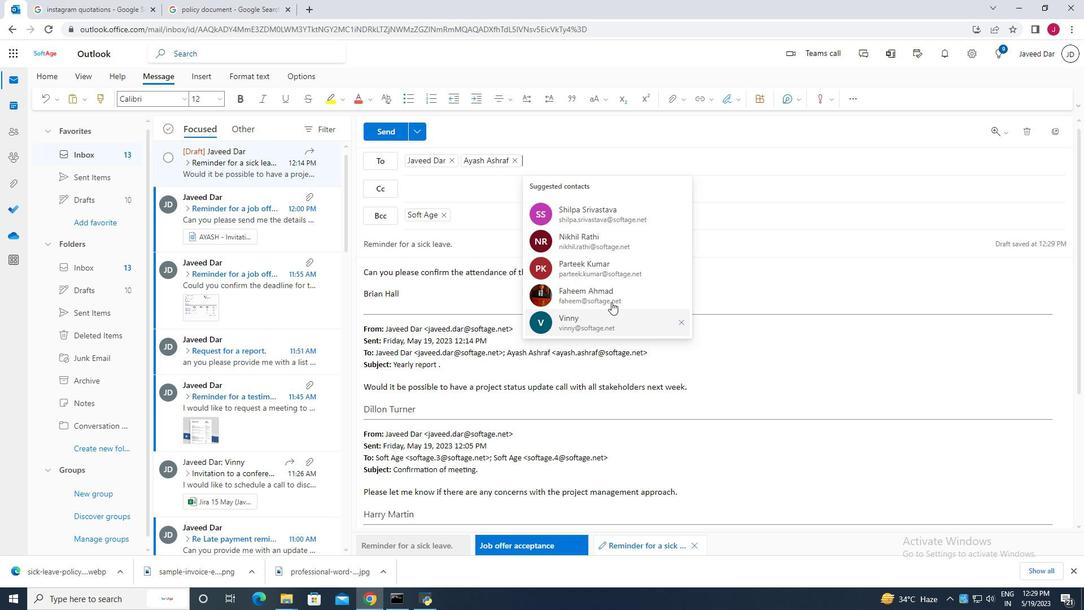 
Action: Mouse moved to (602, 257)
Screenshot: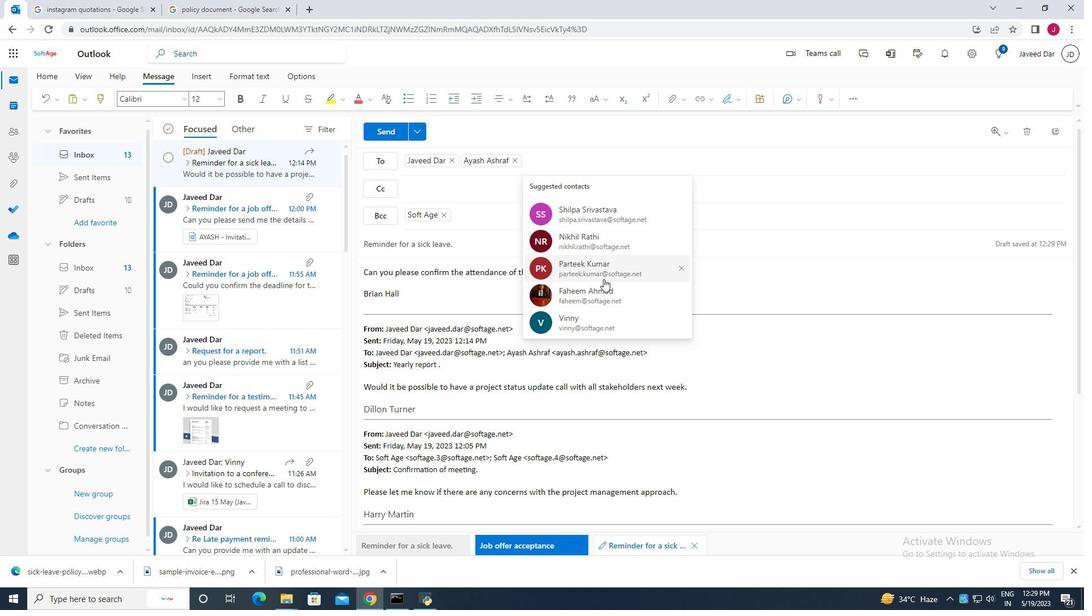 
Action: Mouse scrolled (602, 256) with delta (0, 0)
Screenshot: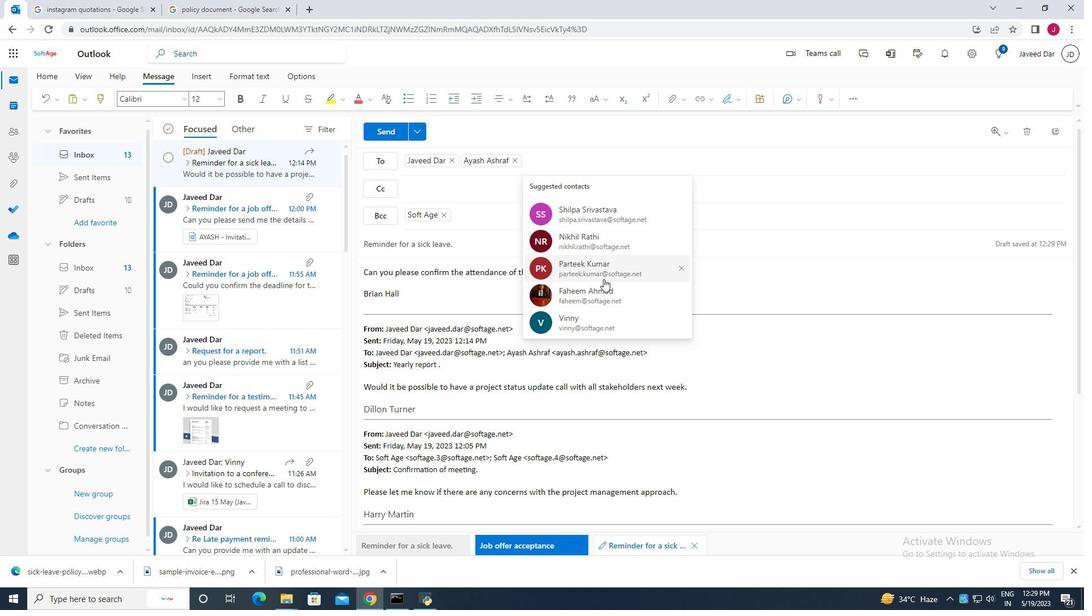 
Action: Mouse moved to (602, 257)
Screenshot: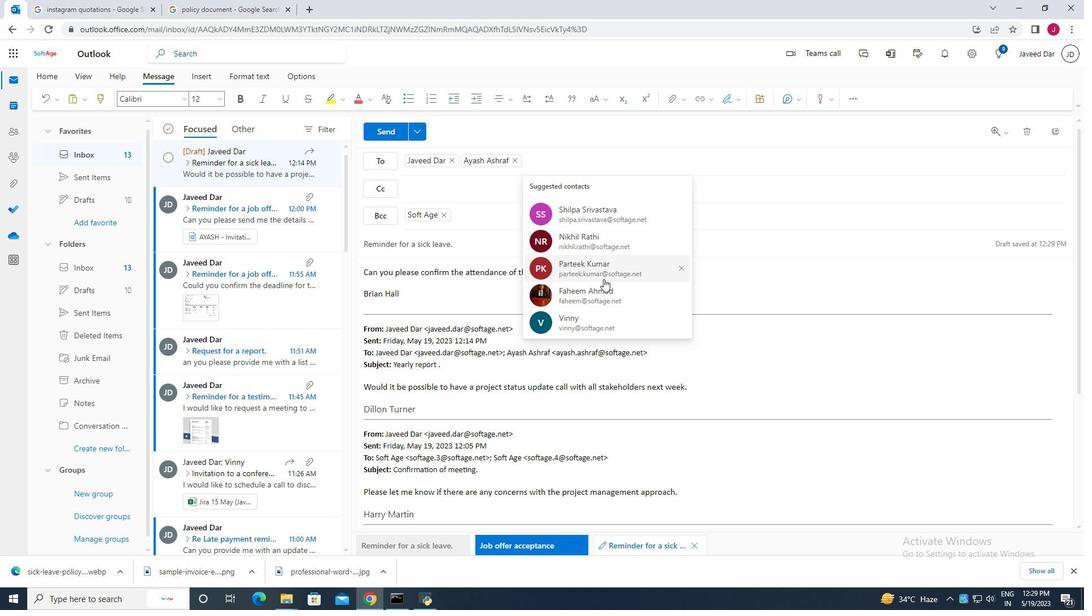 
Action: Mouse scrolled (602, 256) with delta (0, 0)
Screenshot: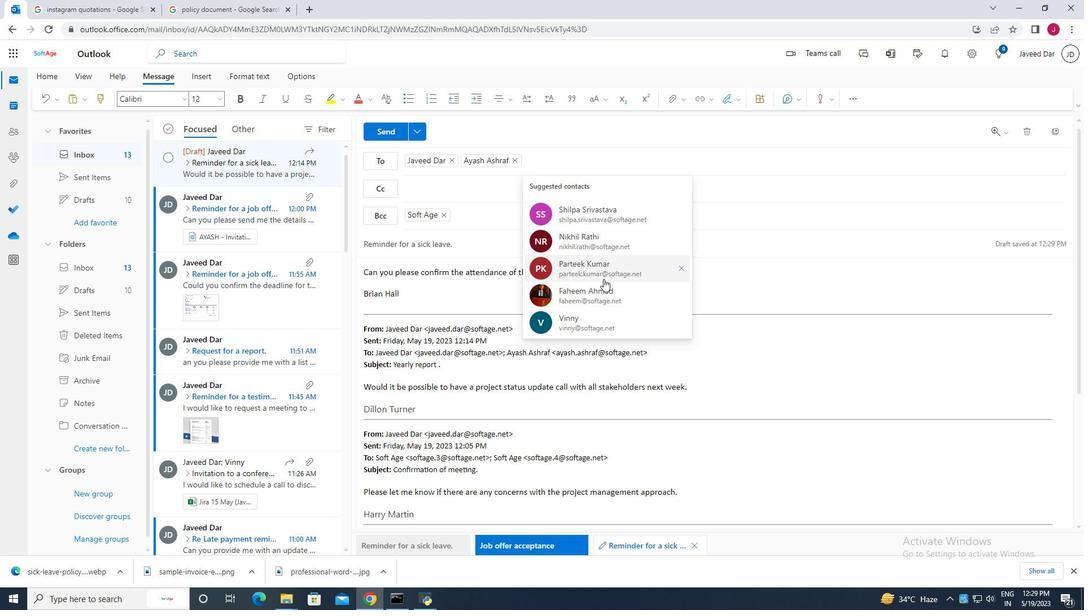 
Action: Mouse scrolled (602, 256) with delta (0, 0)
Screenshot: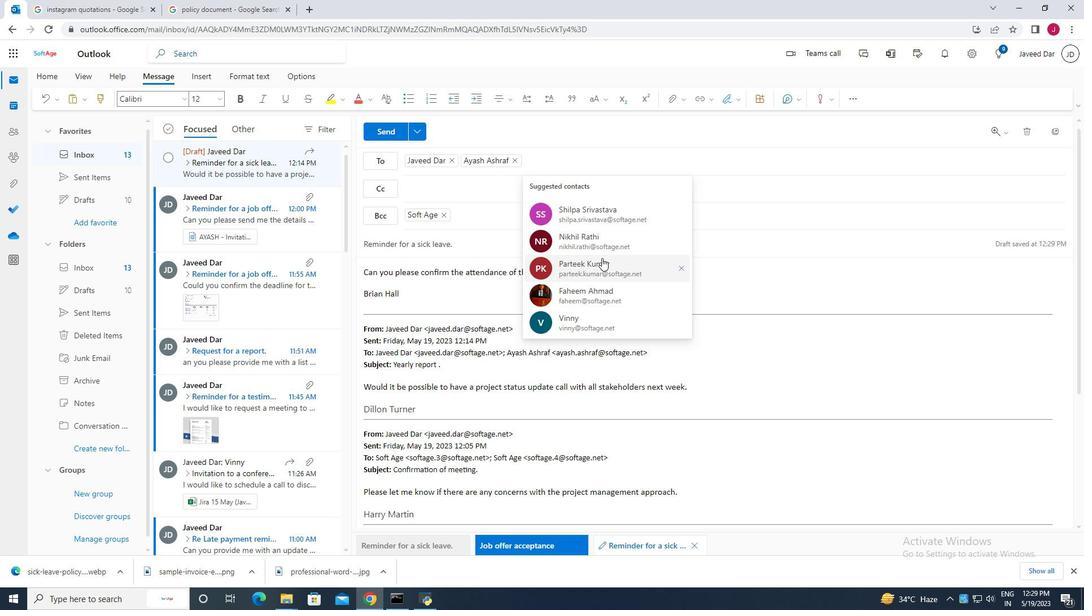 
Action: Mouse moved to (602, 255)
Screenshot: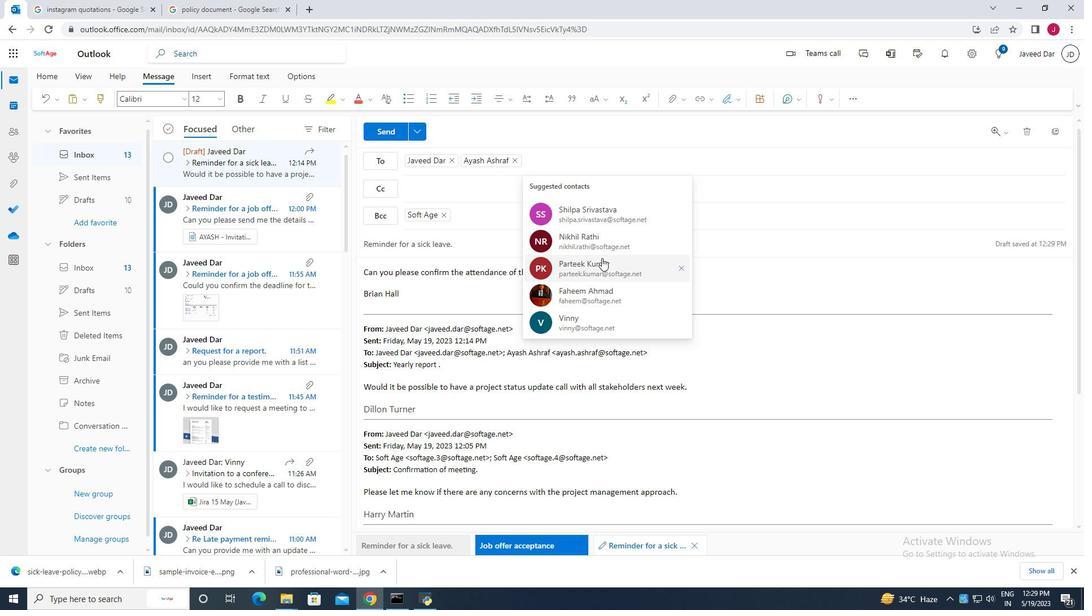 
Action: Mouse scrolled (602, 255) with delta (0, 0)
Screenshot: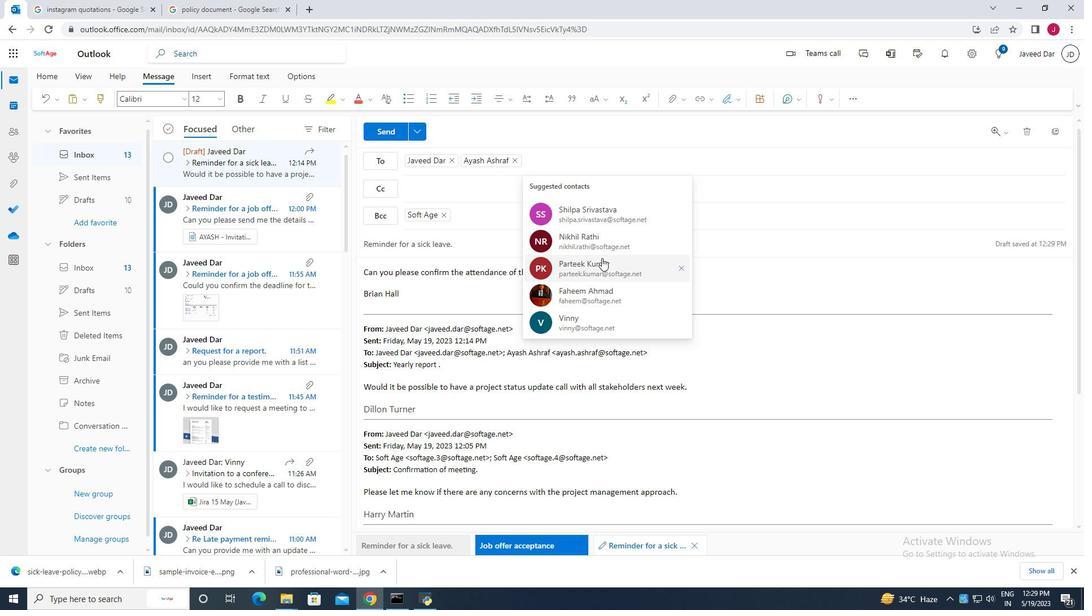 
Action: Mouse moved to (648, 262)
Screenshot: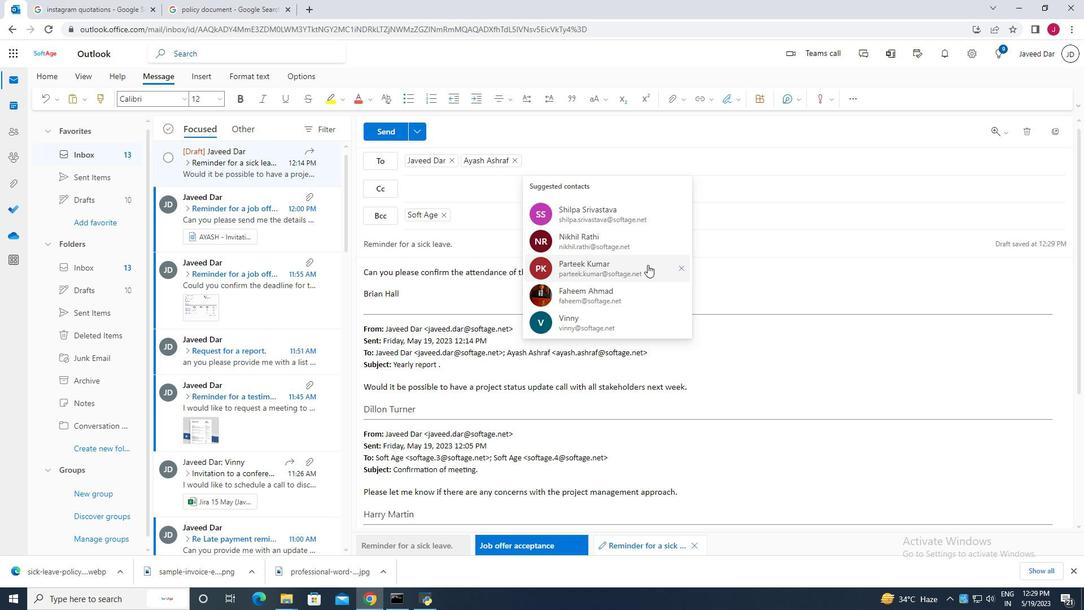 
Action: Mouse pressed left at (648, 262)
Screenshot: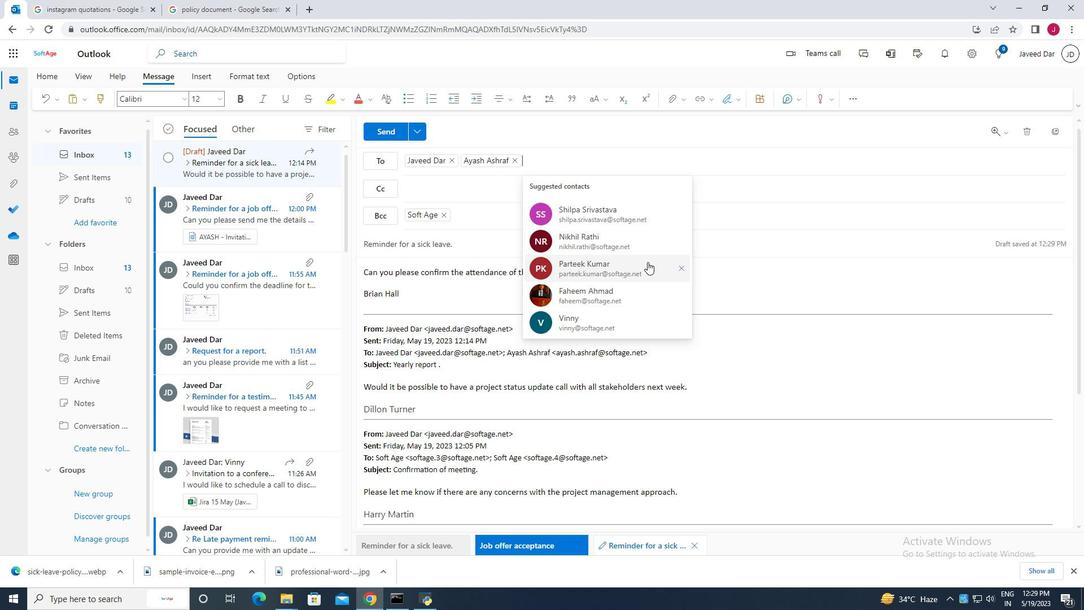 
Action: Mouse moved to (393, 227)
Screenshot: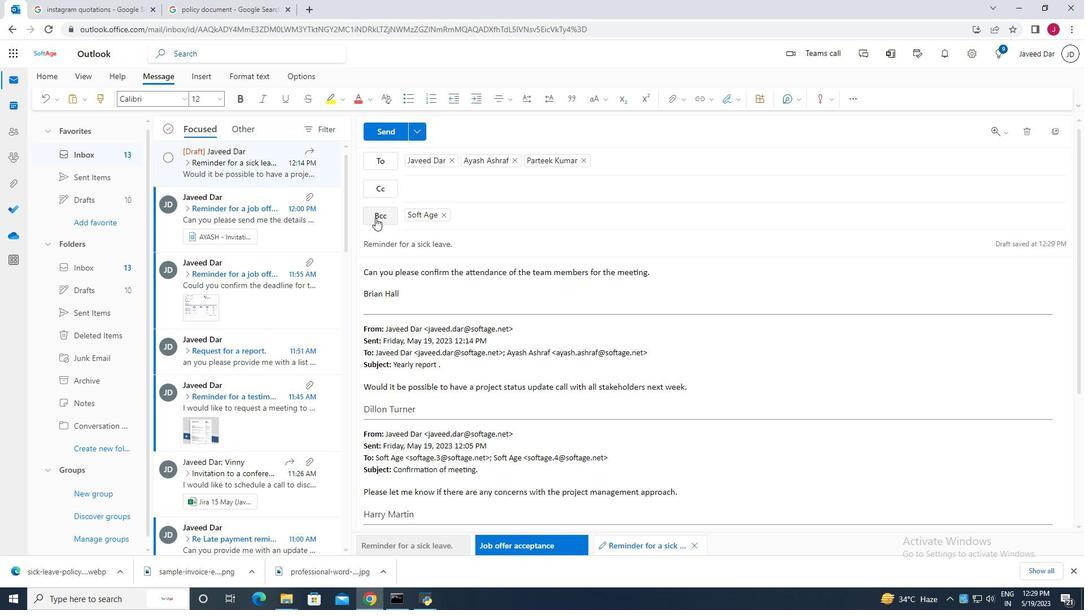 
Action: Mouse scrolled (393, 226) with delta (0, 0)
Screenshot: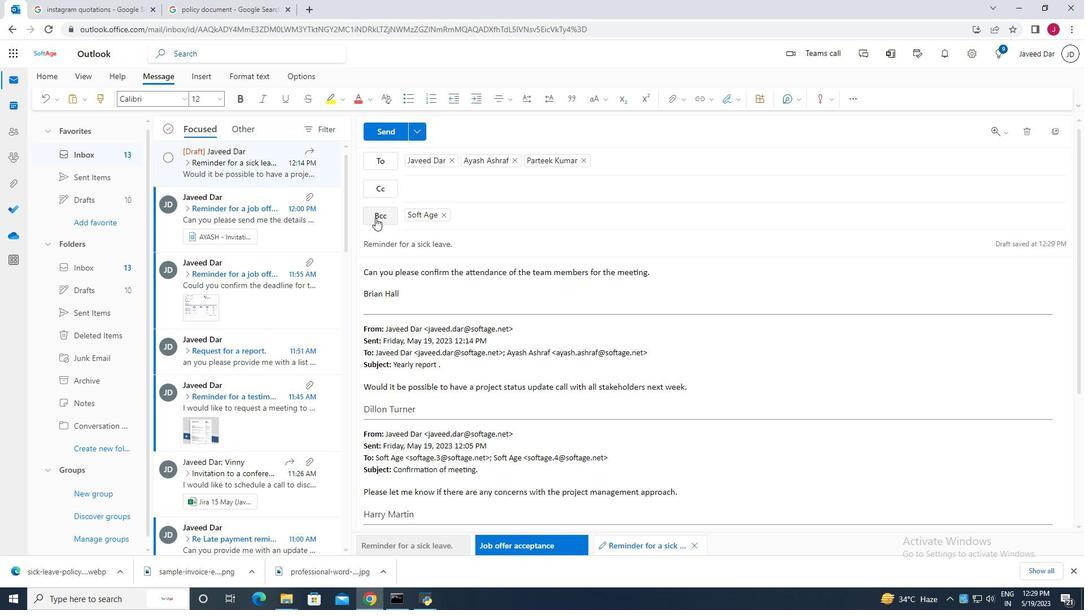 
Action: Mouse scrolled (393, 226) with delta (0, 0)
Screenshot: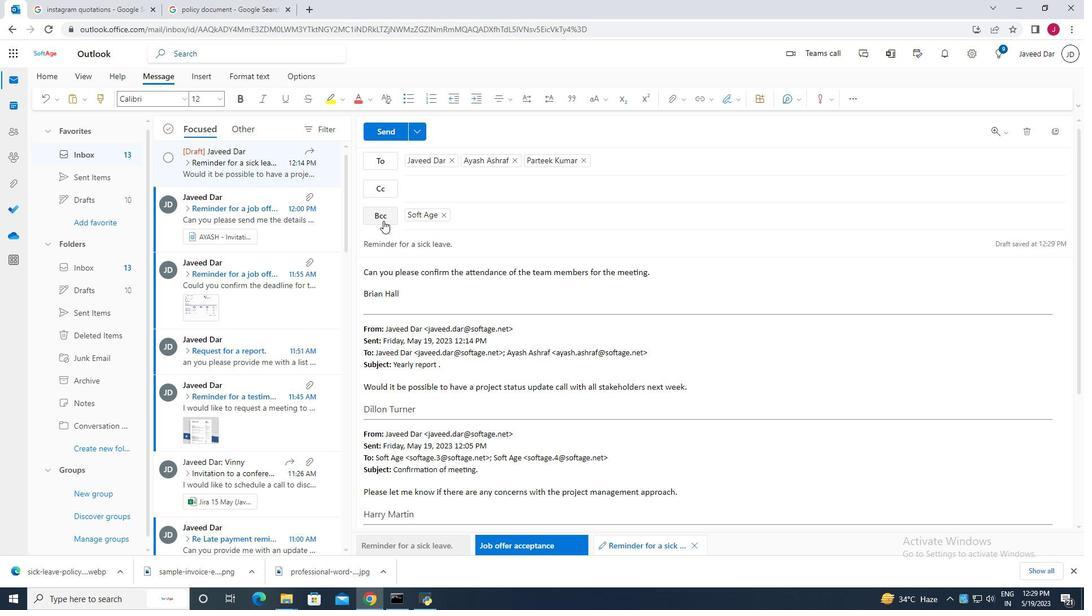 
Action: Mouse moved to (393, 227)
Screenshot: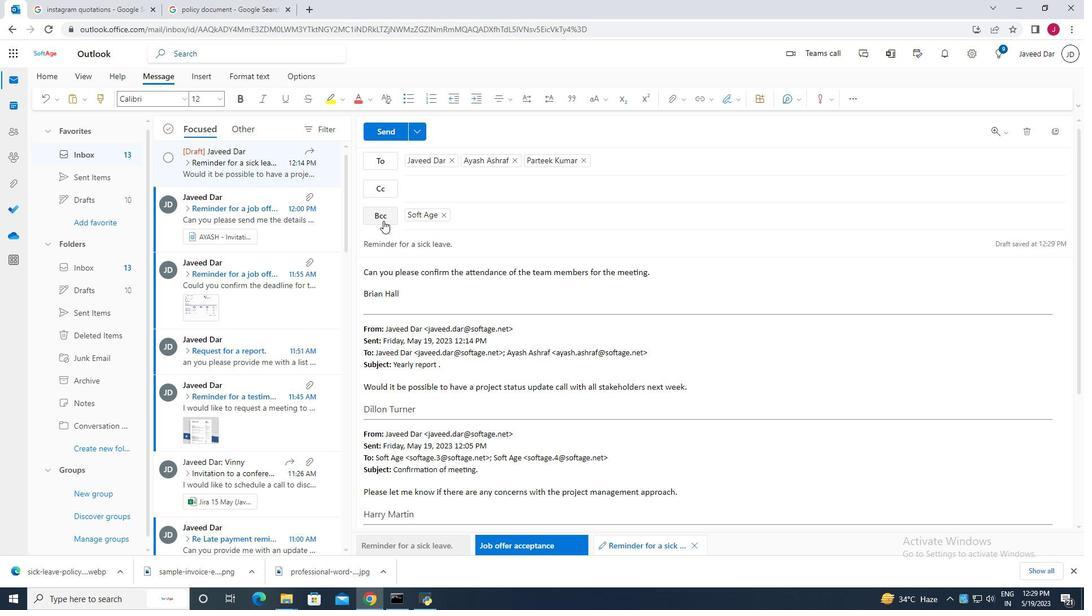 
Action: Mouse scrolled (393, 227) with delta (0, 0)
Screenshot: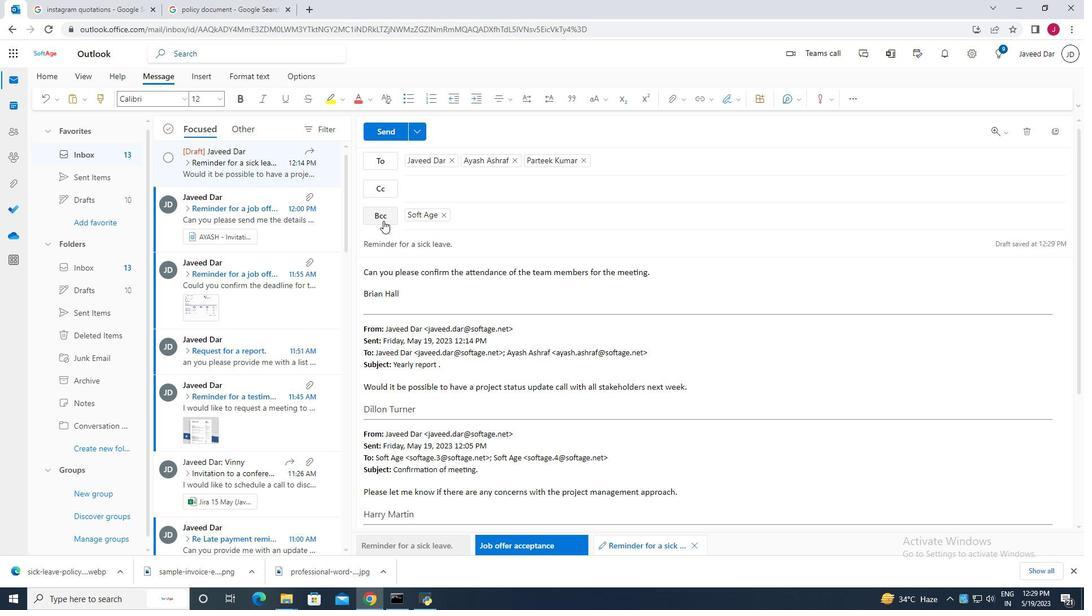 
Action: Mouse moved to (394, 227)
Screenshot: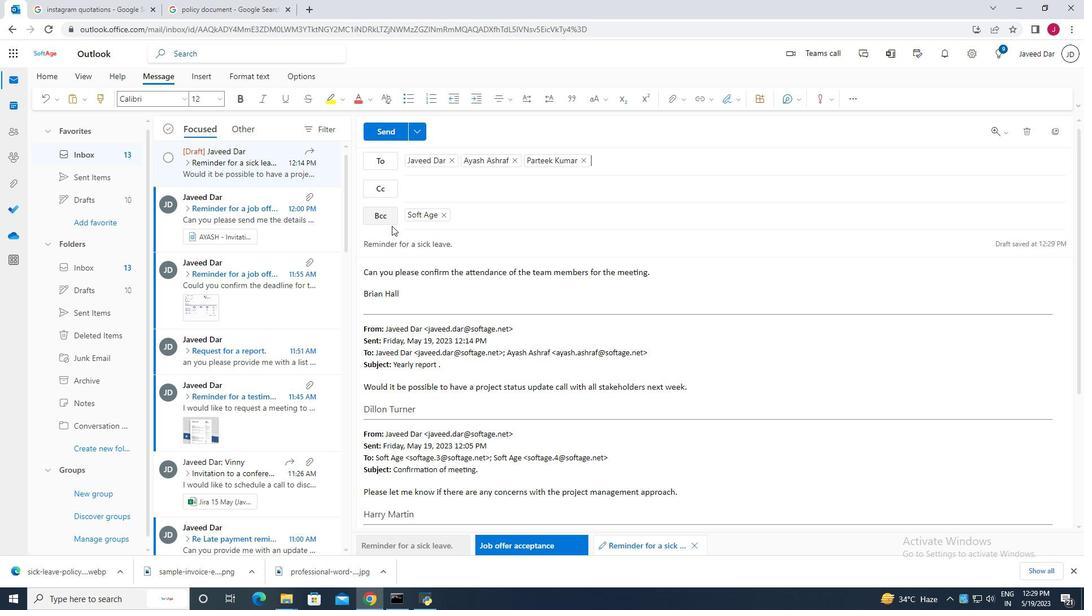 
Action: Mouse scrolled (394, 227) with delta (0, 0)
Screenshot: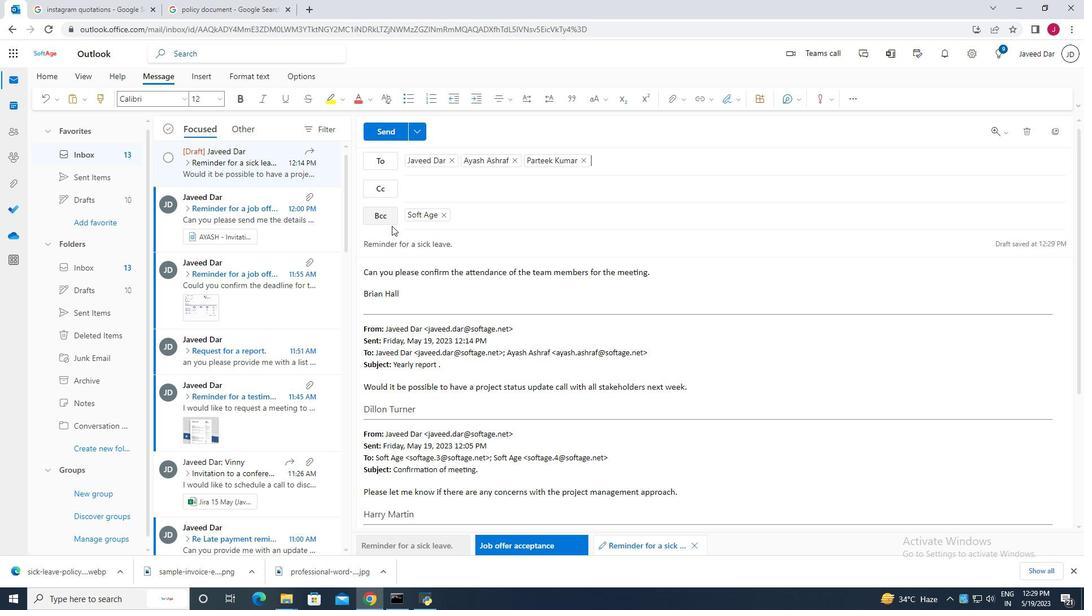 
Action: Mouse moved to (408, 249)
Screenshot: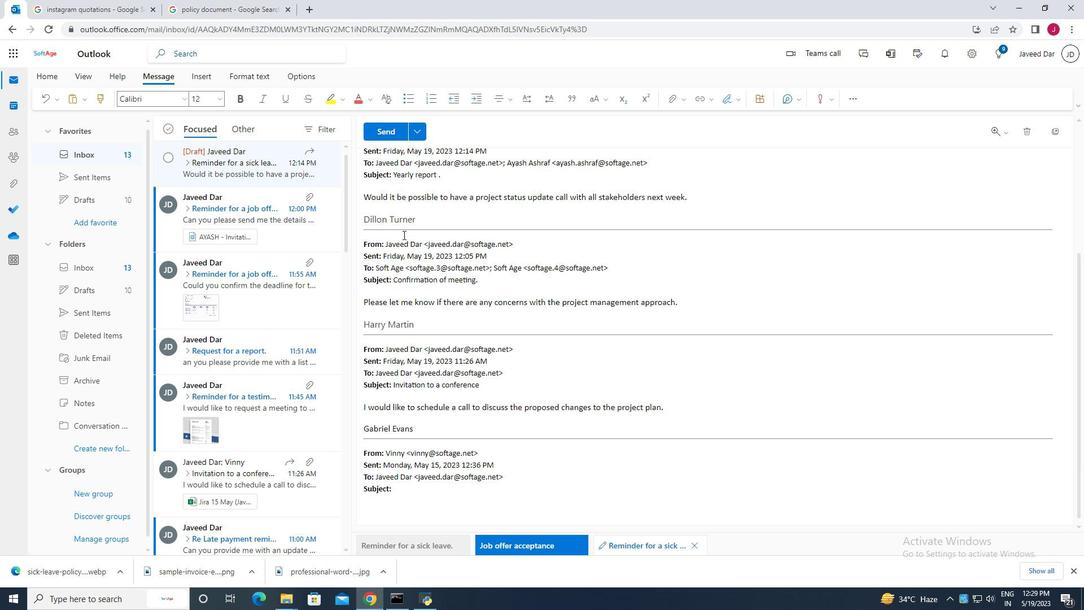 
Action: Mouse scrolled (408, 249) with delta (0, 0)
Screenshot: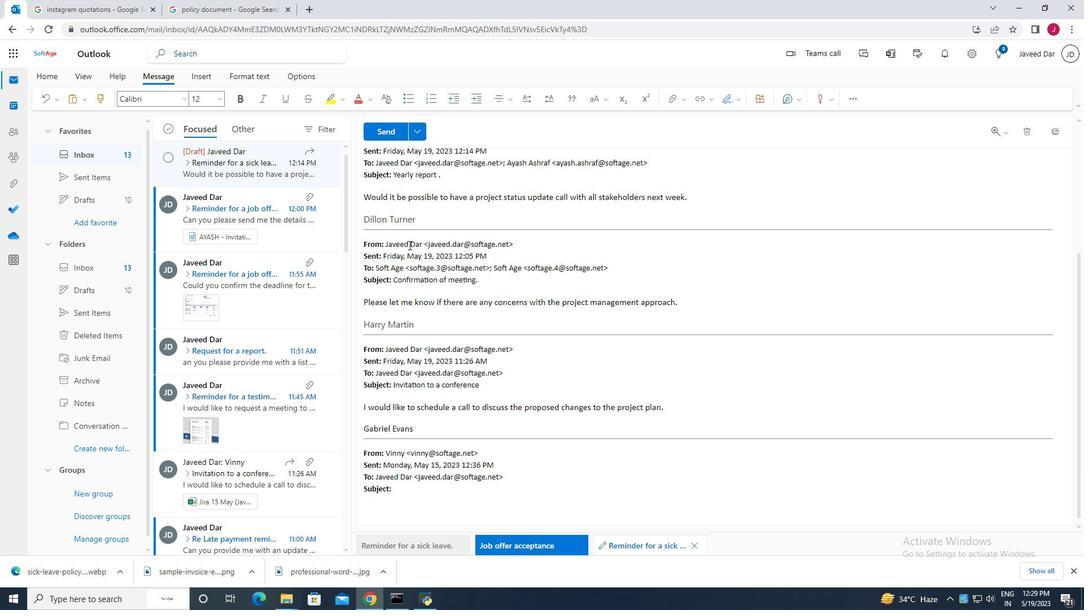 
Action: Mouse scrolled (408, 249) with delta (0, 0)
Screenshot: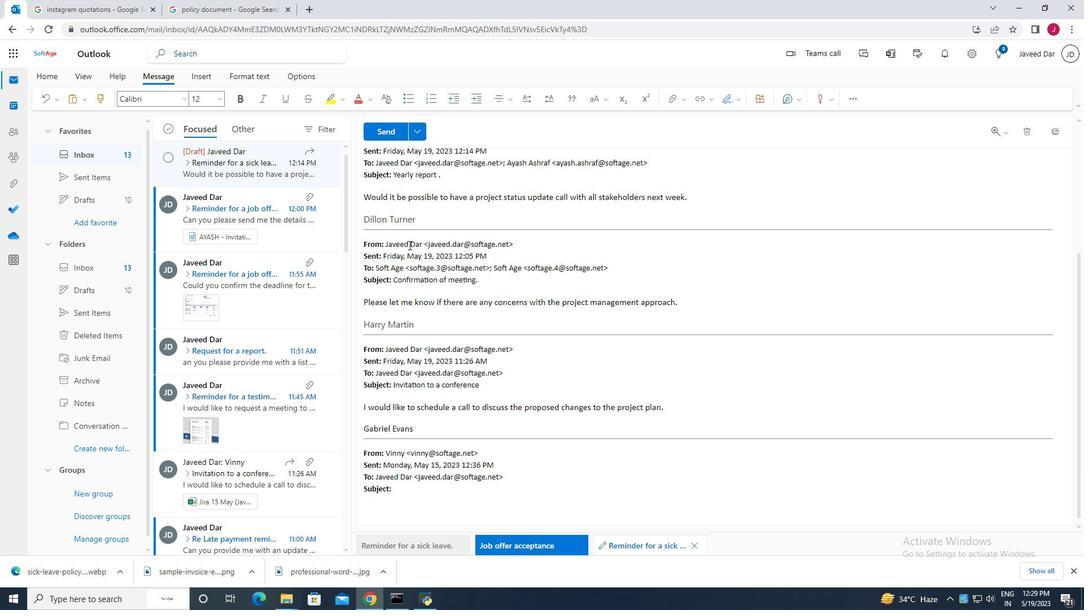 
Action: Mouse scrolled (408, 249) with delta (0, 0)
Screenshot: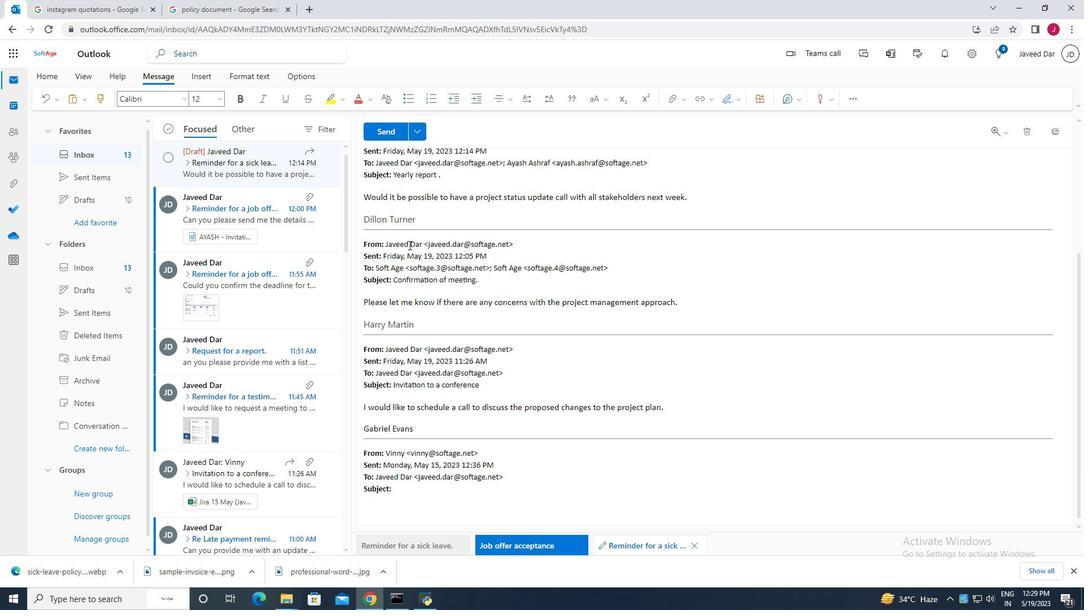 
Action: Mouse scrolled (408, 249) with delta (0, 0)
Screenshot: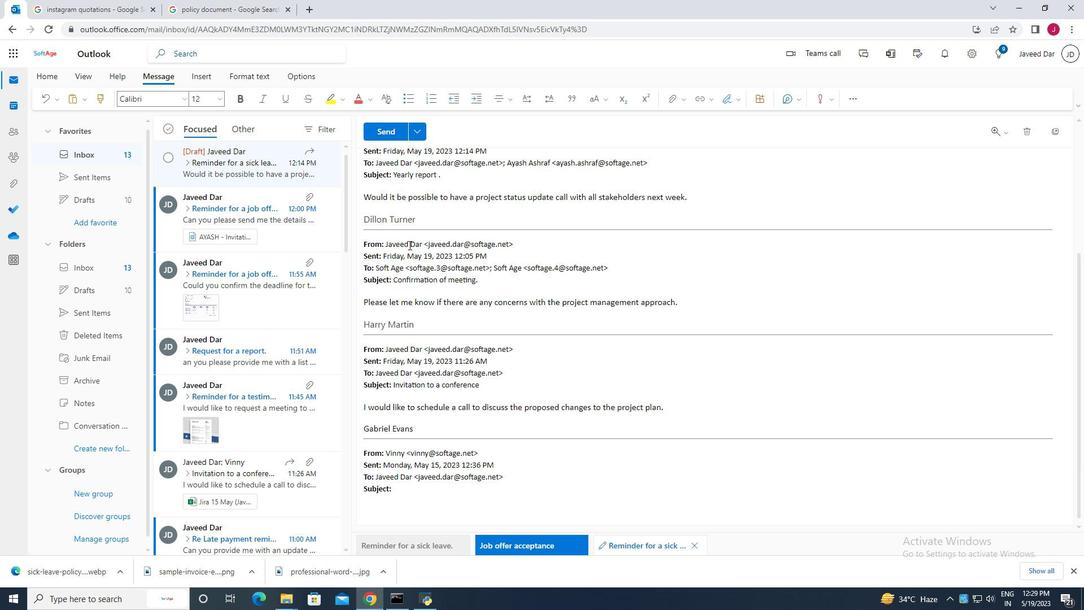 
Action: Mouse scrolled (408, 249) with delta (0, 0)
Screenshot: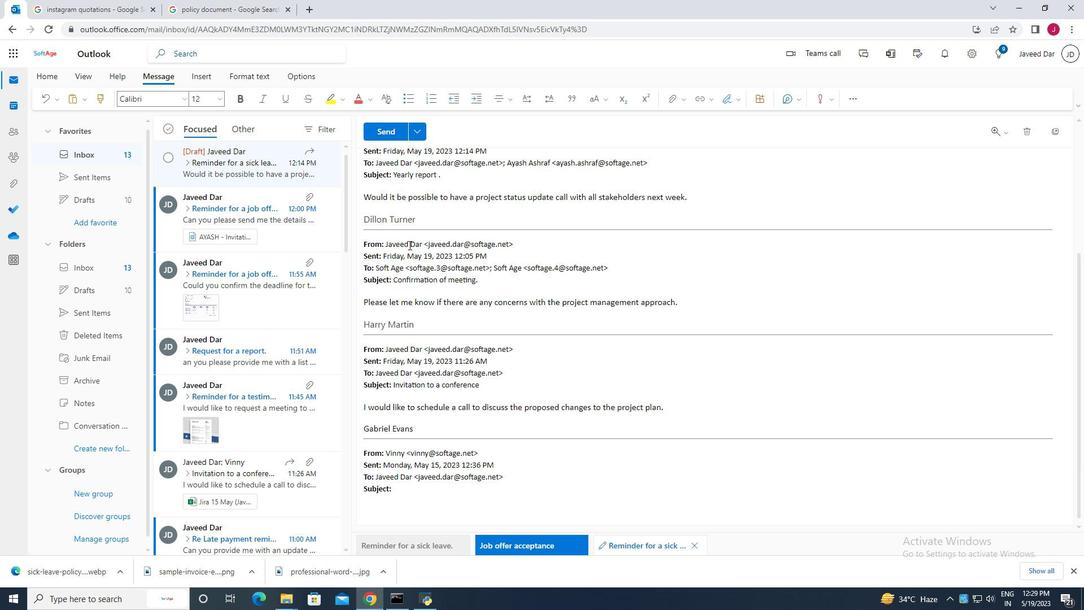 
Action: Mouse moved to (403, 242)
Screenshot: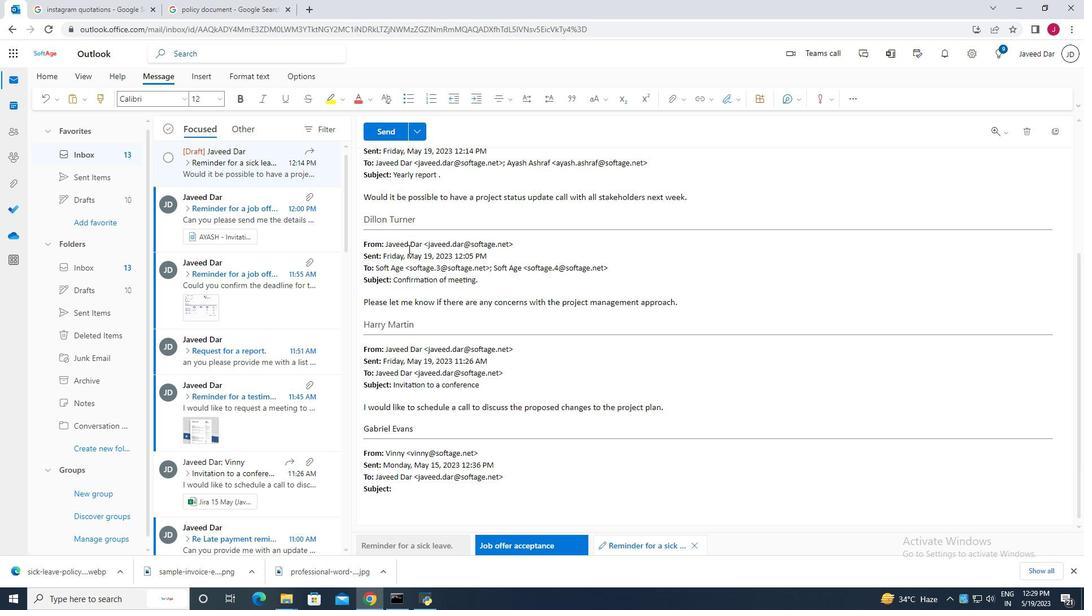 
Action: Mouse scrolled (403, 242) with delta (0, 0)
Screenshot: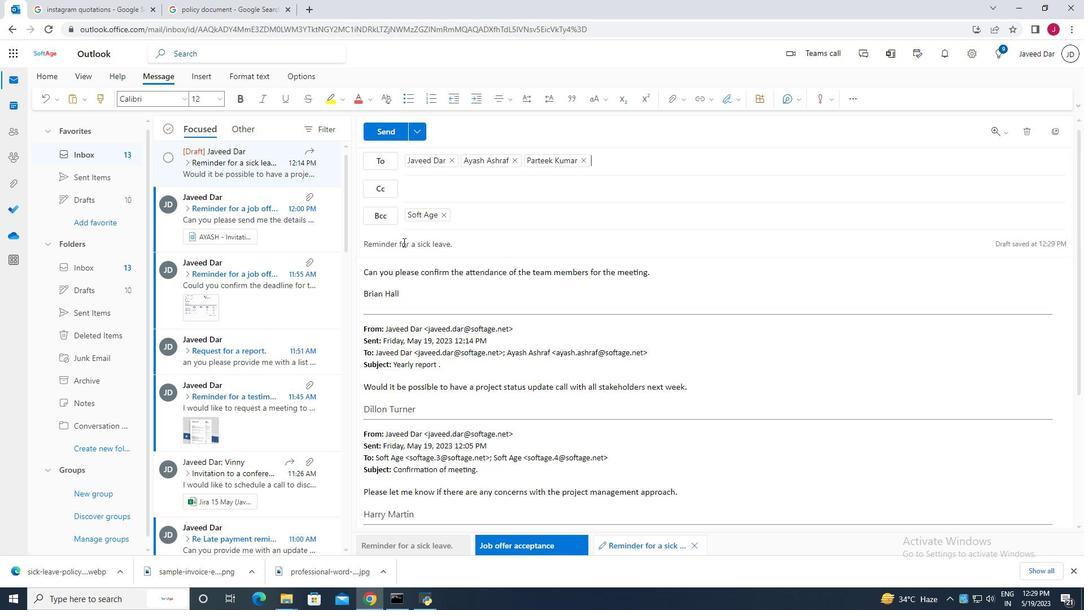 
Action: Mouse scrolled (403, 242) with delta (0, 0)
Screenshot: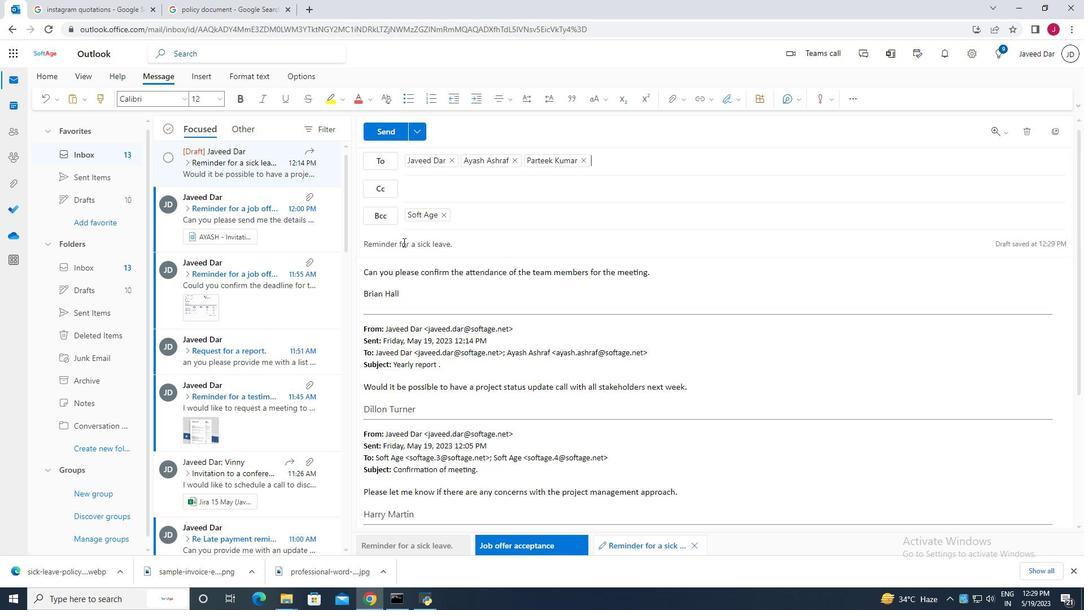 
Action: Mouse scrolled (403, 242) with delta (0, 0)
Screenshot: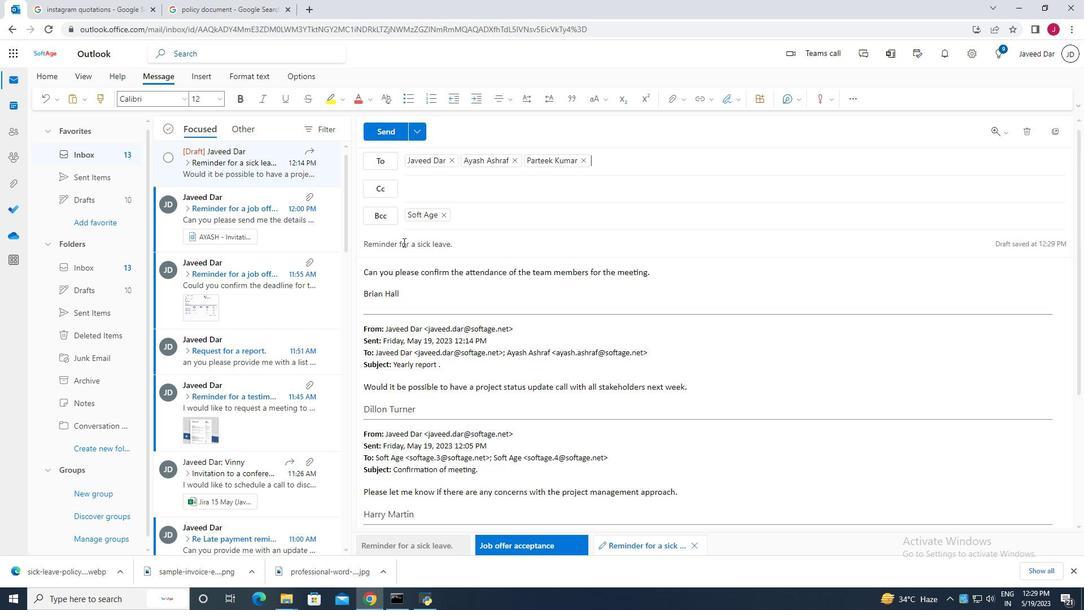 
Action: Mouse scrolled (403, 242) with delta (0, 0)
Screenshot: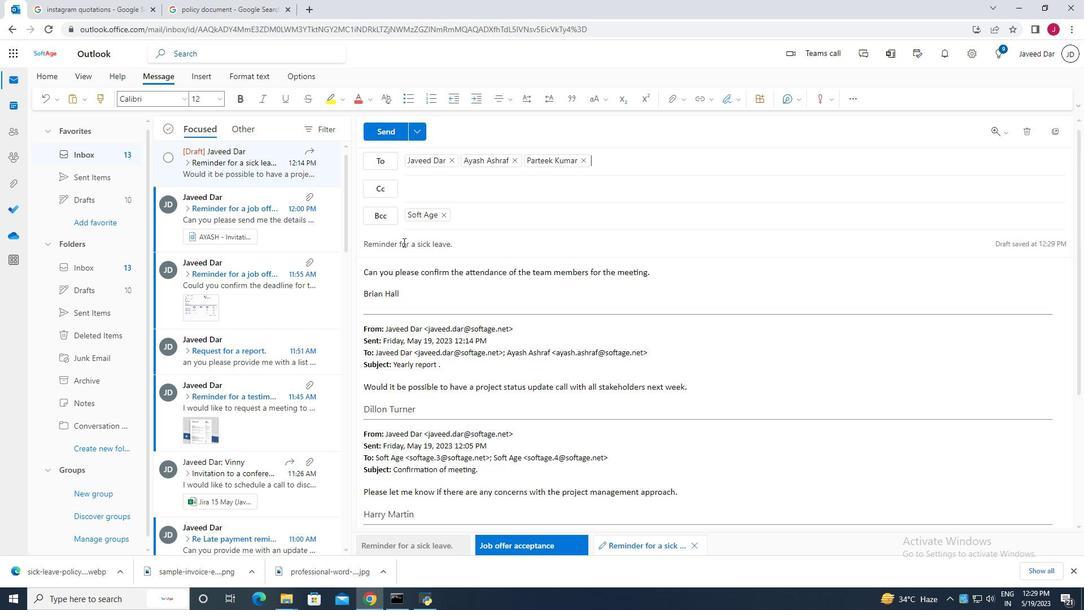 
Action: Mouse moved to (383, 129)
Screenshot: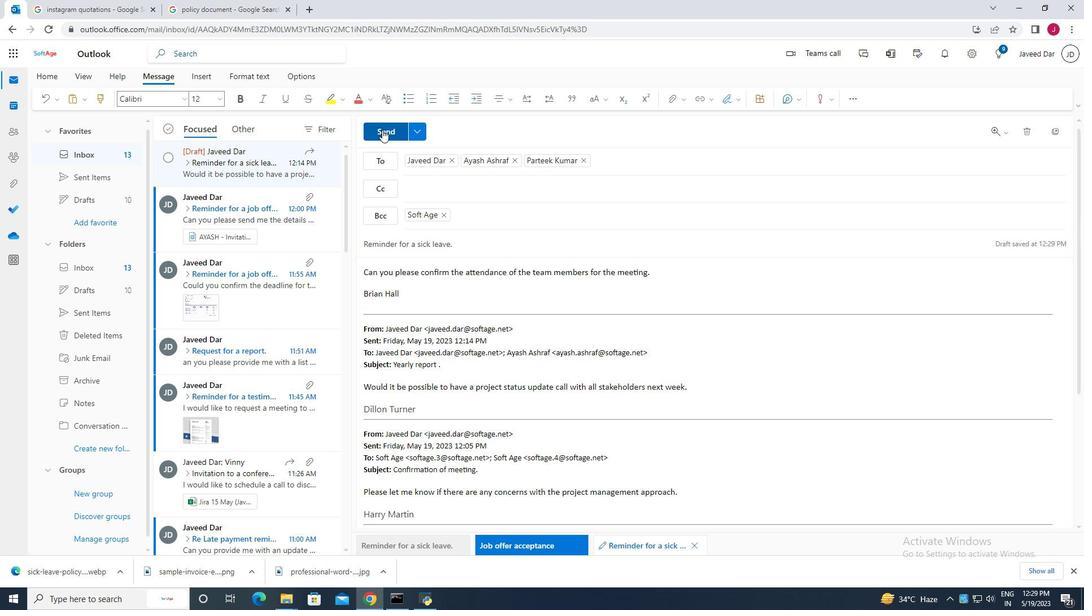 
Action: Mouse pressed left at (383, 129)
Screenshot: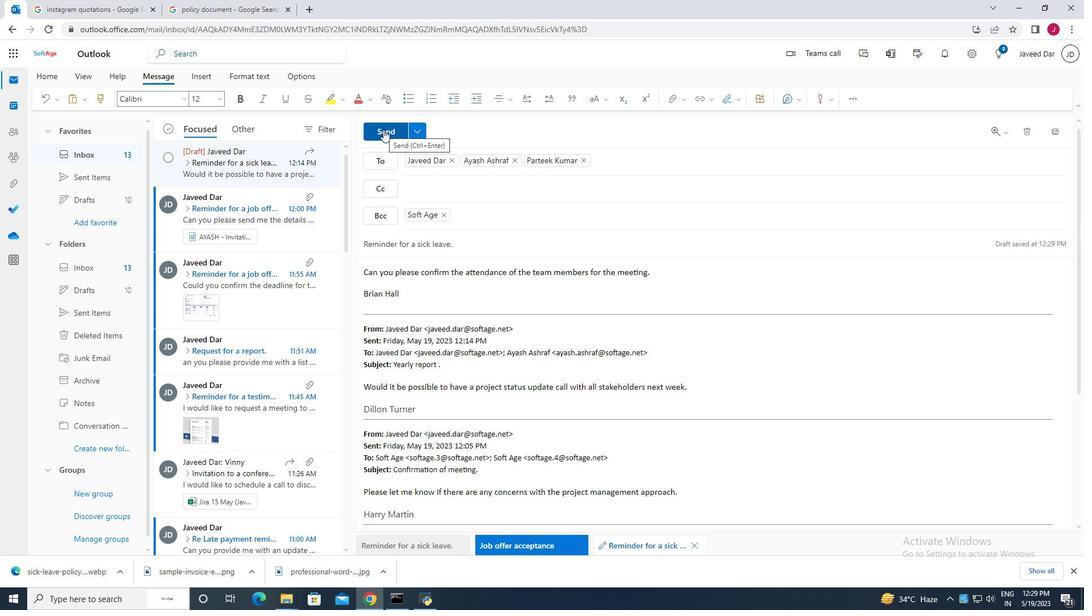 
Action: Mouse moved to (337, 148)
Screenshot: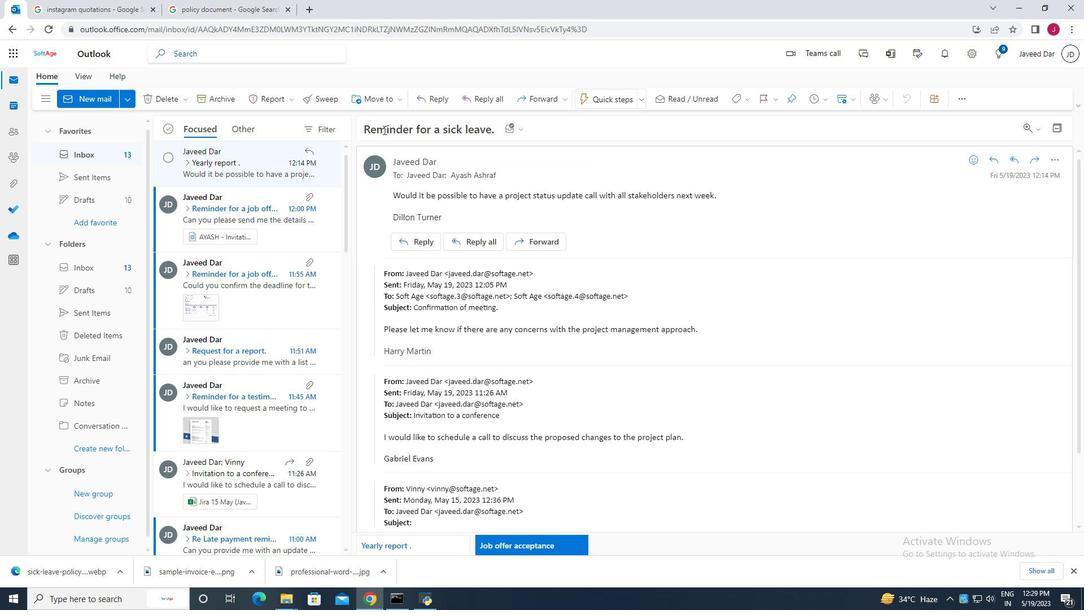 
